 Task: Look for Airbnb properties in ZÃ¼rich, Switzerland from 22nd November, 2023 to 30th November, 2023 for 2 adults.1  bedroom having 1 bed and 1 bathroom. Property type can be hotel. Booking option can be shelf check-in. Look for 3 properties as per requirement.
Action: Mouse moved to (372, 132)
Screenshot: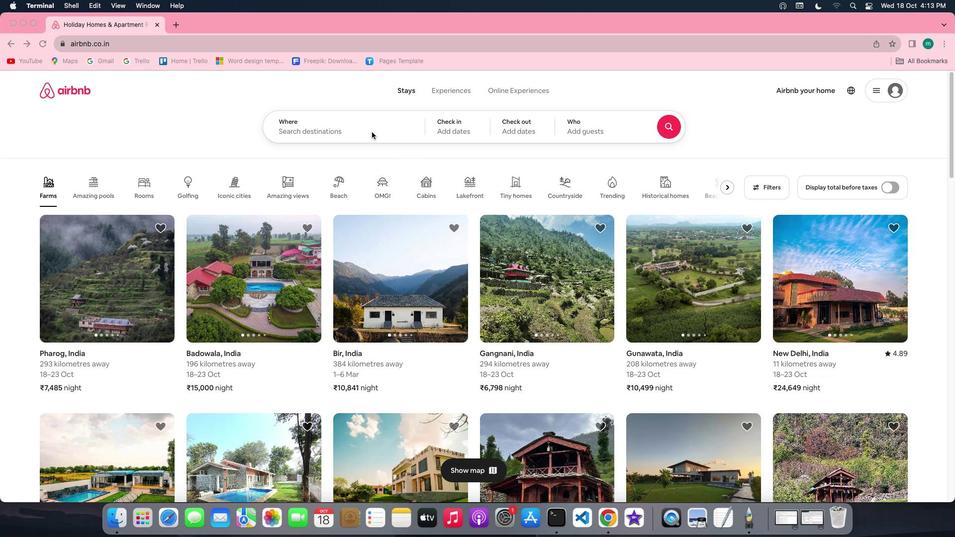 
Action: Mouse pressed left at (372, 132)
Screenshot: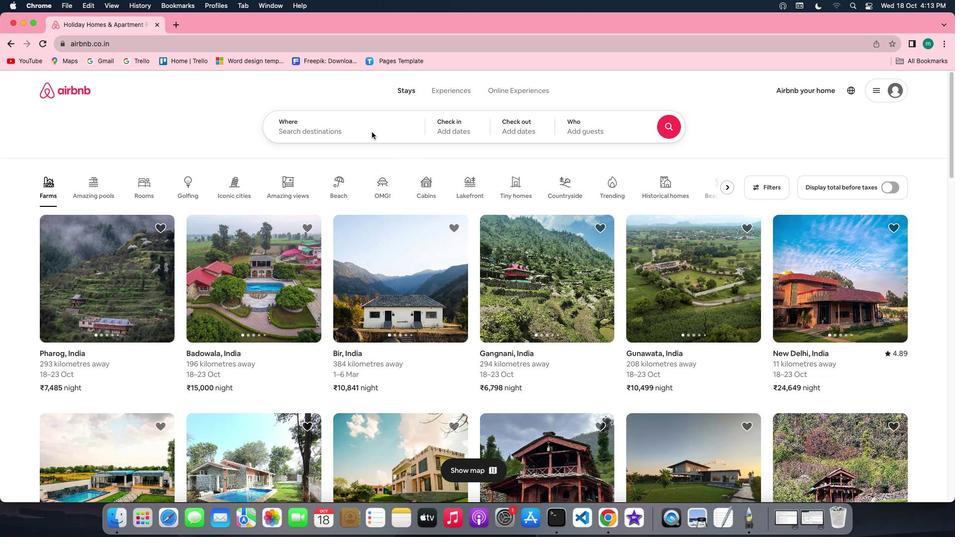 
Action: Mouse pressed left at (372, 132)
Screenshot: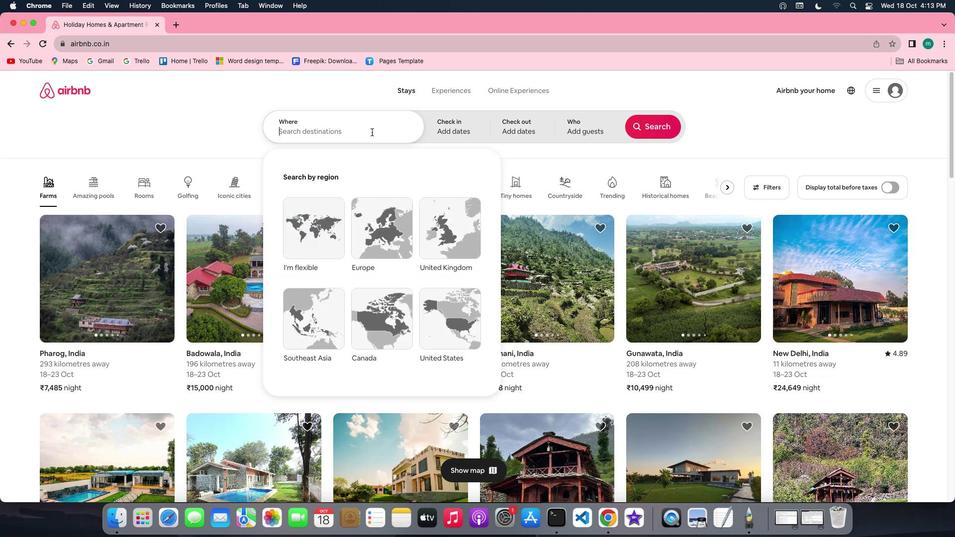 
Action: Key pressed Key.shift'Z''u''r''i''c''h'','Key.shift'S''w''i''t''t''z''w'Key.backspace'e''r''l''a''n''d'
Screenshot: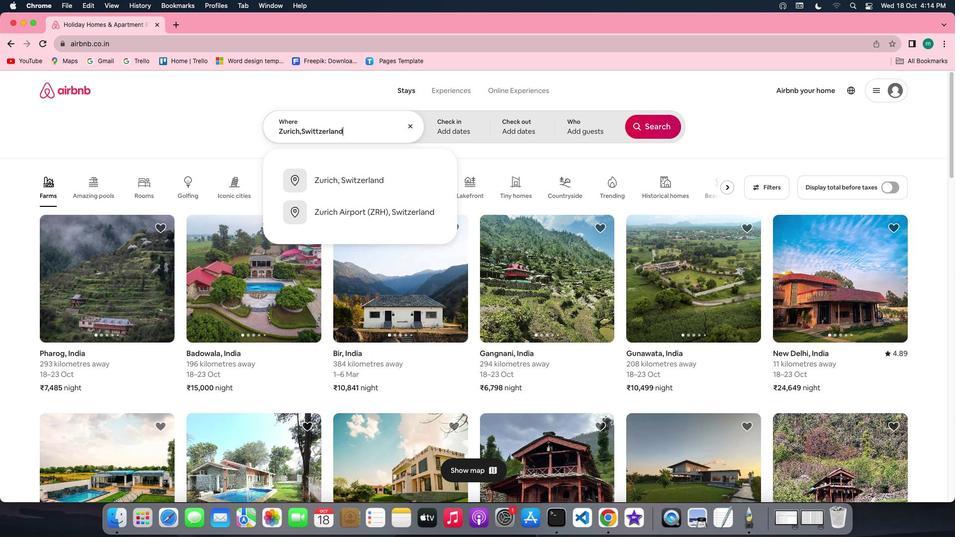 
Action: Mouse moved to (402, 162)
Screenshot: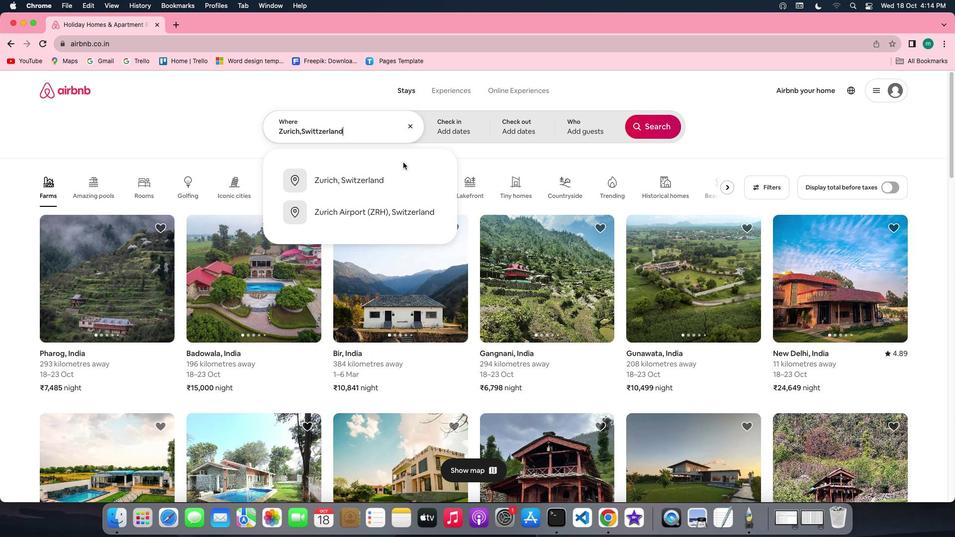 
Action: Mouse pressed left at (402, 162)
Screenshot: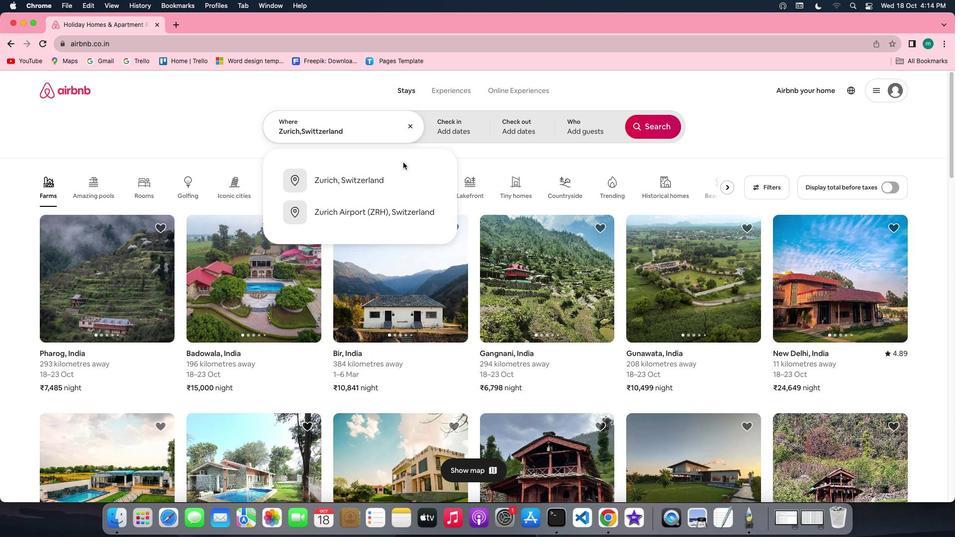 
Action: Mouse moved to (449, 134)
Screenshot: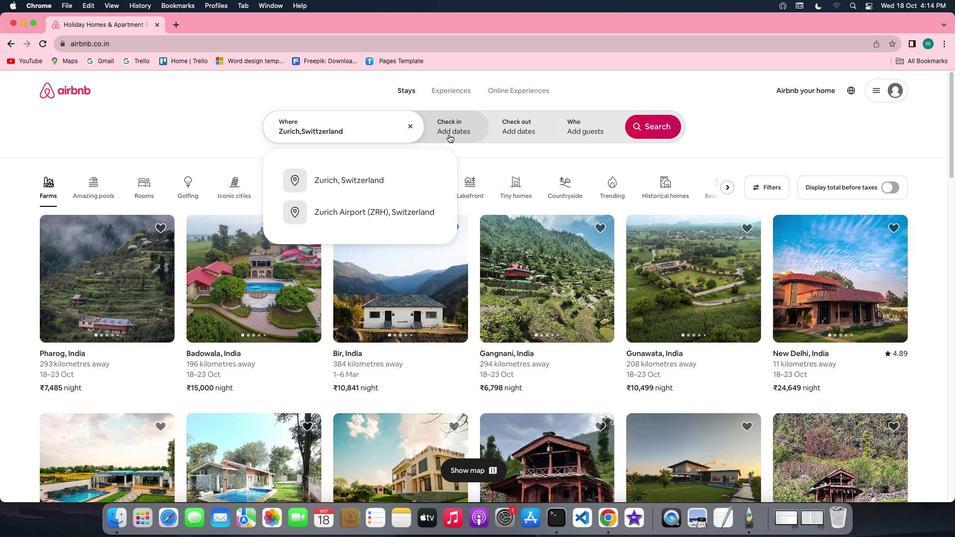 
Action: Mouse pressed left at (449, 134)
Screenshot: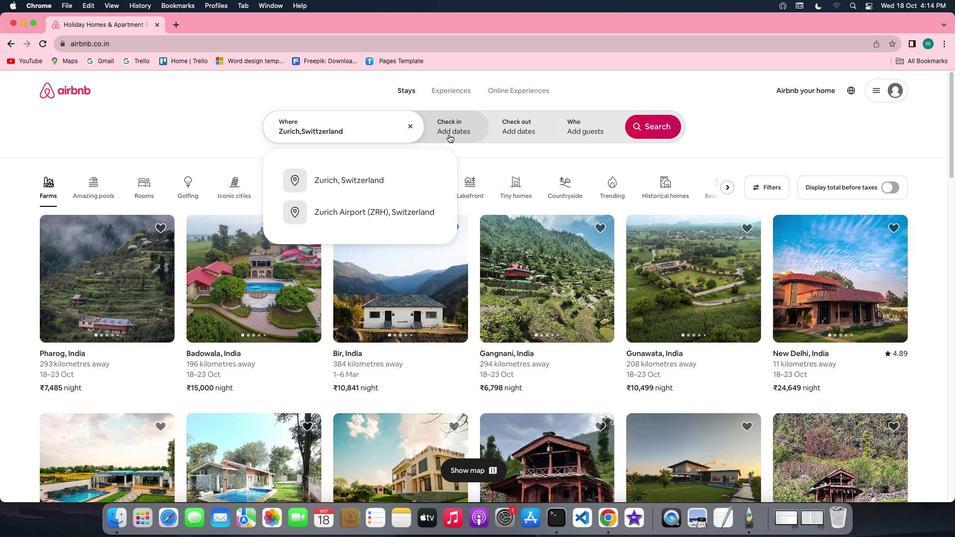 
Action: Mouse moved to (570, 321)
Screenshot: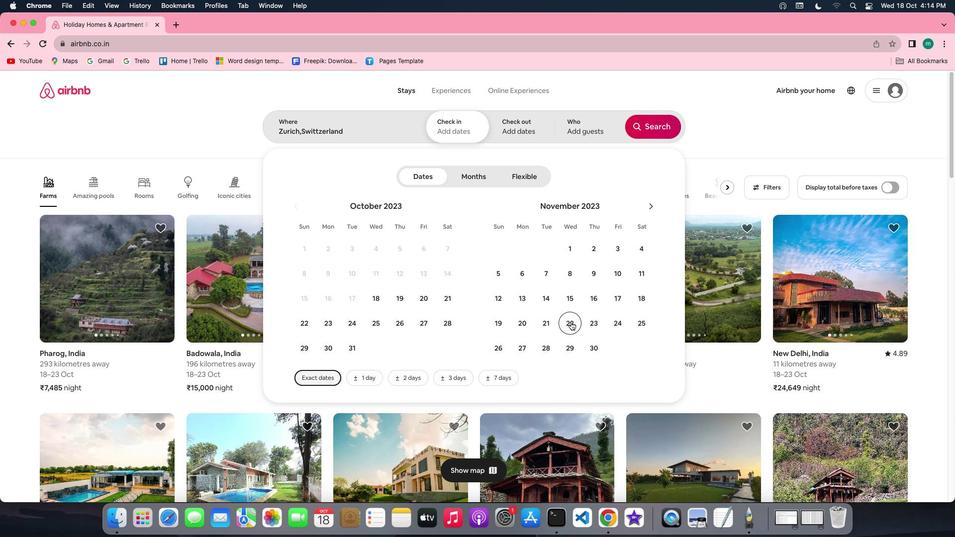 
Action: Mouse pressed left at (570, 321)
Screenshot: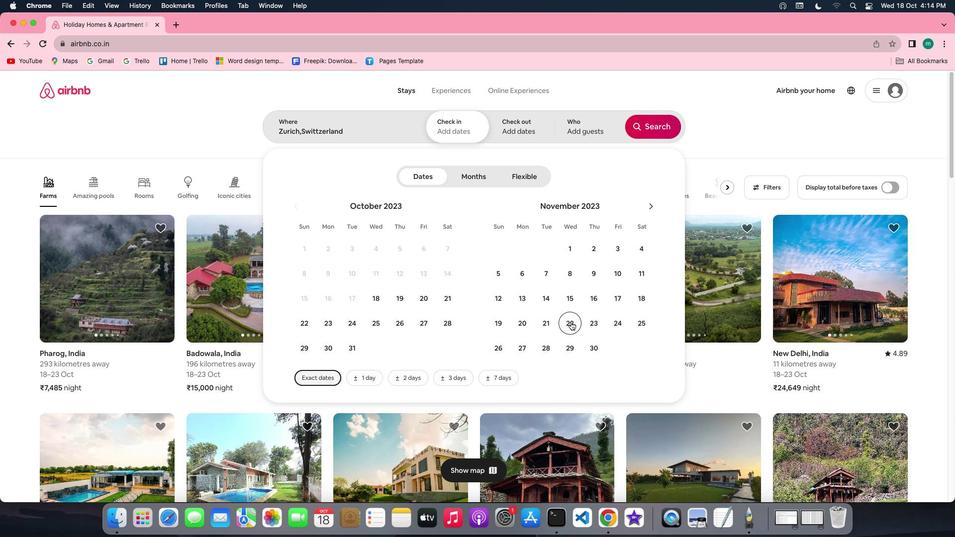 
Action: Mouse moved to (597, 349)
Screenshot: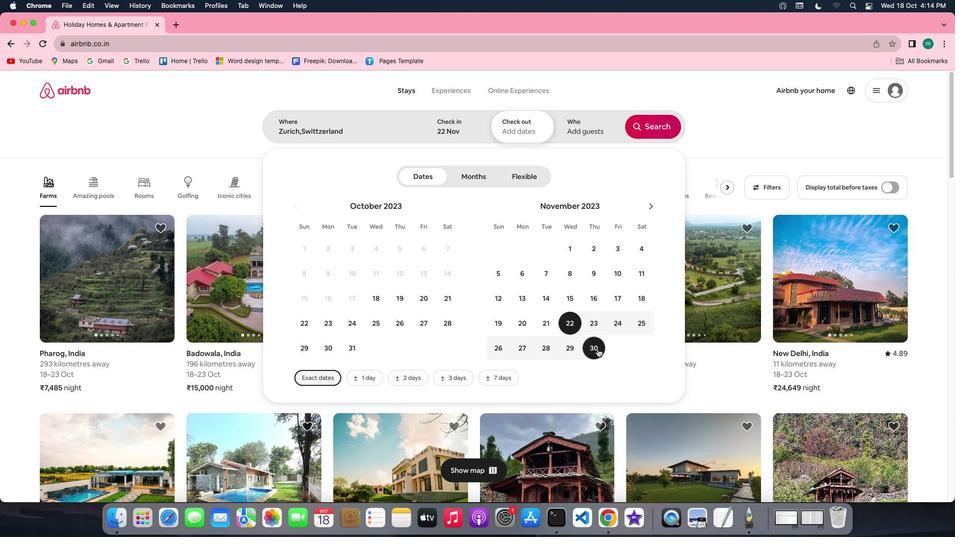 
Action: Mouse pressed left at (597, 349)
Screenshot: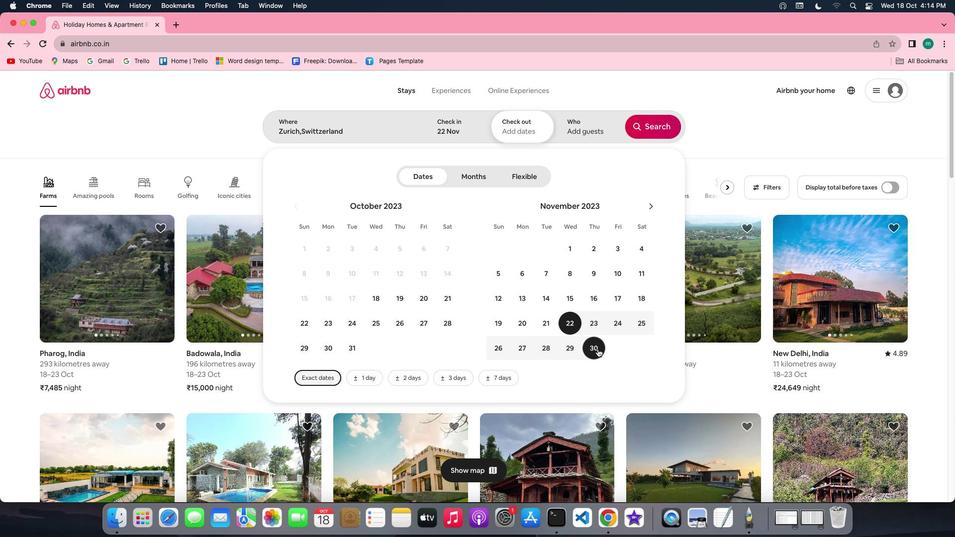 
Action: Mouse moved to (570, 127)
Screenshot: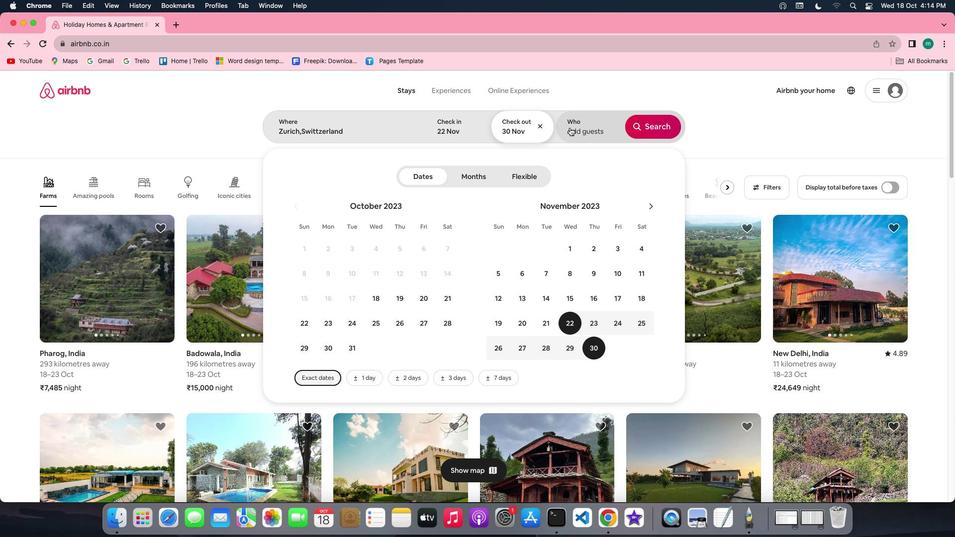 
Action: Mouse pressed left at (570, 127)
Screenshot: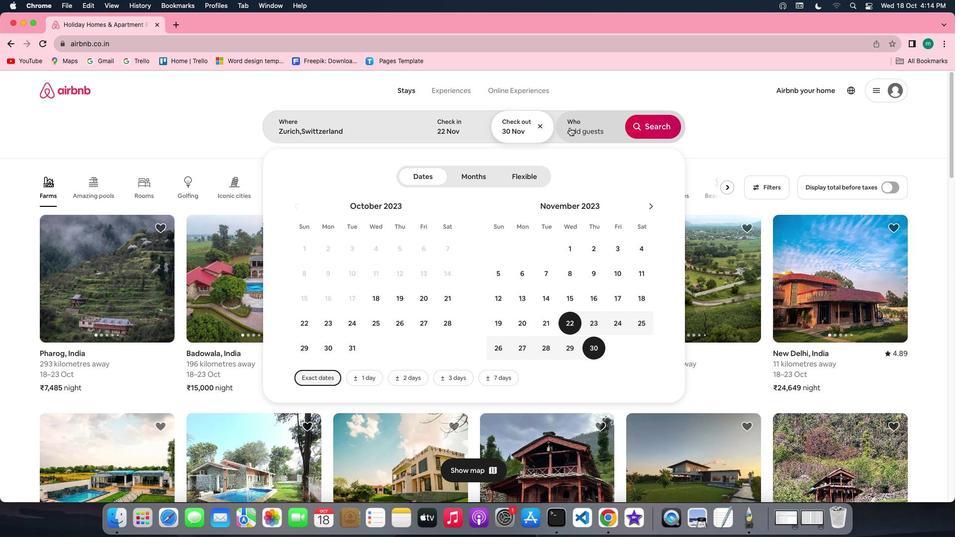 
Action: Mouse moved to (655, 175)
Screenshot: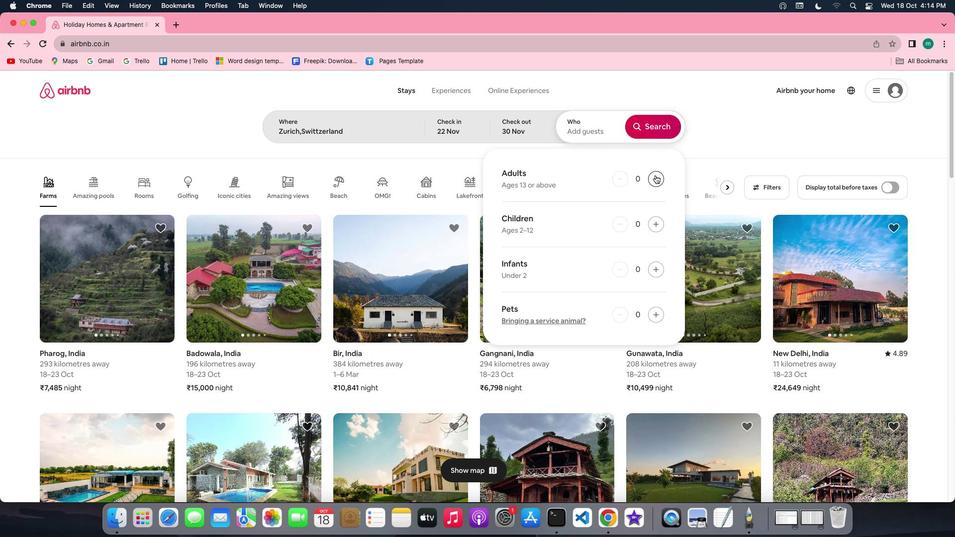 
Action: Mouse pressed left at (655, 175)
Screenshot: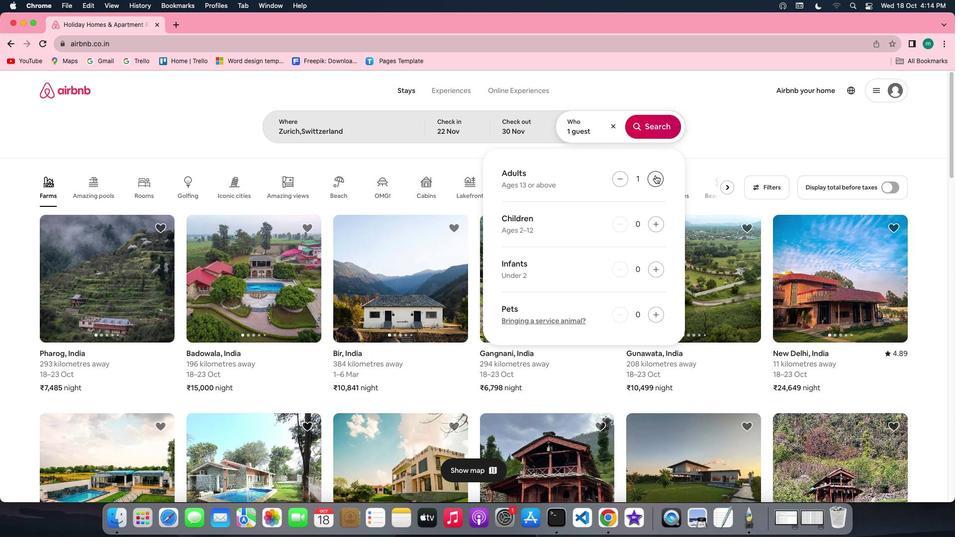 
Action: Mouse pressed left at (655, 175)
Screenshot: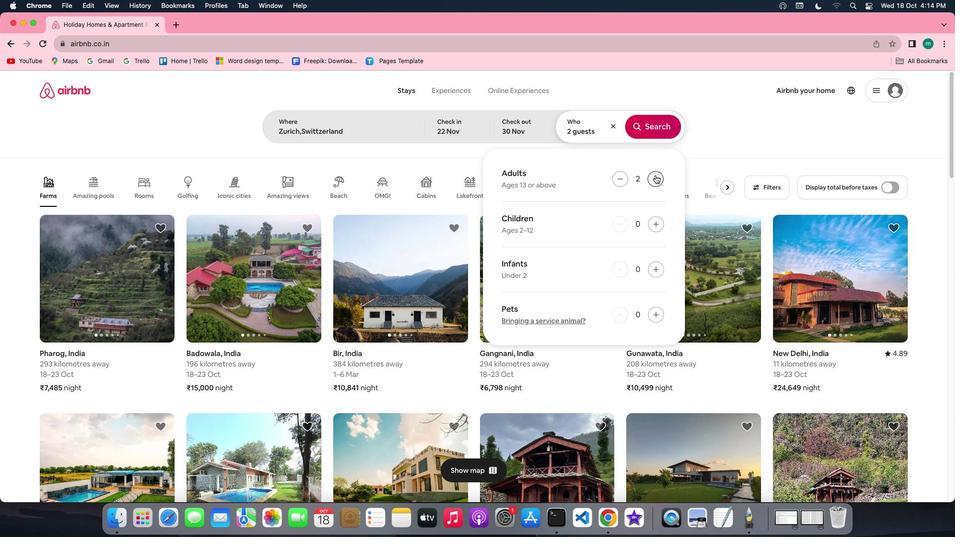 
Action: Mouse moved to (672, 119)
Screenshot: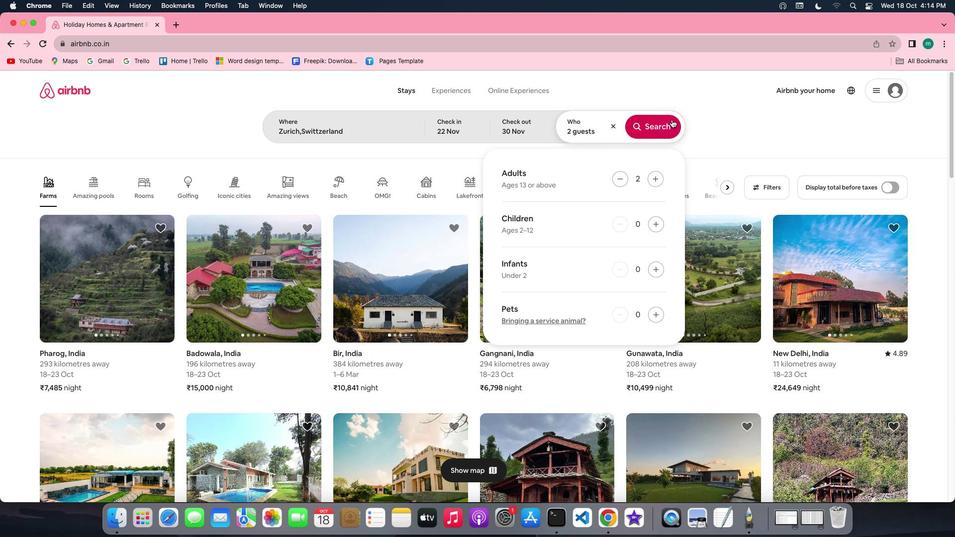 
Action: Mouse pressed left at (672, 119)
Screenshot: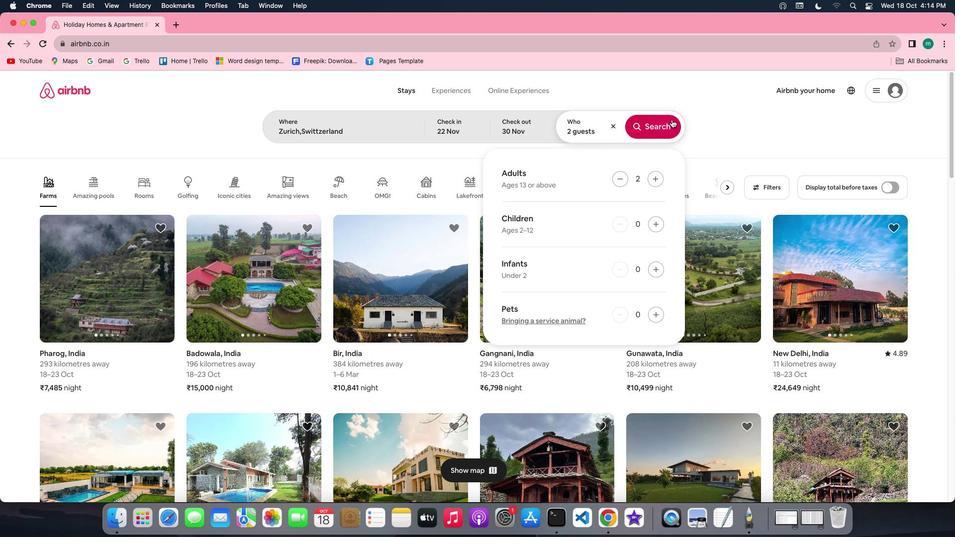 
Action: Mouse moved to (800, 129)
Screenshot: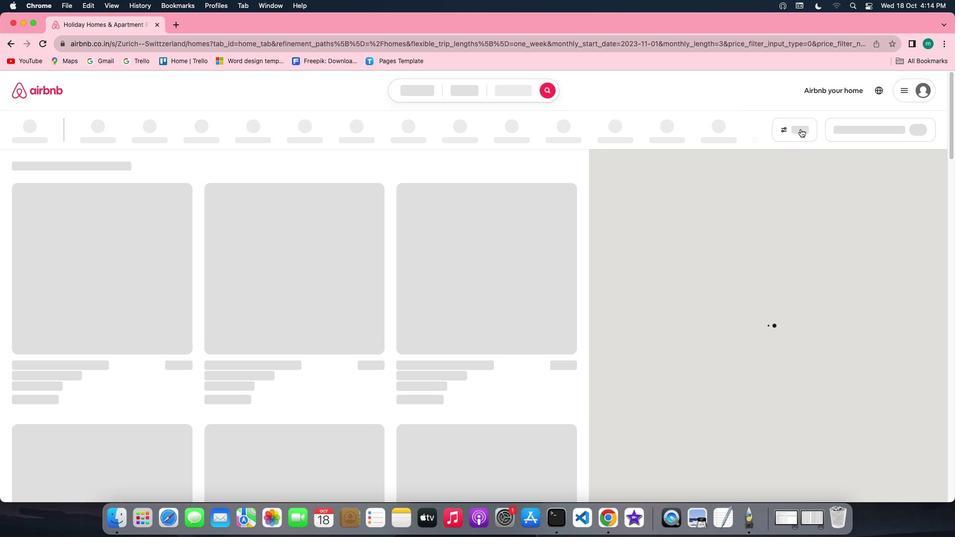 
Action: Mouse pressed left at (800, 129)
Screenshot: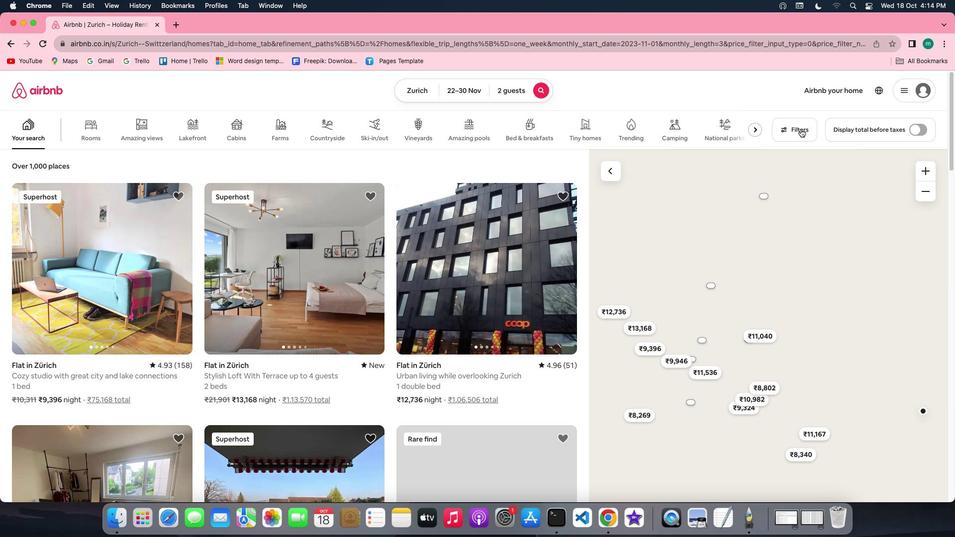 
Action: Mouse moved to (590, 228)
Screenshot: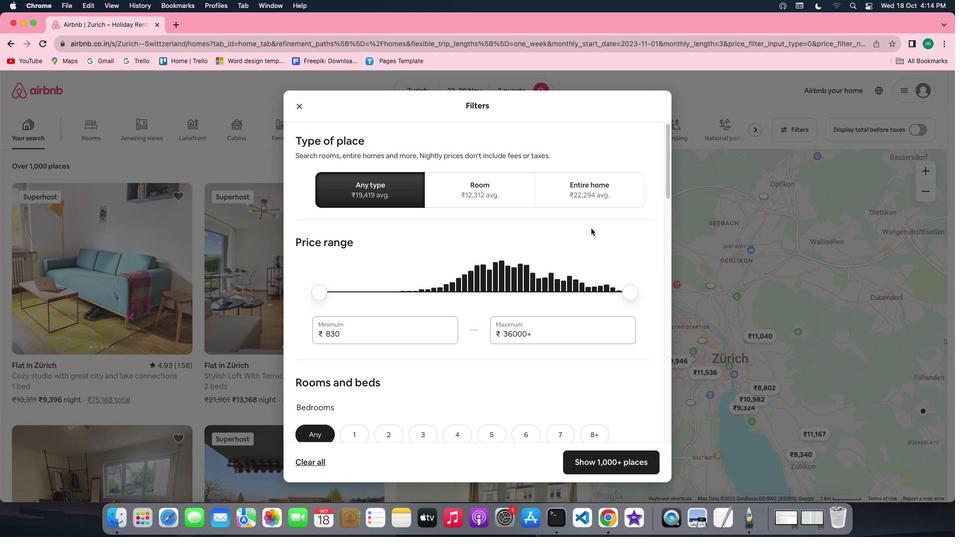 
Action: Mouse scrolled (590, 228) with delta (0, 0)
Screenshot: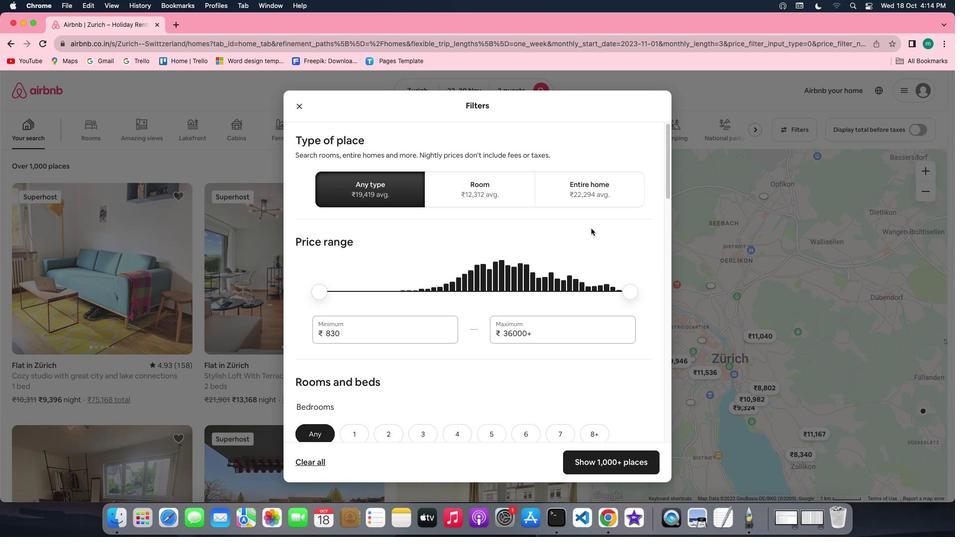 
Action: Mouse scrolled (590, 228) with delta (0, 0)
Screenshot: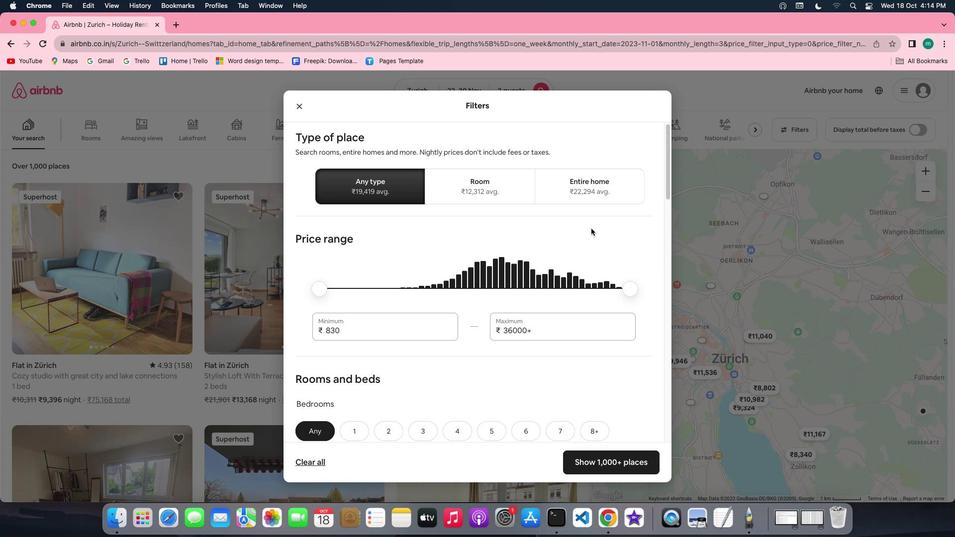 
Action: Mouse scrolled (590, 228) with delta (0, 0)
Screenshot: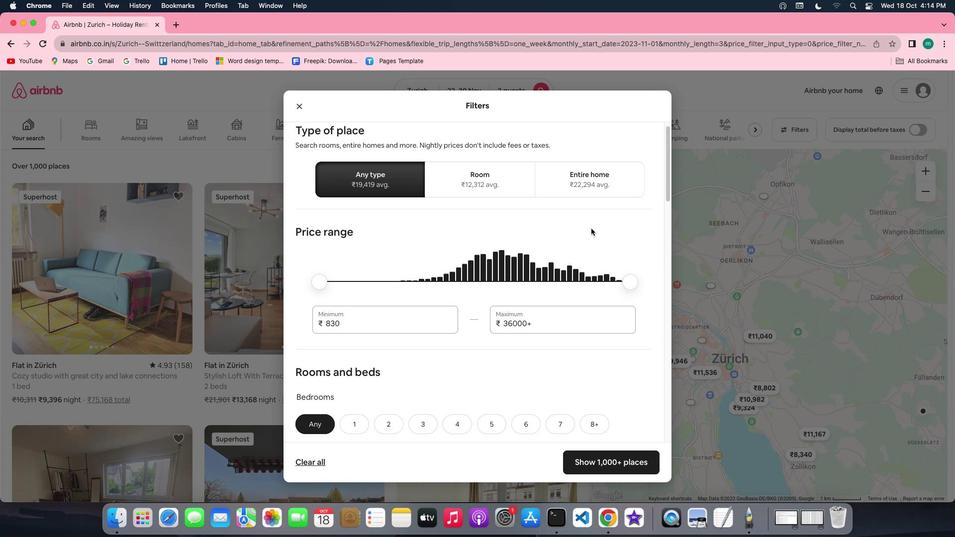
Action: Mouse scrolled (590, 228) with delta (0, 0)
Screenshot: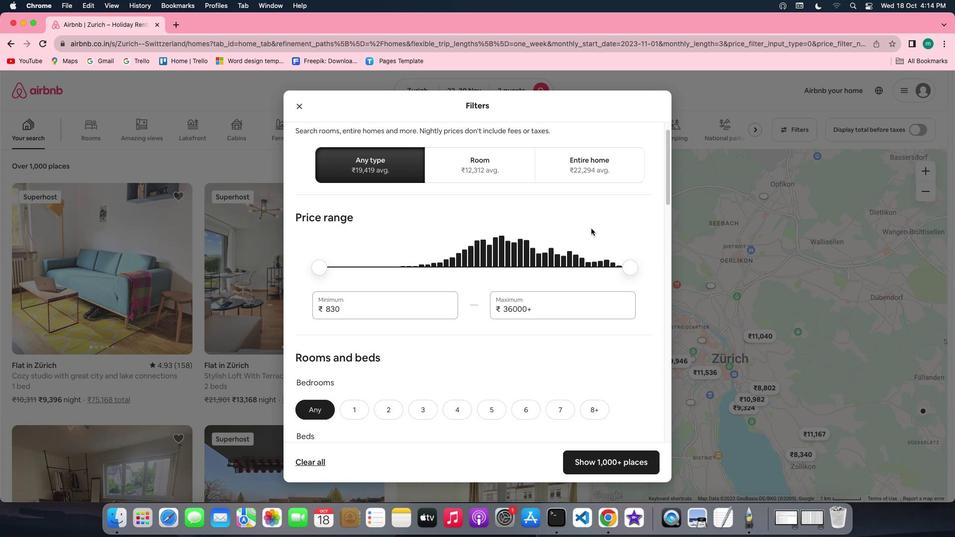 
Action: Mouse scrolled (590, 228) with delta (0, 0)
Screenshot: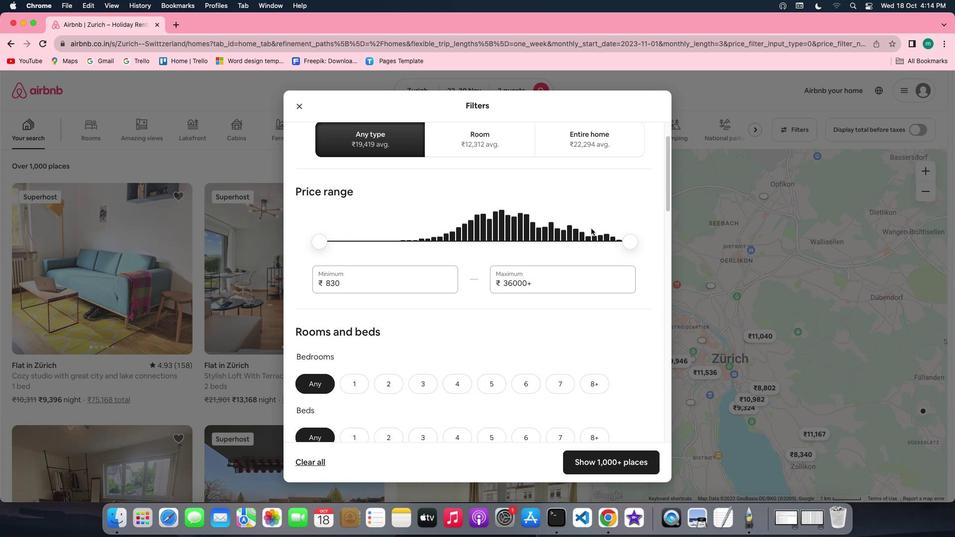 
Action: Mouse scrolled (590, 228) with delta (0, 0)
Screenshot: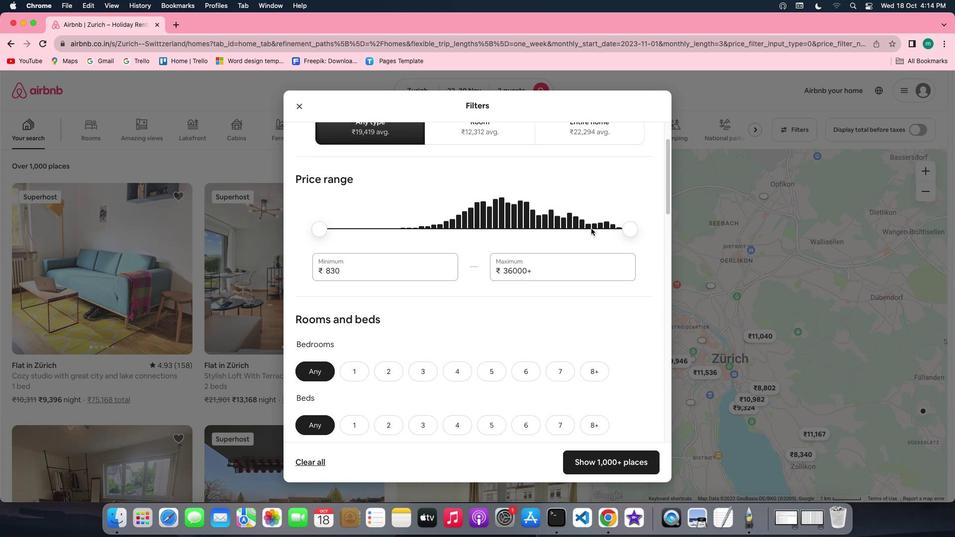 
Action: Mouse scrolled (590, 228) with delta (0, 0)
Screenshot: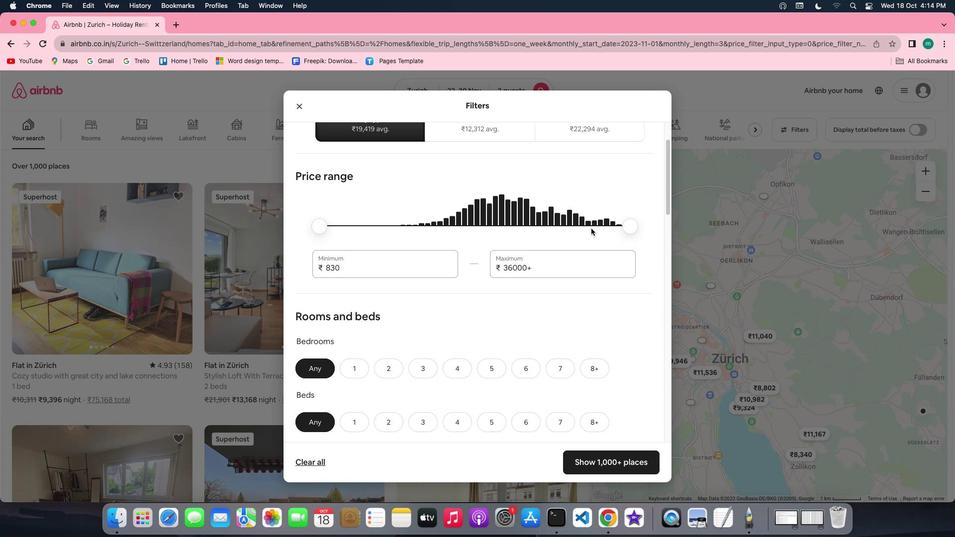 
Action: Mouse scrolled (590, 228) with delta (0, 0)
Screenshot: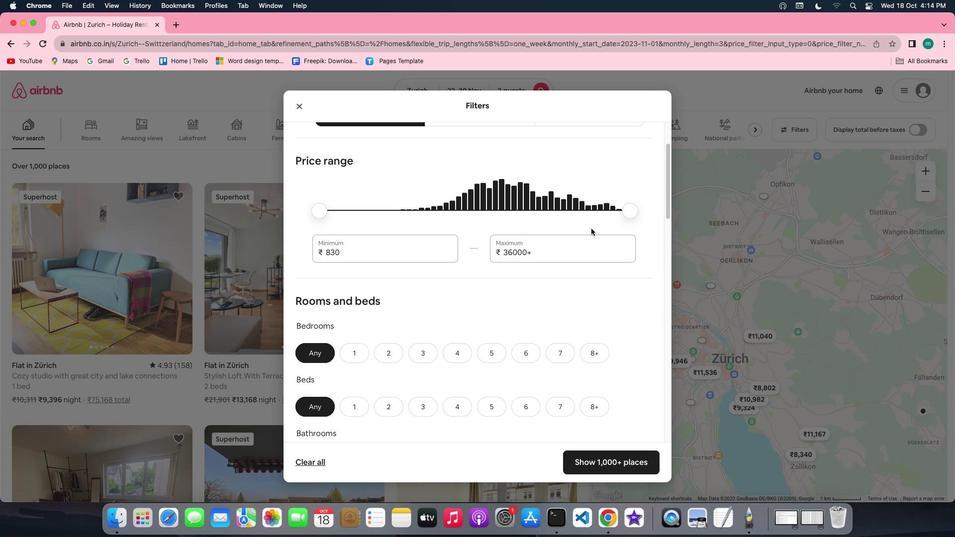 
Action: Mouse scrolled (590, 228) with delta (0, 0)
Screenshot: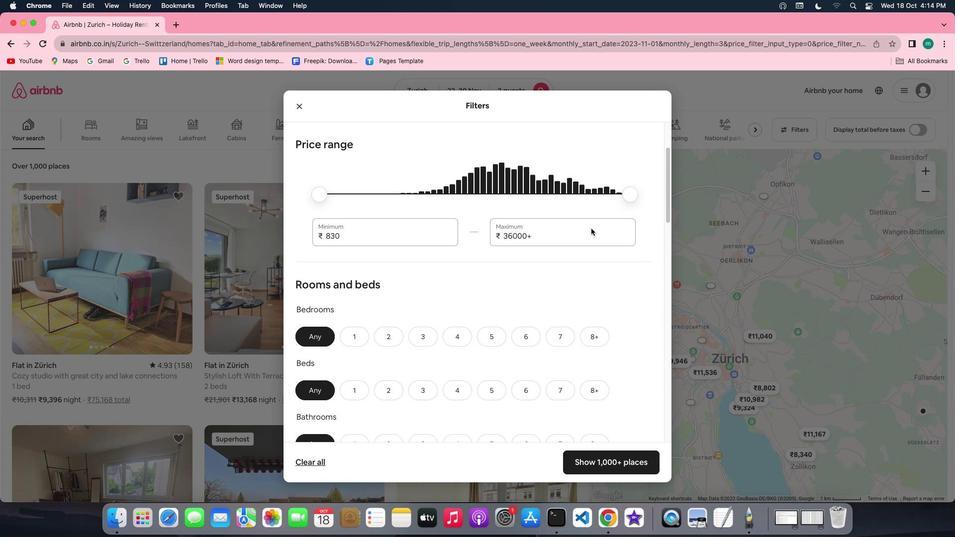 
Action: Mouse scrolled (590, 228) with delta (0, 0)
Screenshot: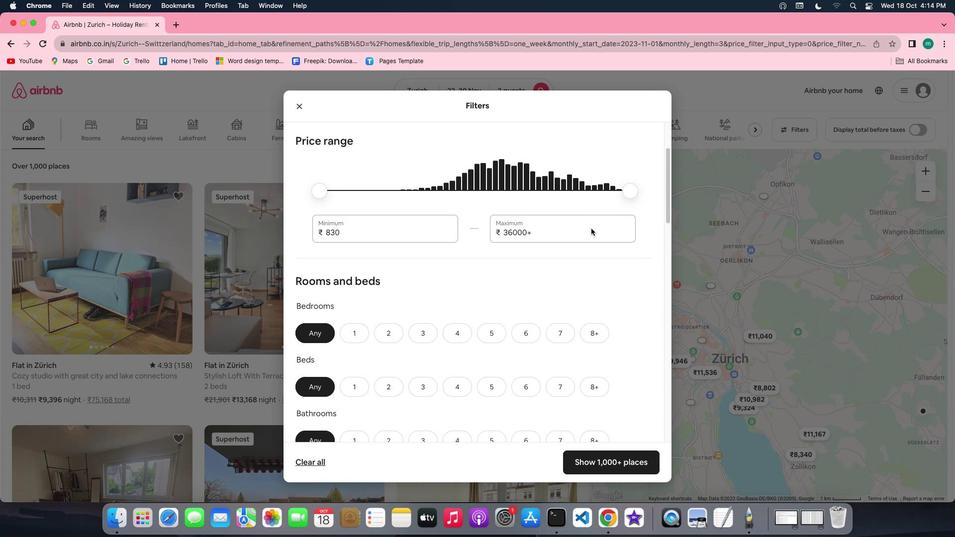
Action: Mouse scrolled (590, 228) with delta (0, 0)
Screenshot: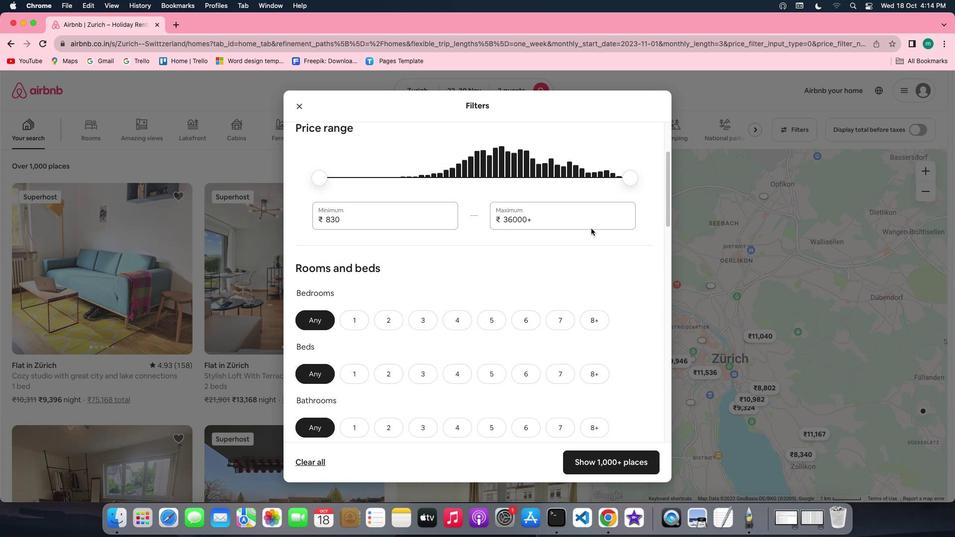 
Action: Mouse scrolled (590, 228) with delta (0, 0)
Screenshot: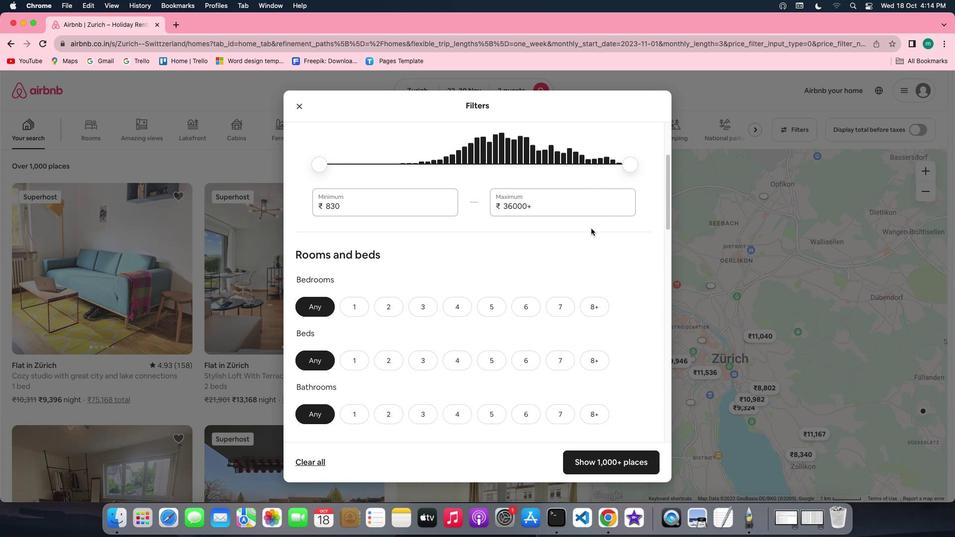 
Action: Mouse scrolled (590, 228) with delta (0, 0)
Screenshot: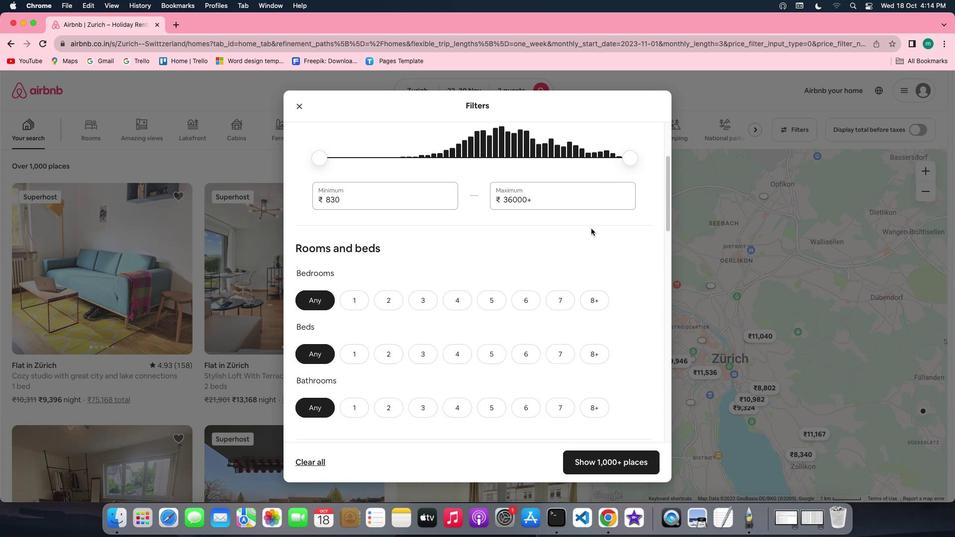 
Action: Mouse scrolled (590, 228) with delta (0, 0)
Screenshot: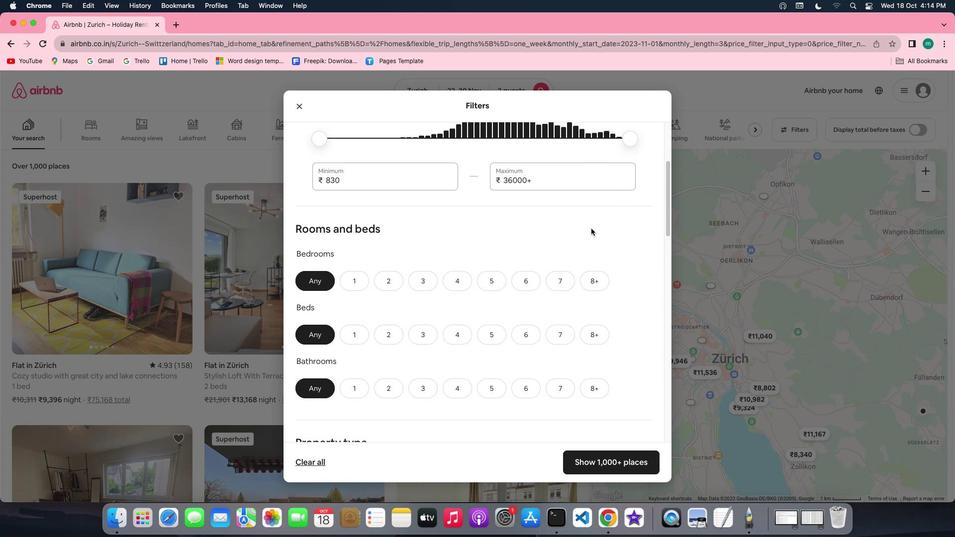
Action: Mouse moved to (577, 241)
Screenshot: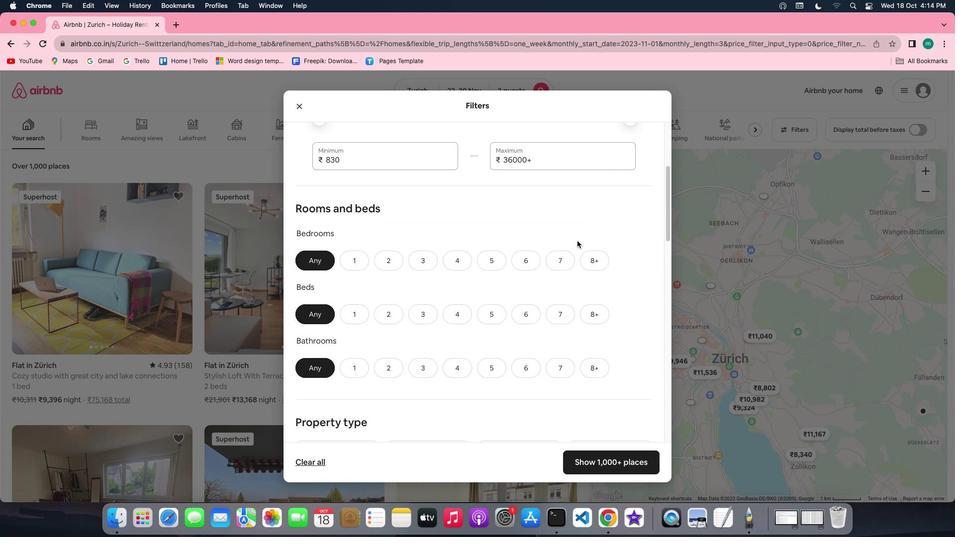 
Action: Mouse scrolled (577, 241) with delta (0, 0)
Screenshot: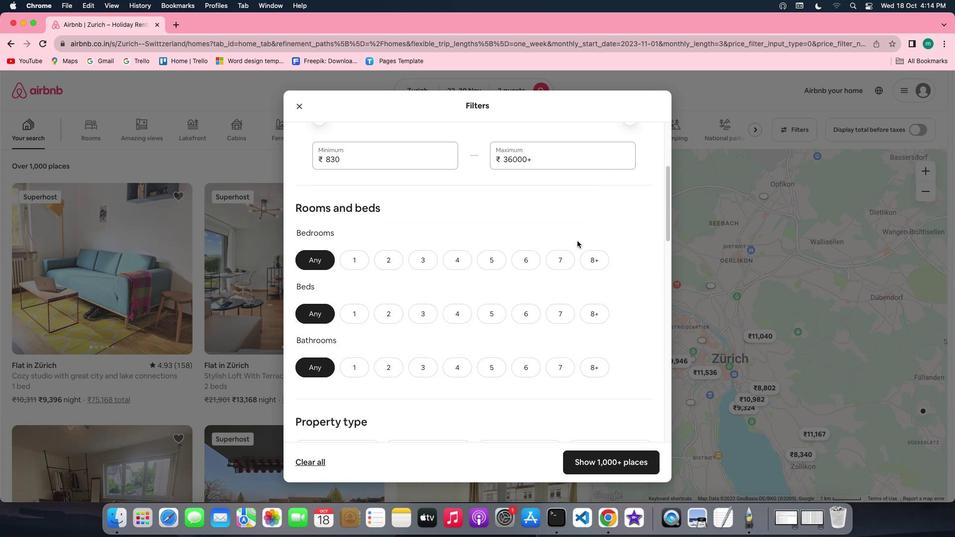 
Action: Mouse scrolled (577, 241) with delta (0, 0)
Screenshot: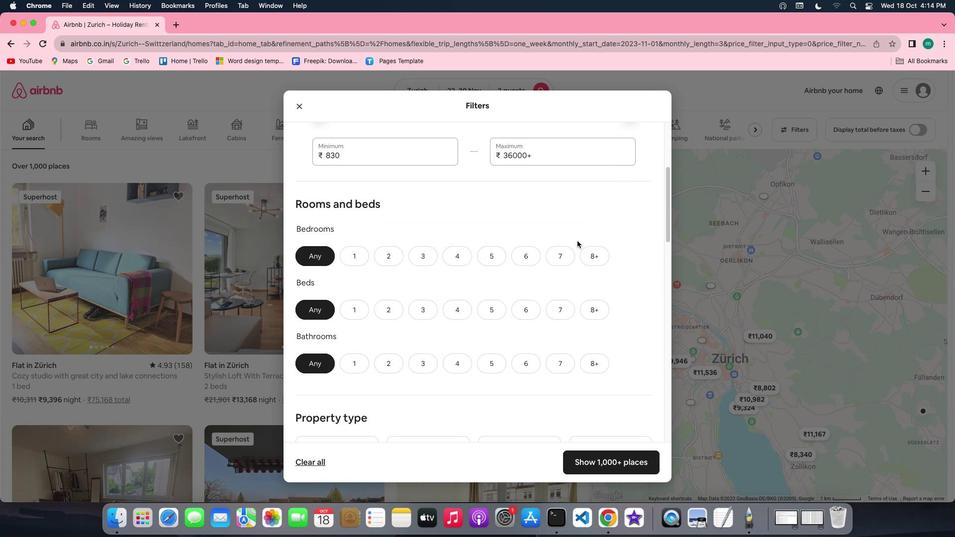 
Action: Mouse scrolled (577, 241) with delta (0, 0)
Screenshot: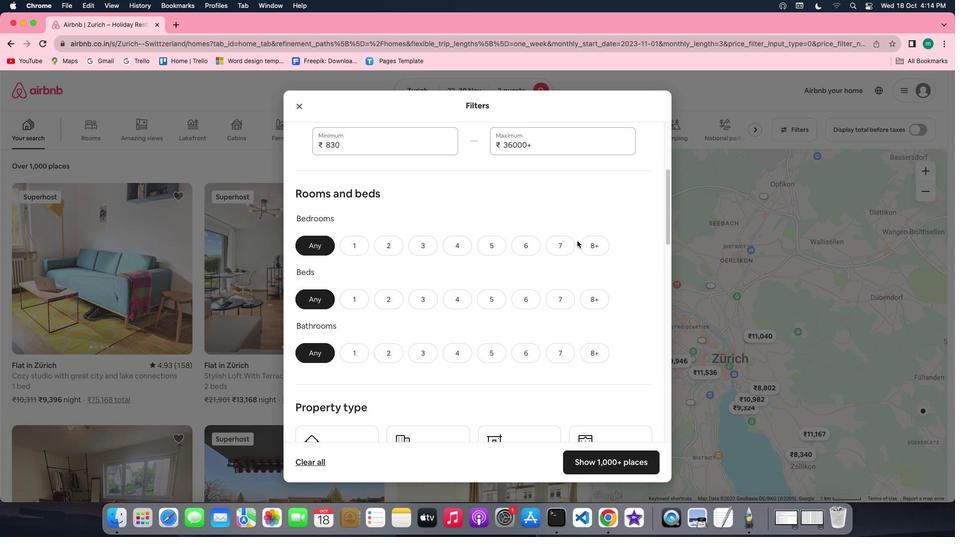 
Action: Mouse scrolled (577, 241) with delta (0, 0)
Screenshot: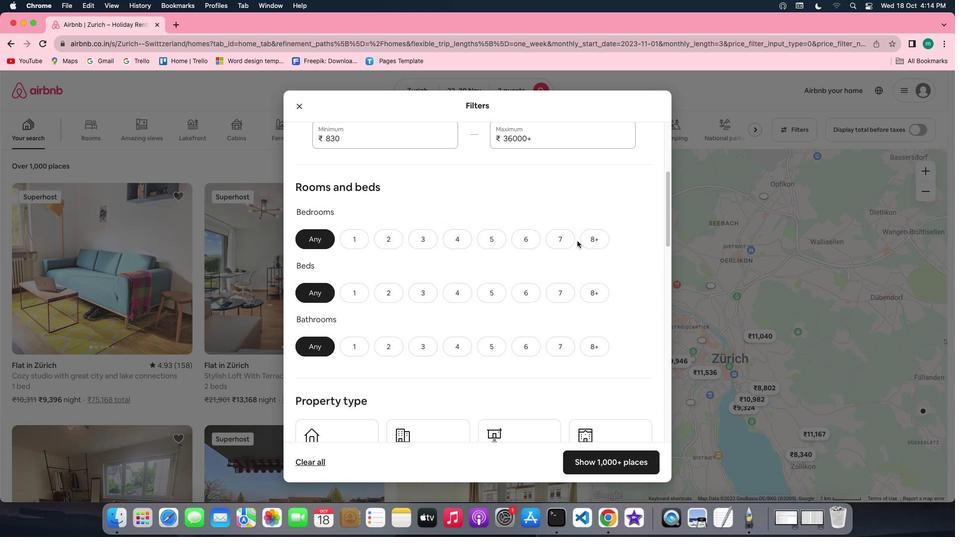 
Action: Mouse scrolled (577, 241) with delta (0, 0)
Screenshot: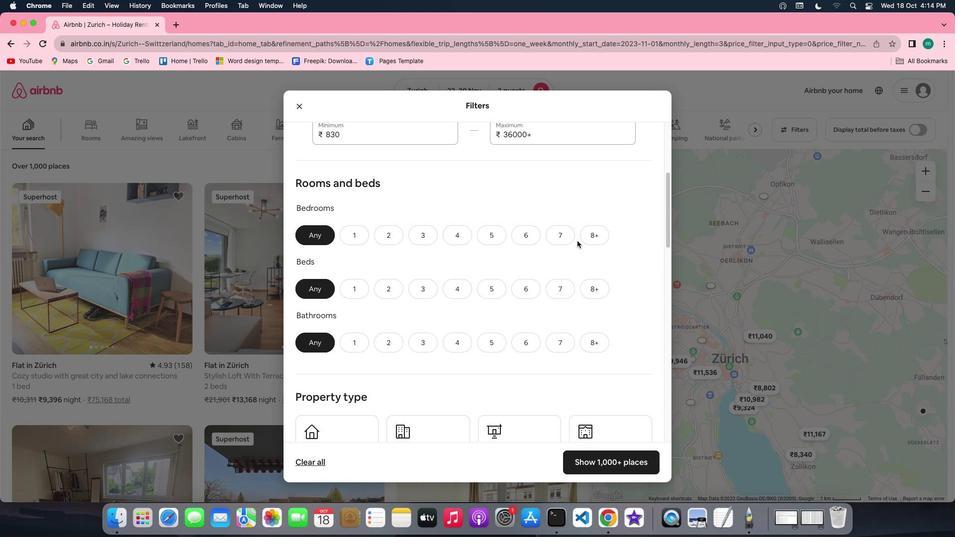
Action: Mouse scrolled (577, 241) with delta (0, 0)
Screenshot: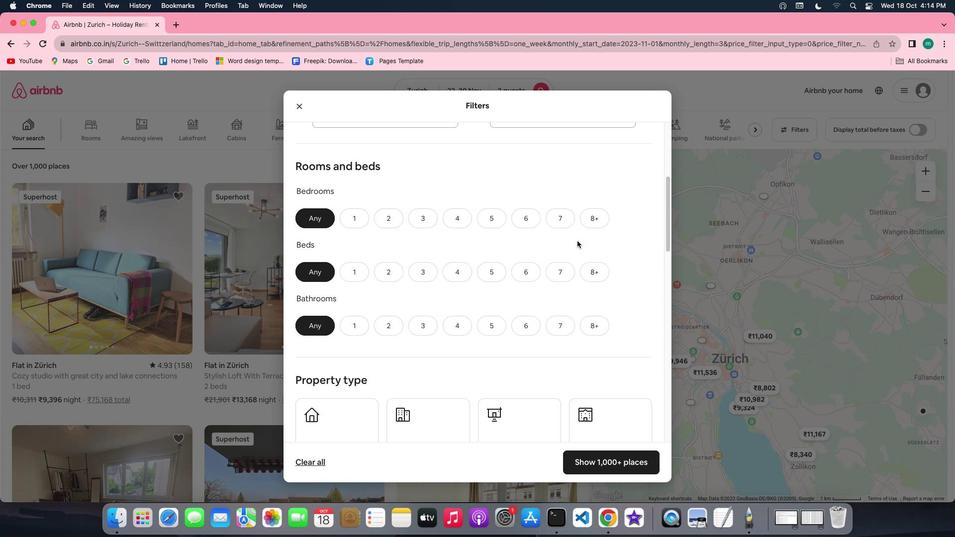 
Action: Mouse moved to (363, 201)
Screenshot: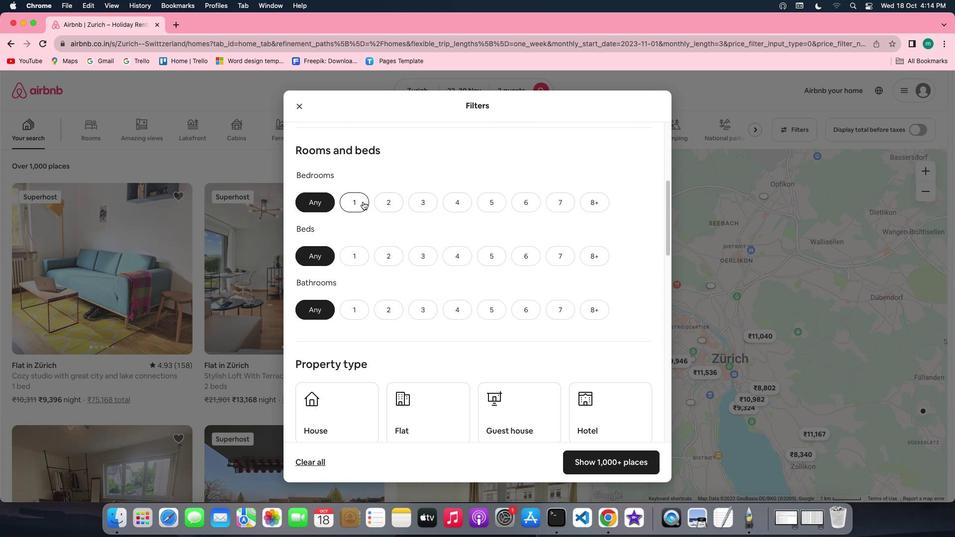 
Action: Mouse pressed left at (363, 201)
Screenshot: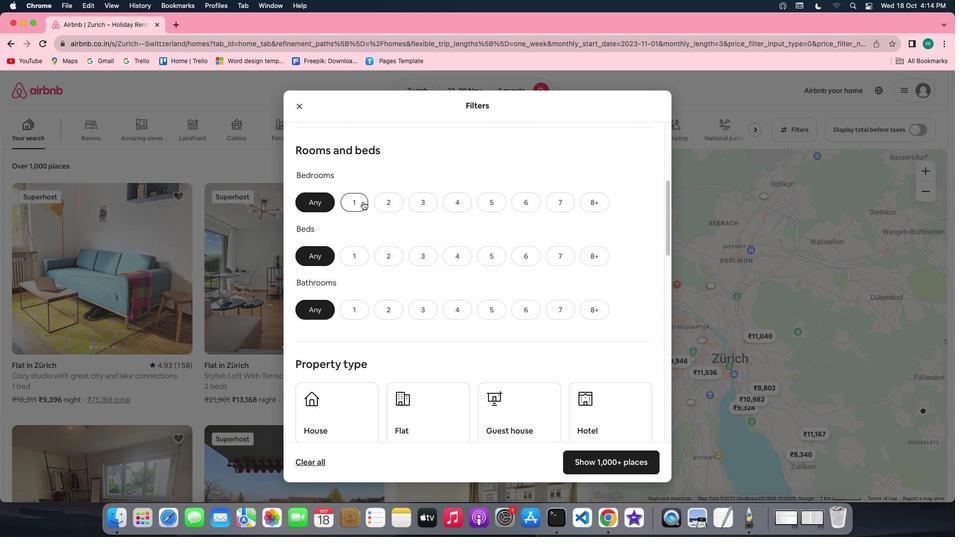 
Action: Mouse moved to (354, 247)
Screenshot: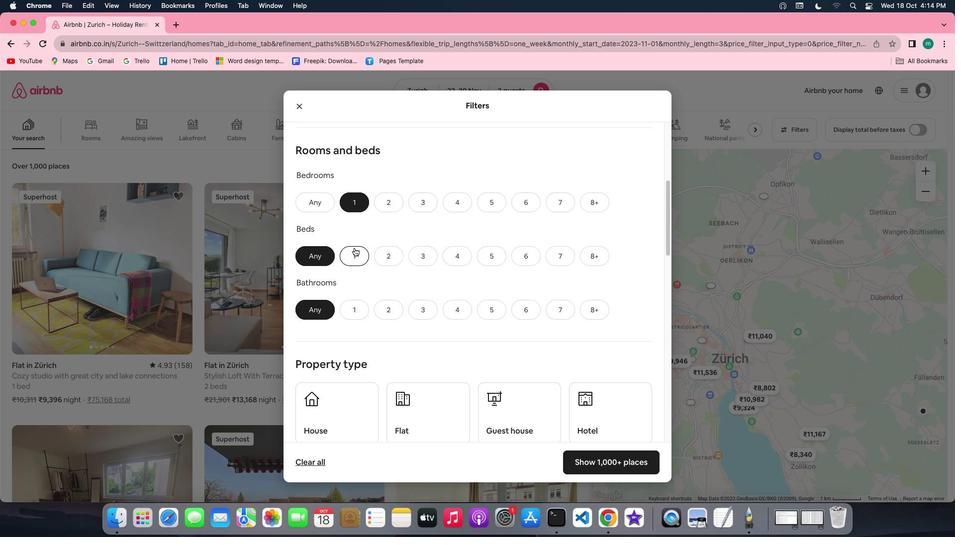 
Action: Mouse pressed left at (354, 247)
Screenshot: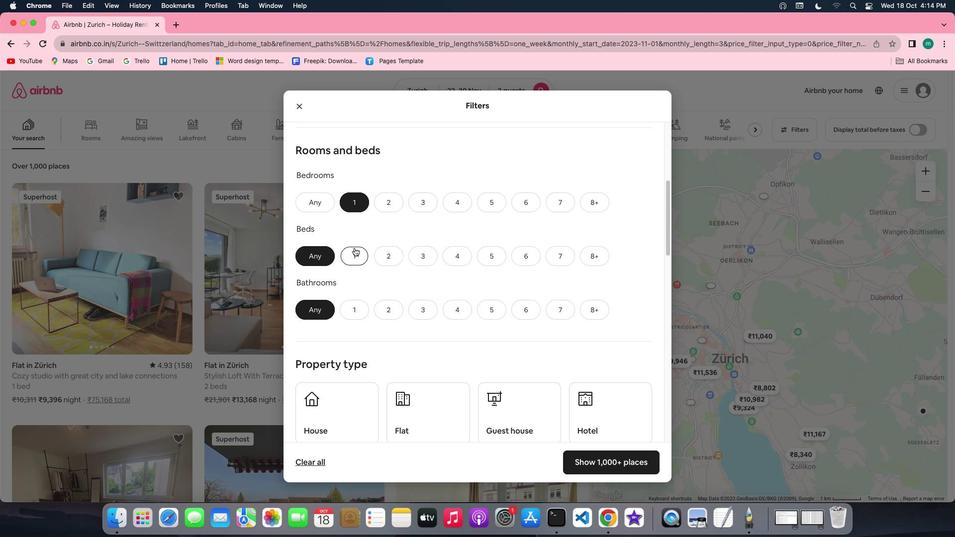 
Action: Mouse moved to (362, 306)
Screenshot: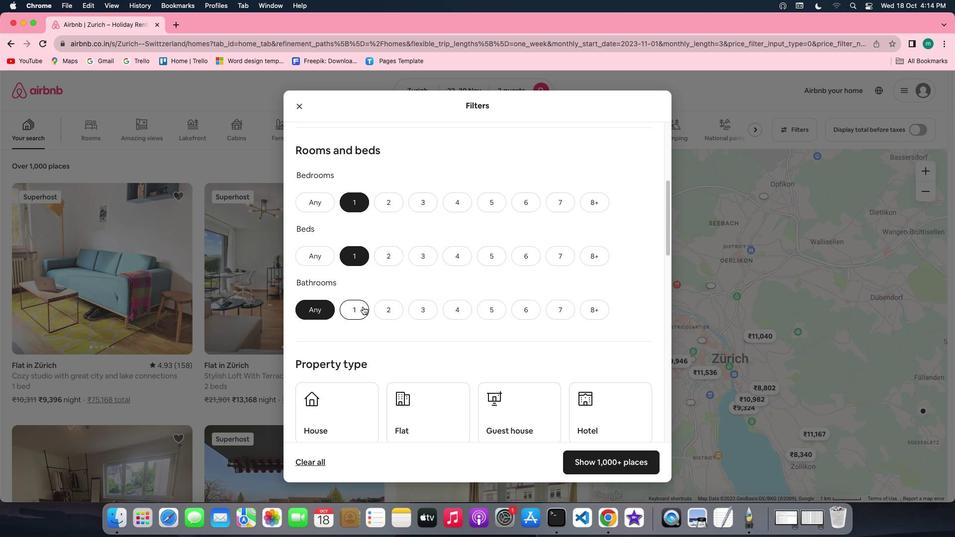
Action: Mouse pressed left at (362, 306)
Screenshot: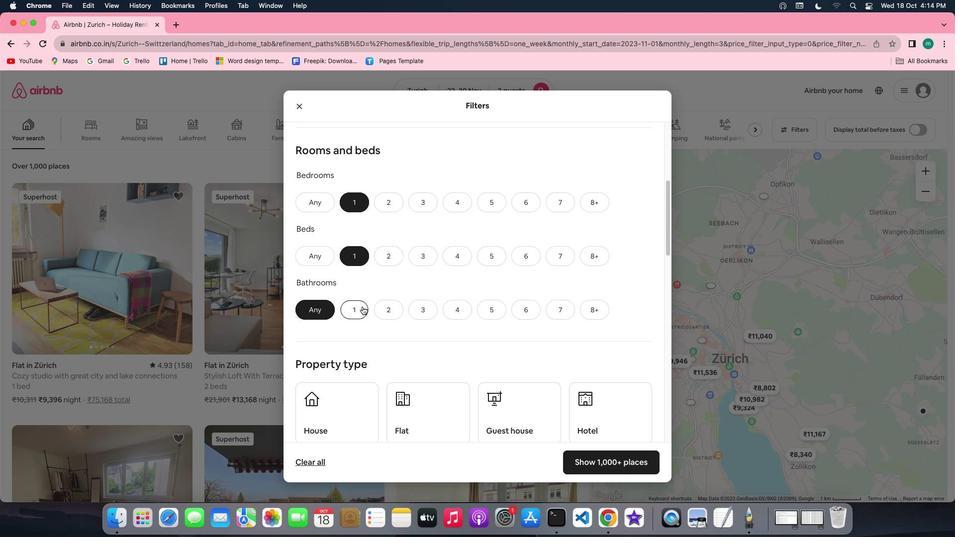 
Action: Mouse moved to (508, 308)
Screenshot: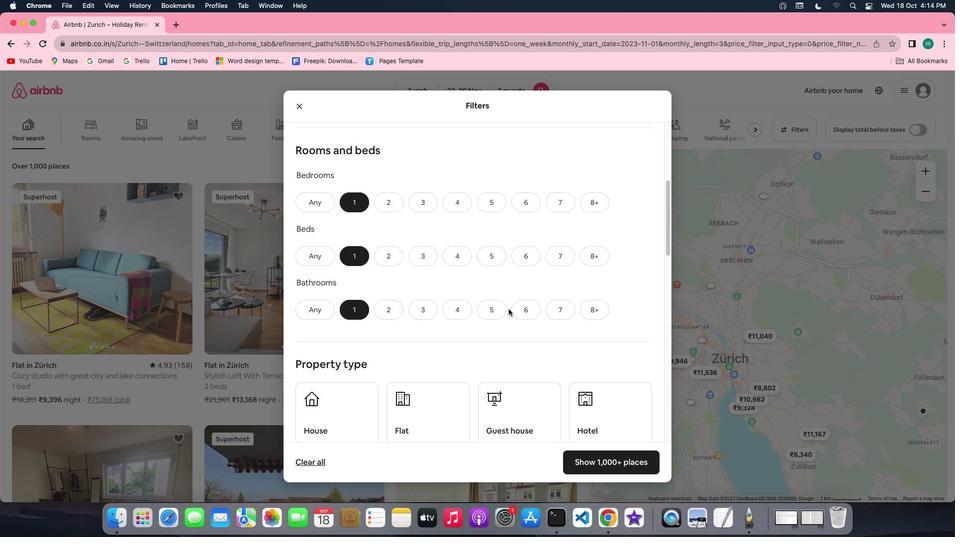 
Action: Mouse scrolled (508, 308) with delta (0, 0)
Screenshot: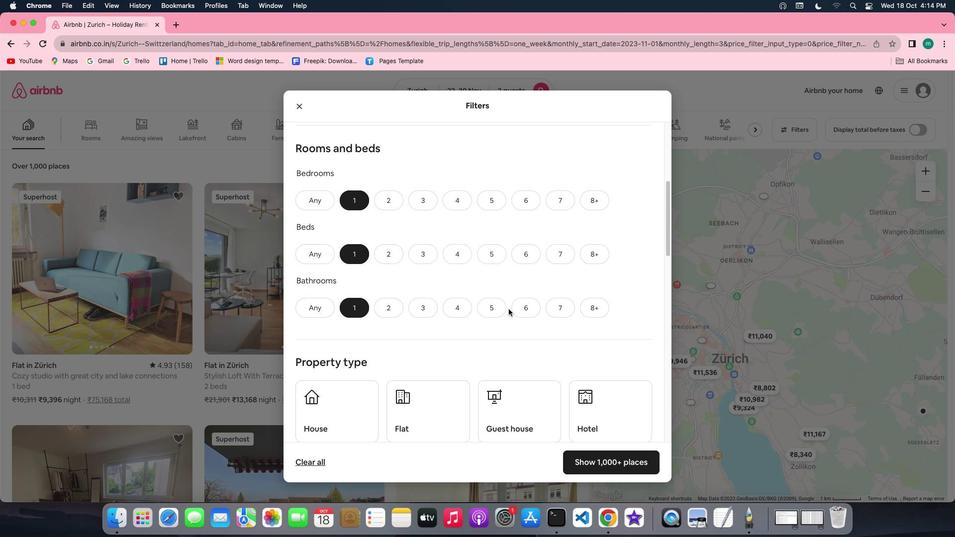 
Action: Mouse scrolled (508, 308) with delta (0, 0)
Screenshot: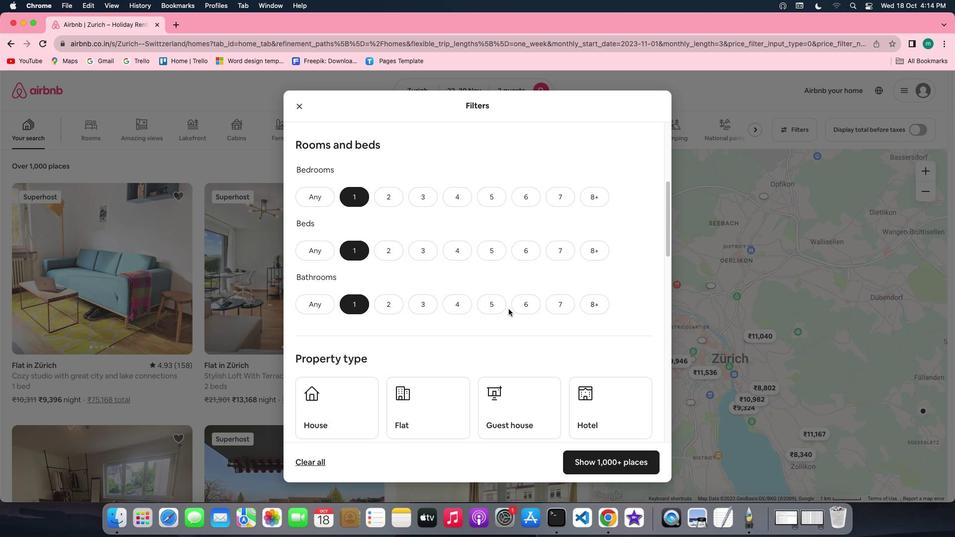 
Action: Mouse scrolled (508, 308) with delta (0, 0)
Screenshot: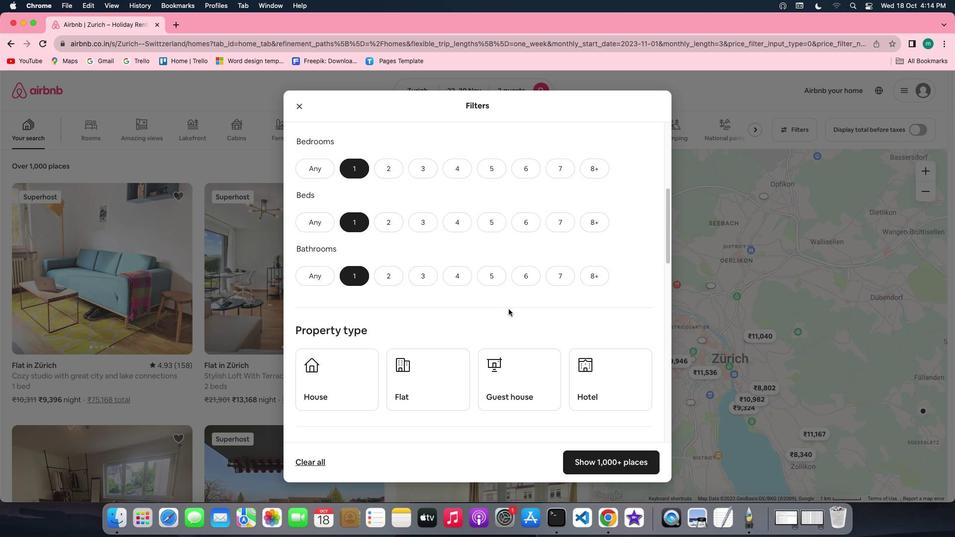 
Action: Mouse scrolled (508, 308) with delta (0, 0)
Screenshot: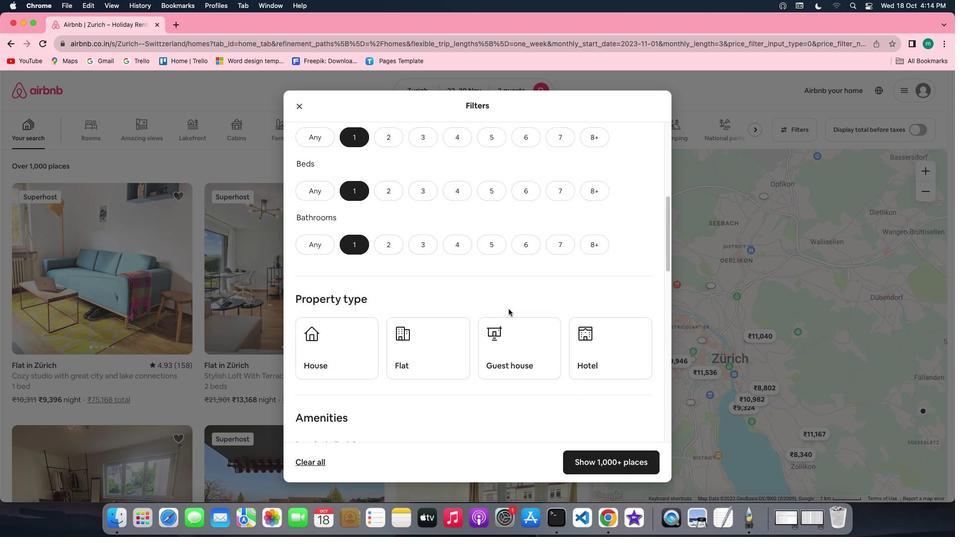 
Action: Mouse moved to (589, 299)
Screenshot: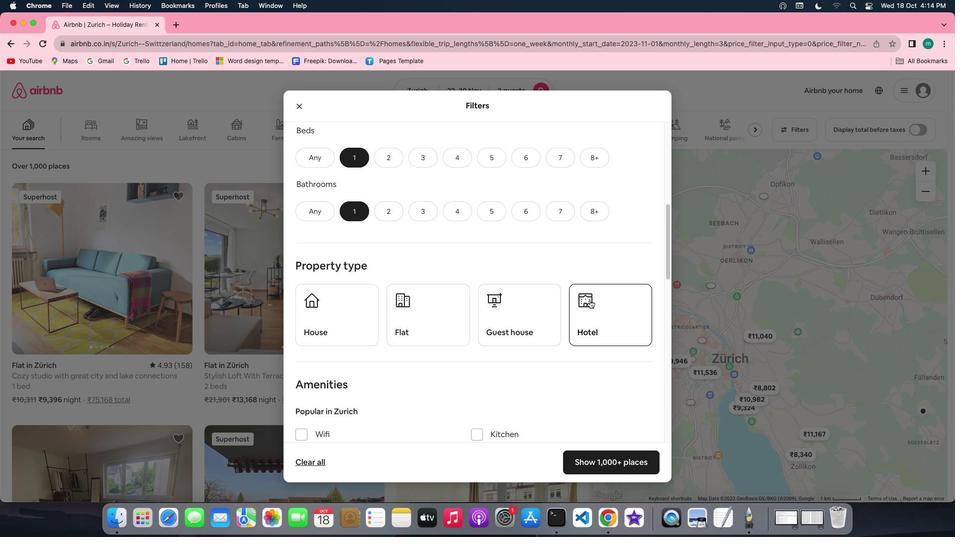 
Action: Mouse pressed left at (589, 299)
Screenshot: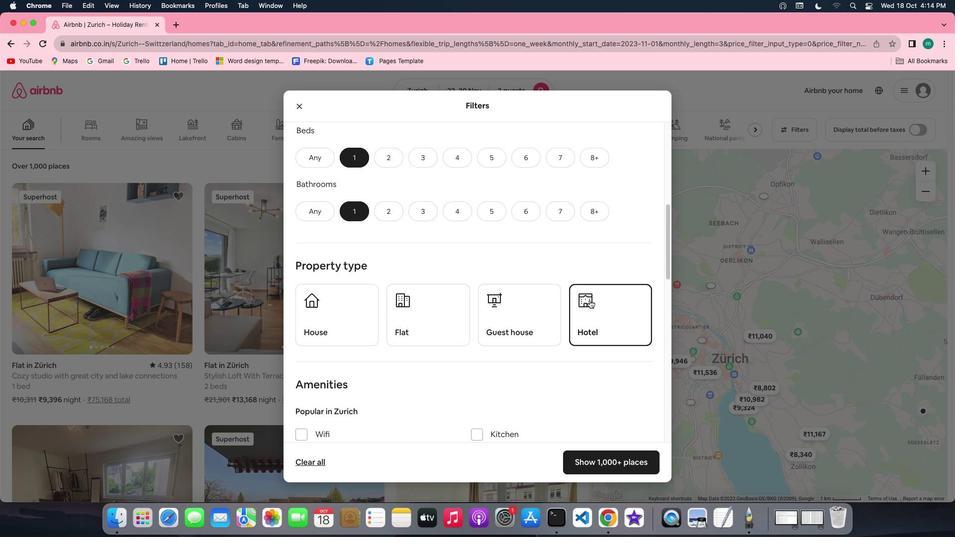 
Action: Mouse moved to (546, 301)
Screenshot: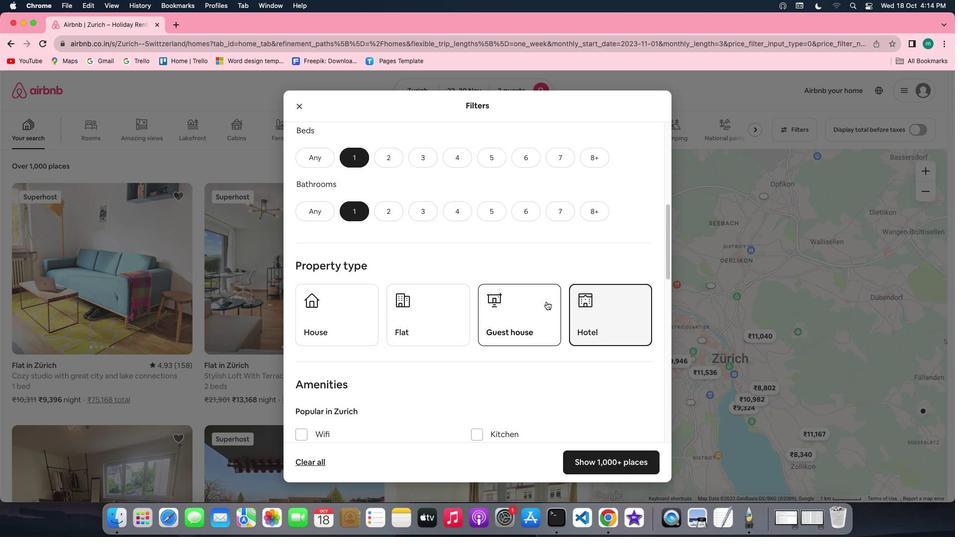 
Action: Mouse scrolled (546, 301) with delta (0, 0)
Screenshot: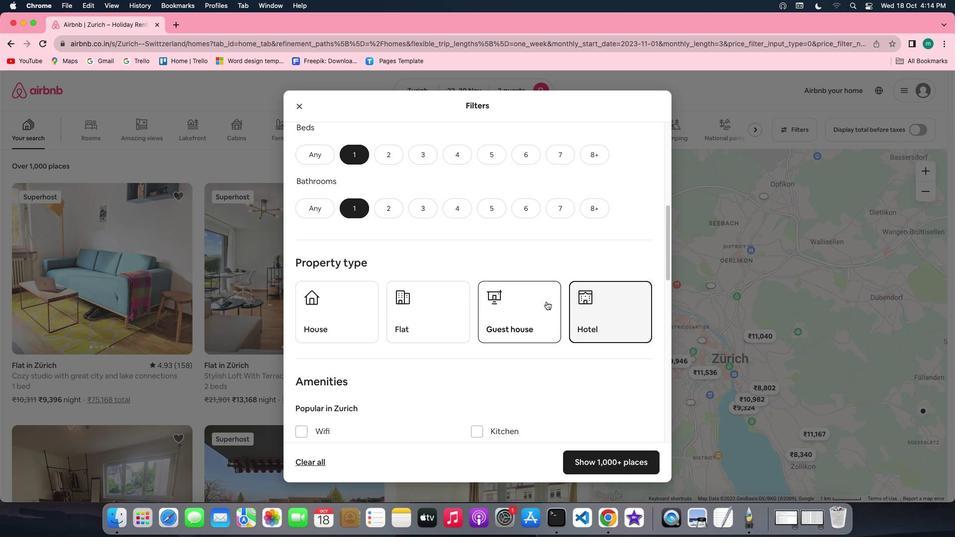 
Action: Mouse scrolled (546, 301) with delta (0, 0)
Screenshot: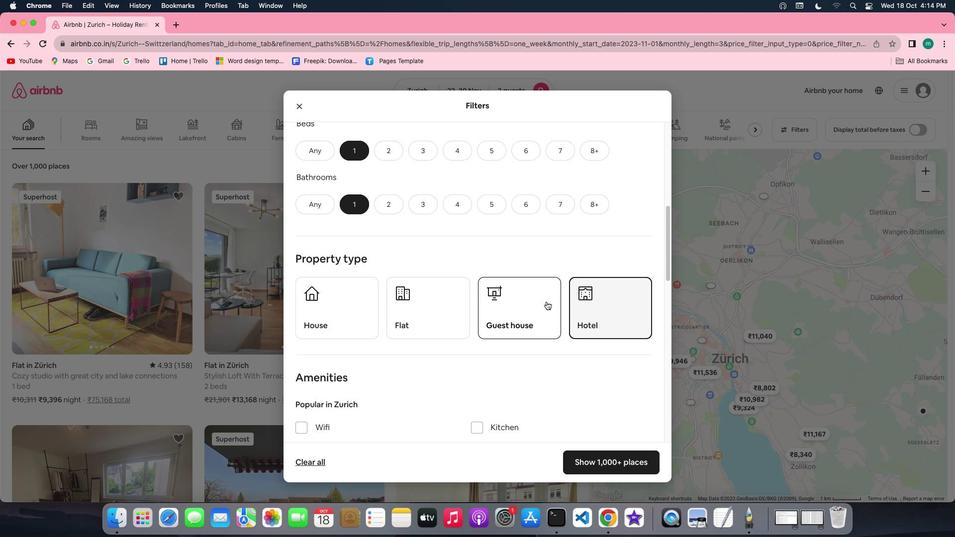 
Action: Mouse scrolled (546, 301) with delta (0, 0)
Screenshot: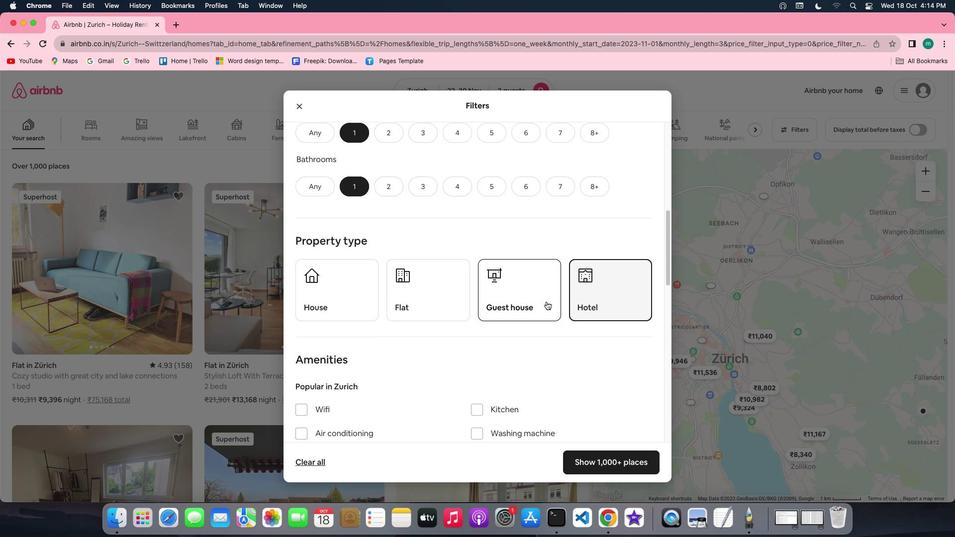
Action: Mouse scrolled (546, 301) with delta (0, 0)
Screenshot: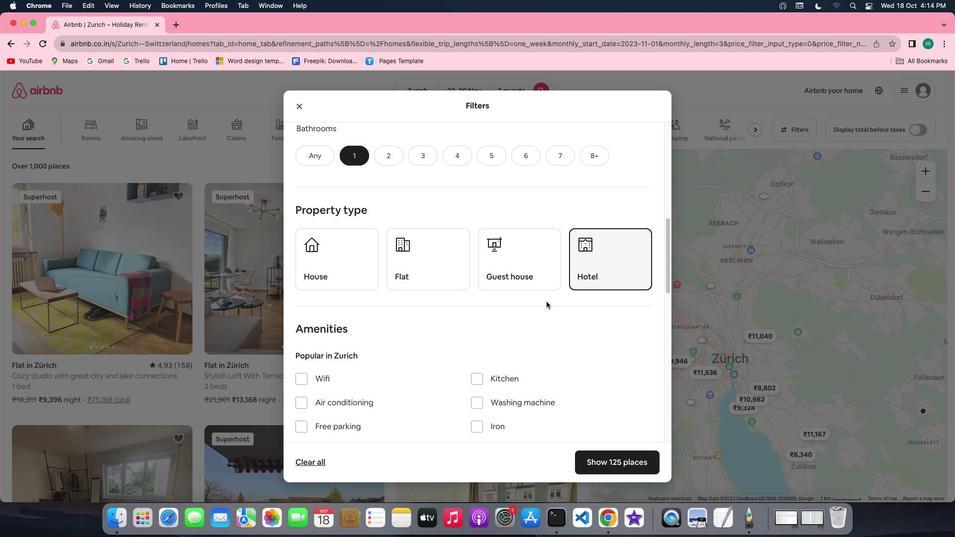 
Action: Mouse scrolled (546, 301) with delta (0, 0)
Screenshot: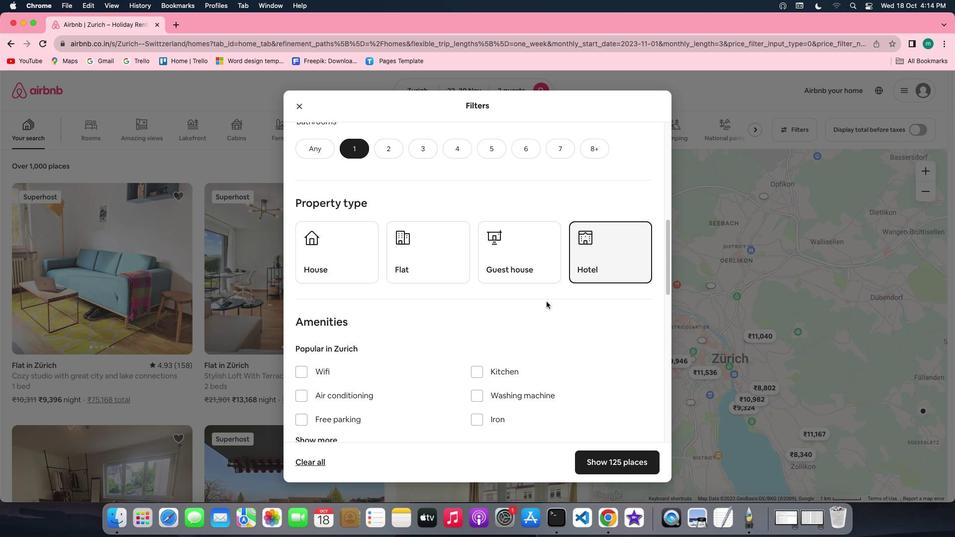 
Action: Mouse scrolled (546, 301) with delta (0, 0)
Screenshot: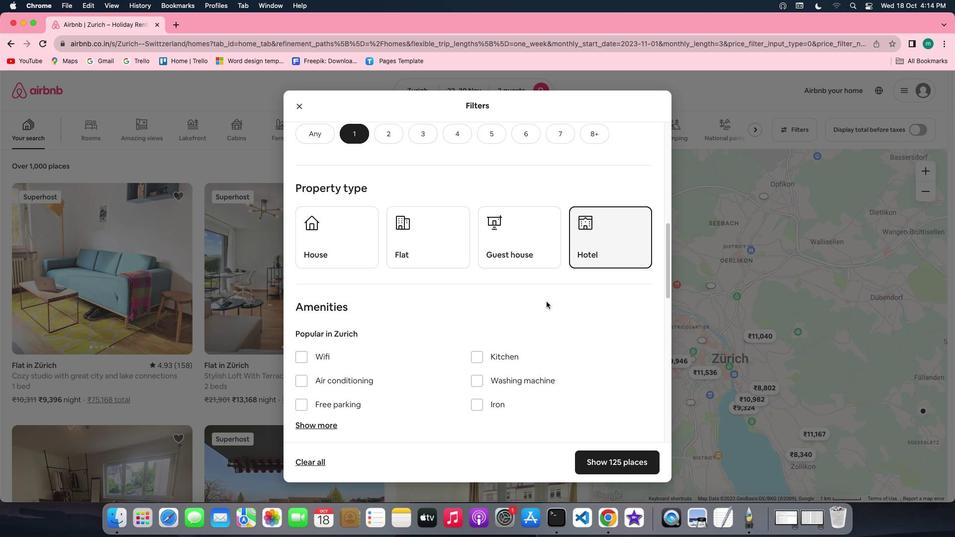 
Action: Mouse scrolled (546, 301) with delta (0, 0)
Screenshot: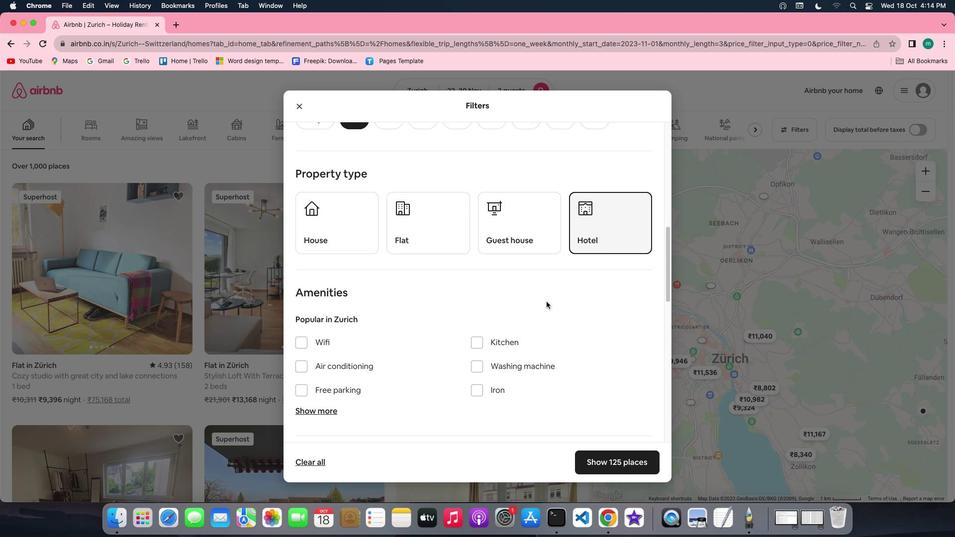 
Action: Mouse scrolled (546, 301) with delta (0, 0)
Screenshot: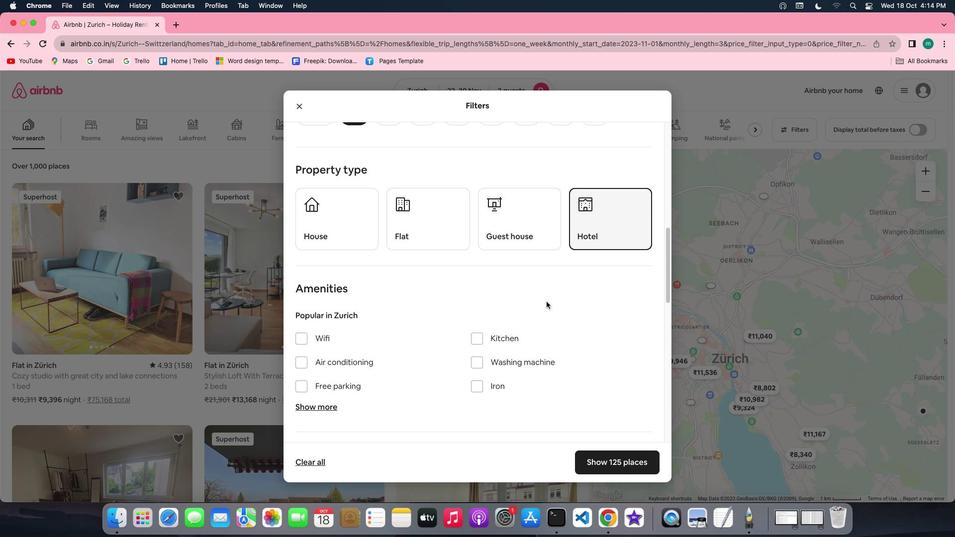 
Action: Mouse scrolled (546, 301) with delta (0, 0)
Screenshot: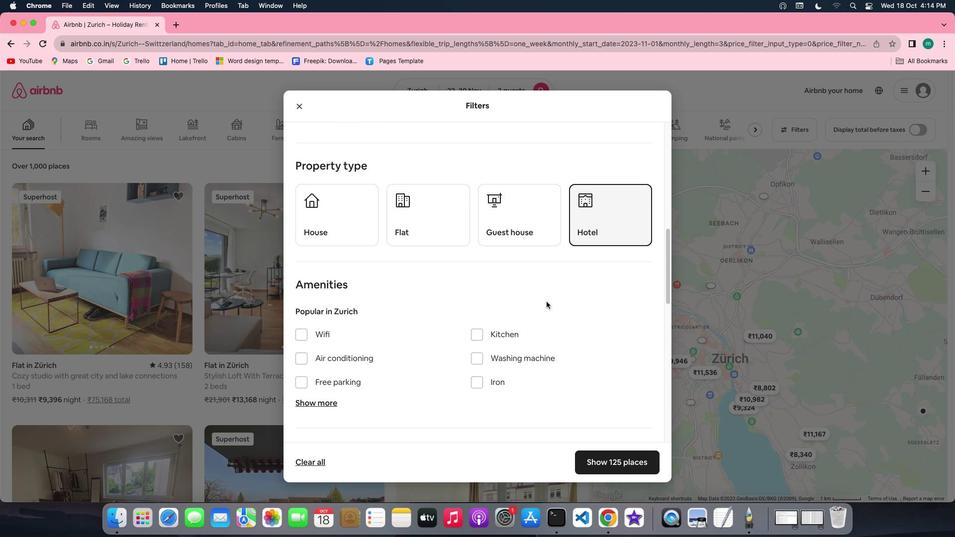 
Action: Mouse scrolled (546, 301) with delta (0, 0)
Screenshot: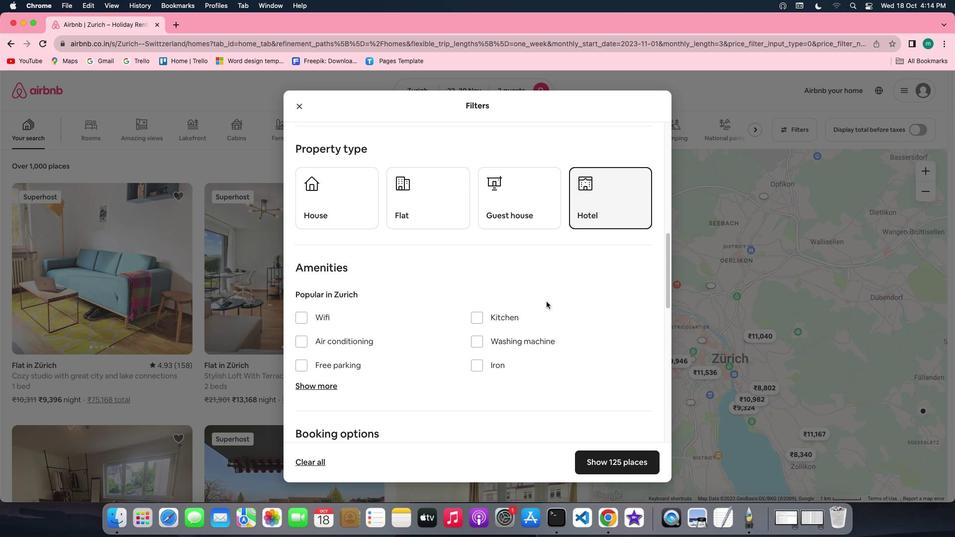 
Action: Mouse scrolled (546, 301) with delta (0, 0)
Screenshot: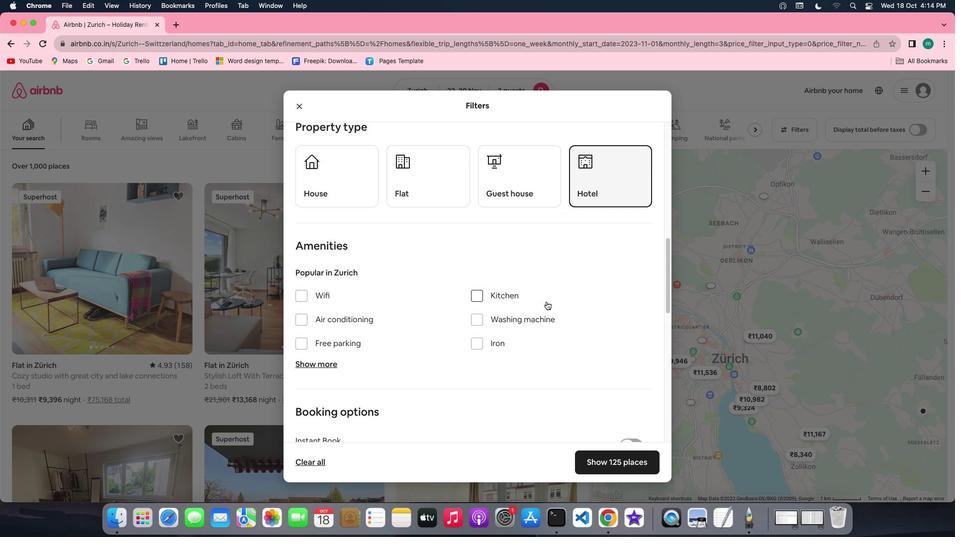 
Action: Mouse scrolled (546, 301) with delta (0, 0)
Screenshot: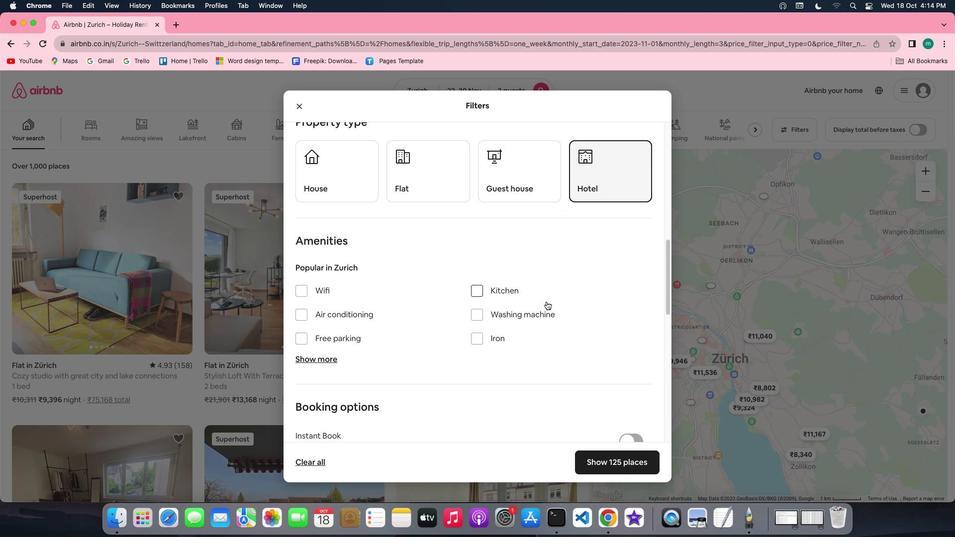 
Action: Mouse scrolled (546, 301) with delta (0, 0)
Screenshot: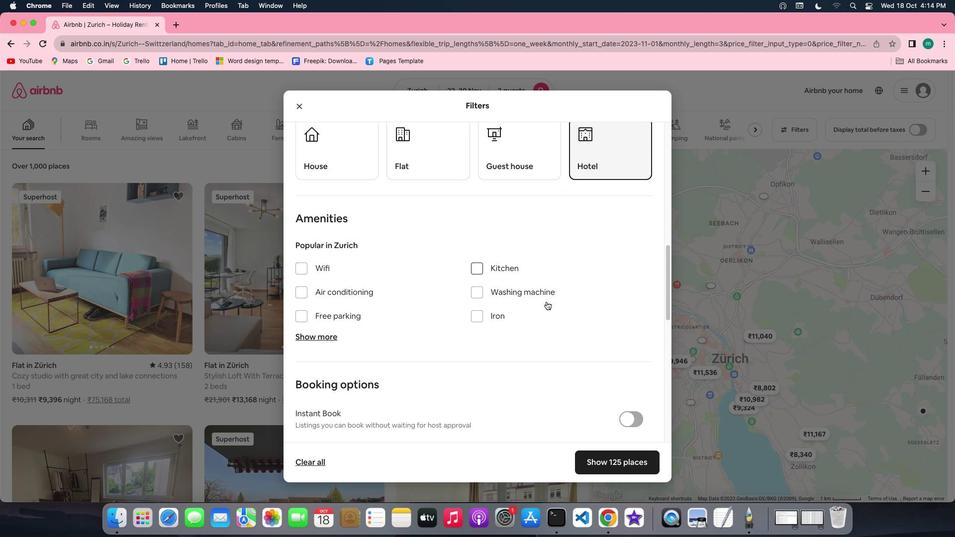 
Action: Mouse scrolled (546, 301) with delta (0, 0)
Screenshot: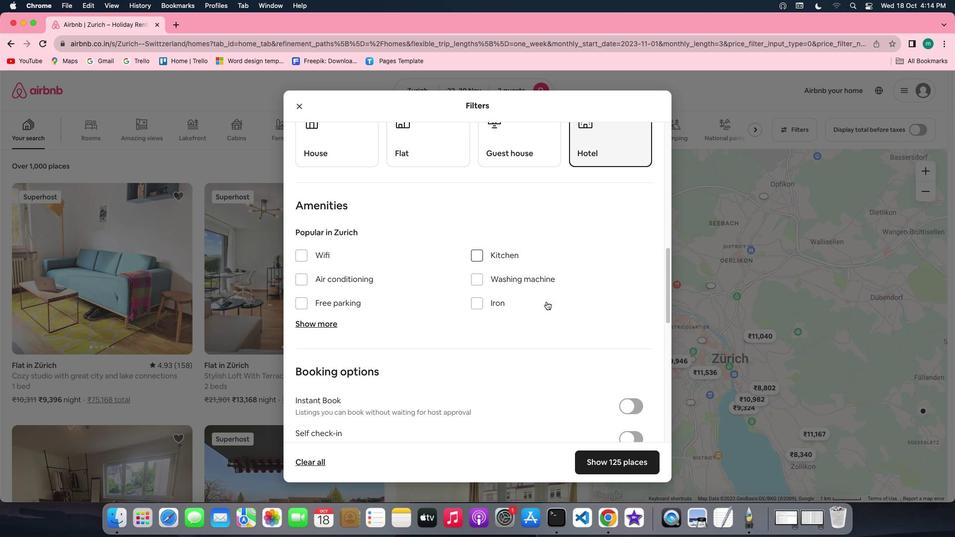 
Action: Mouse scrolled (546, 301) with delta (0, 0)
Screenshot: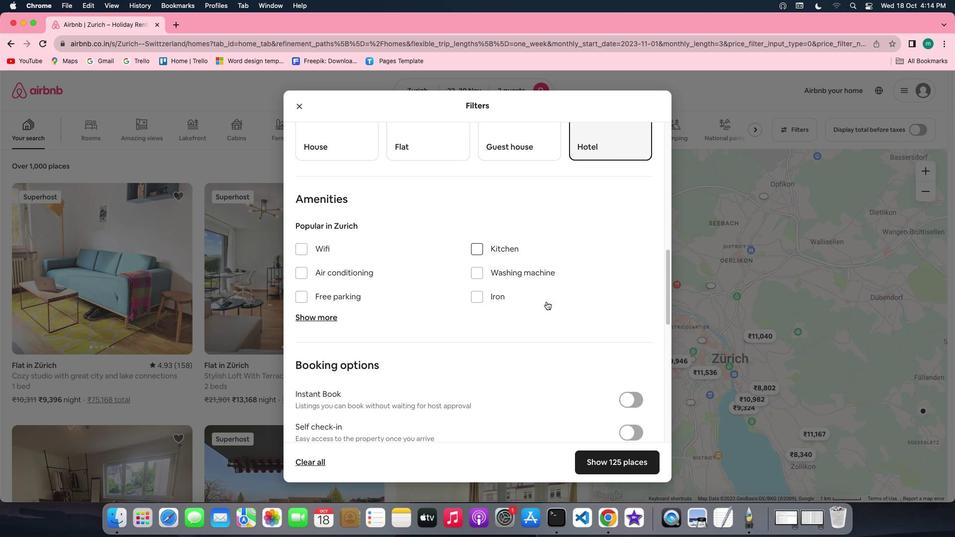 
Action: Mouse scrolled (546, 301) with delta (0, 0)
Screenshot: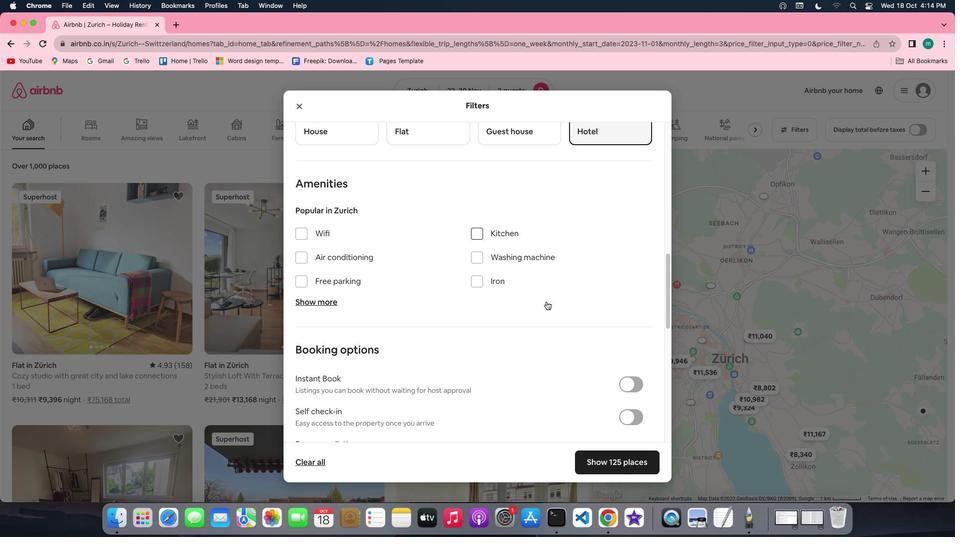 
Action: Mouse scrolled (546, 301) with delta (0, 0)
Screenshot: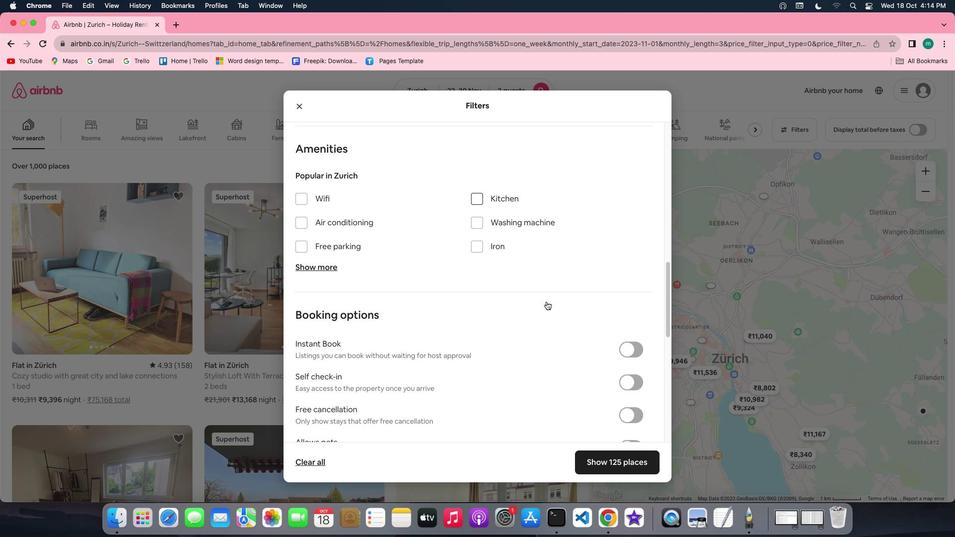 
Action: Mouse scrolled (546, 301) with delta (0, 0)
Screenshot: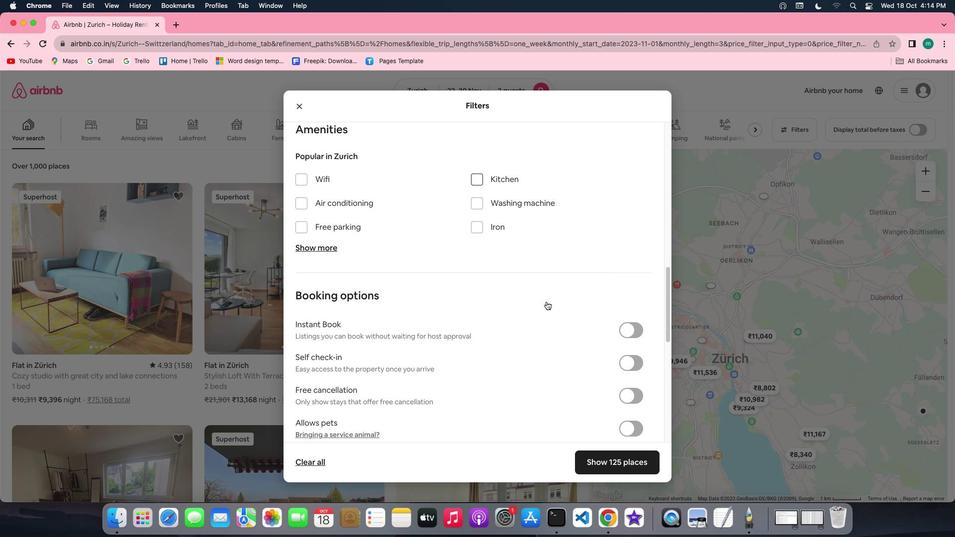
Action: Mouse moved to (637, 363)
Screenshot: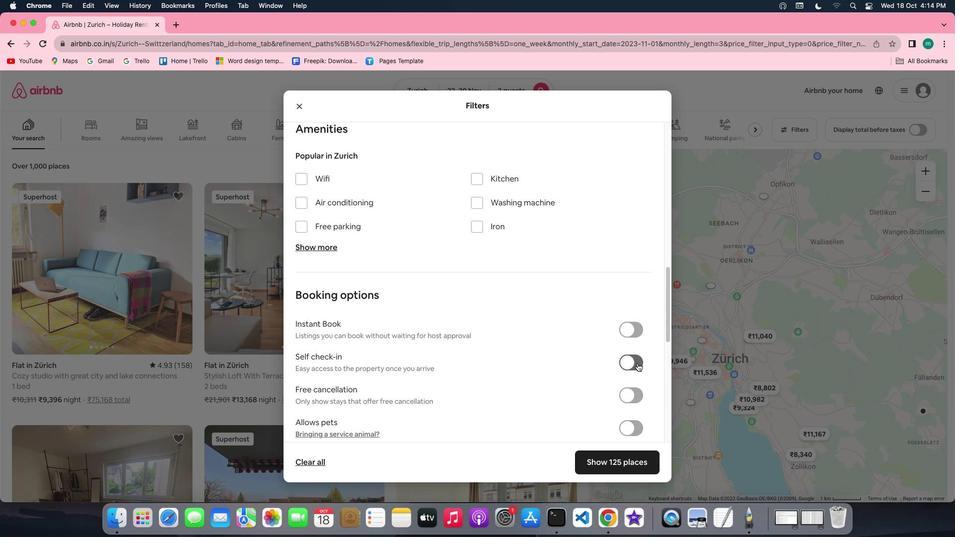 
Action: Mouse pressed left at (637, 363)
Screenshot: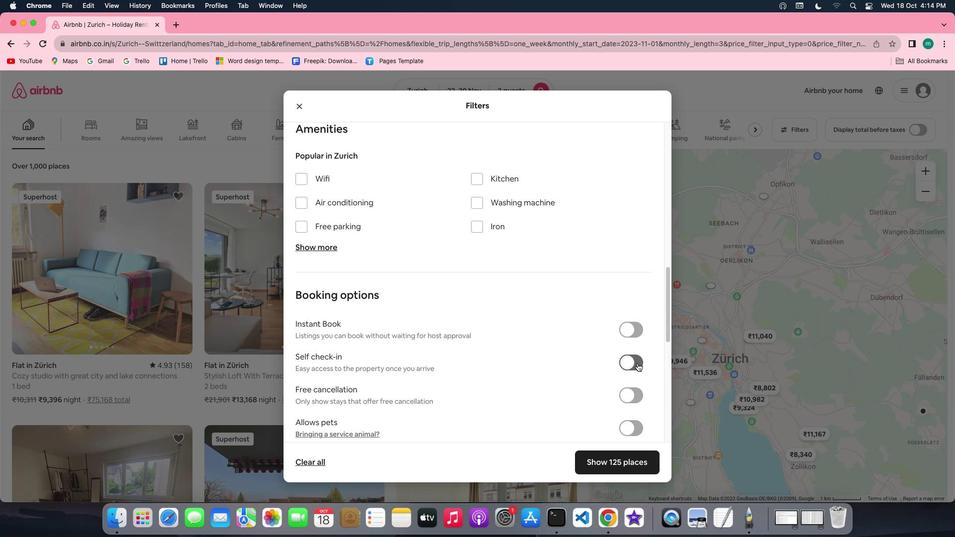 
Action: Mouse moved to (614, 457)
Screenshot: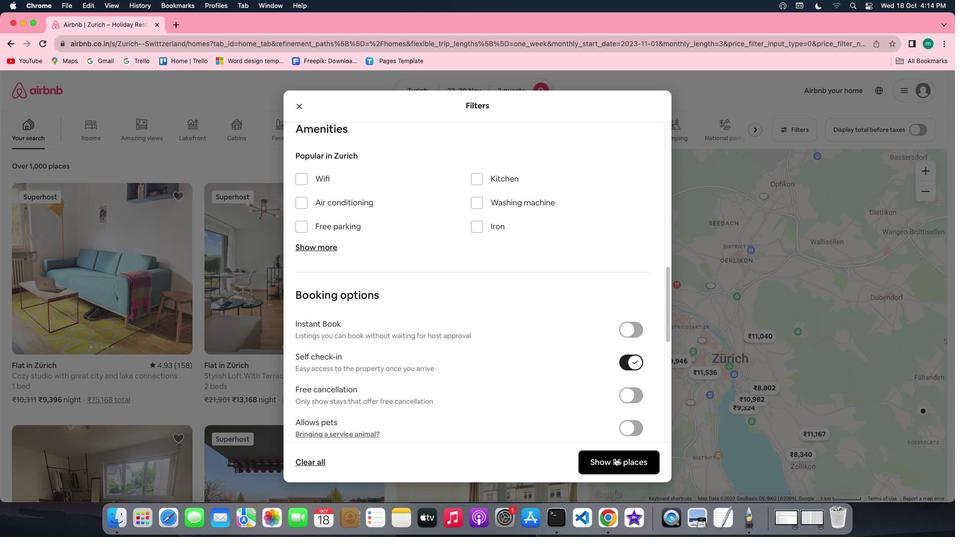 
Action: Mouse pressed left at (614, 457)
Screenshot: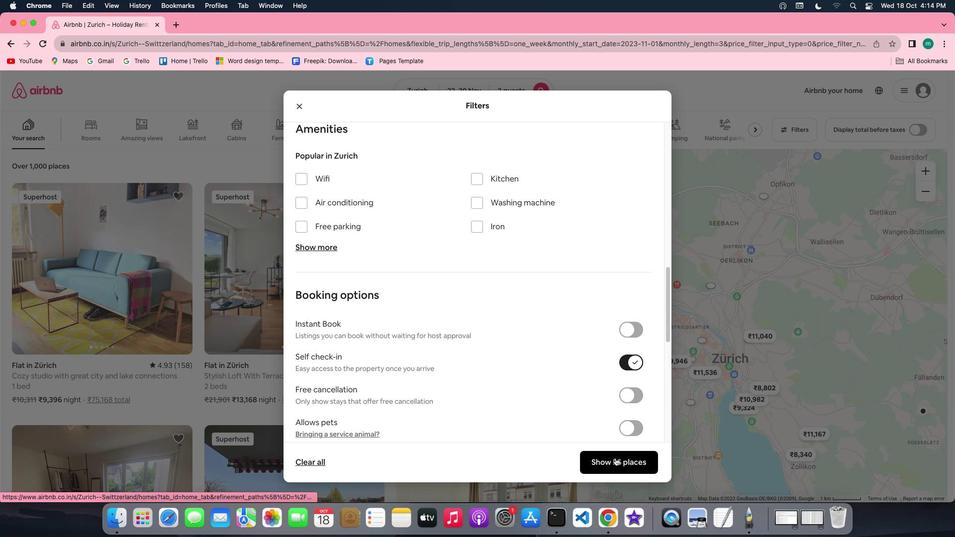 
Action: Mouse moved to (107, 263)
Screenshot: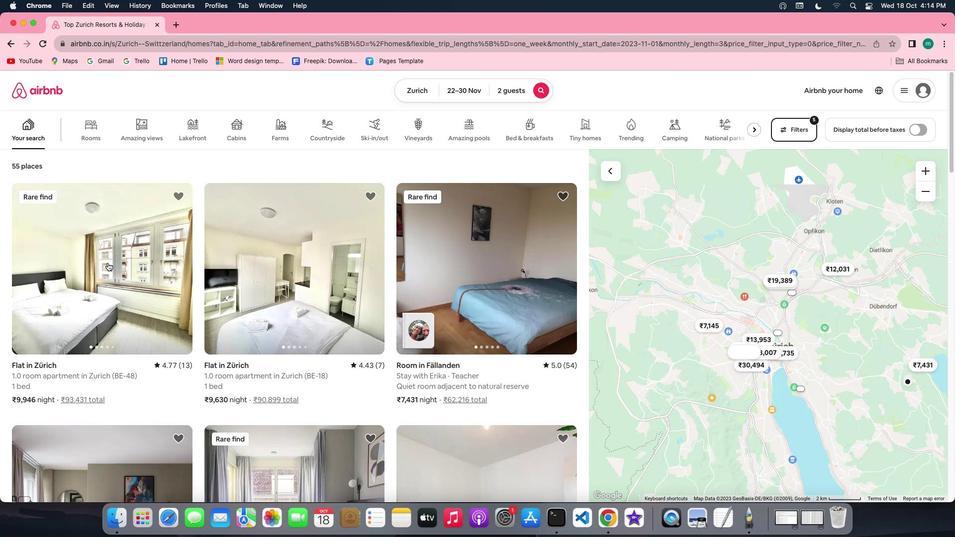 
Action: Mouse pressed left at (107, 263)
Screenshot: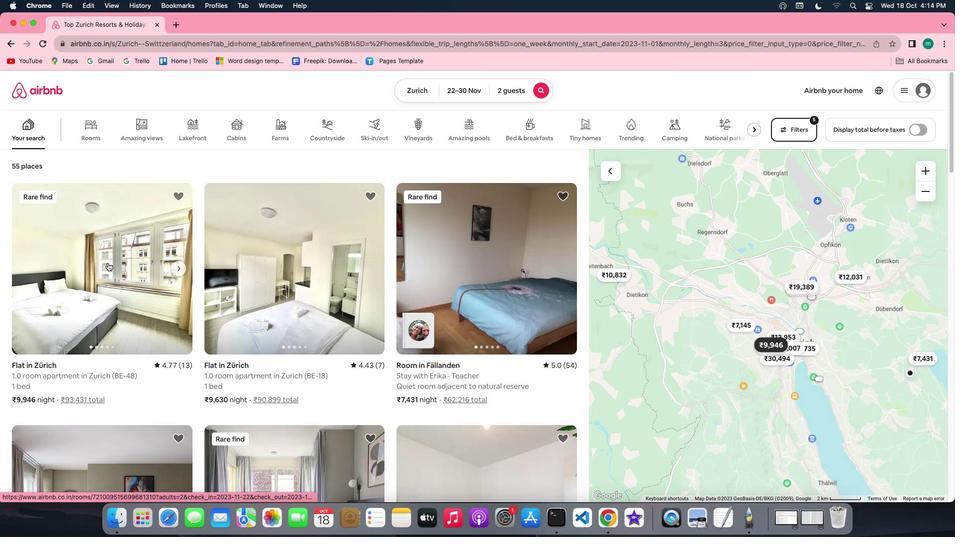 
Action: Mouse moved to (702, 367)
Screenshot: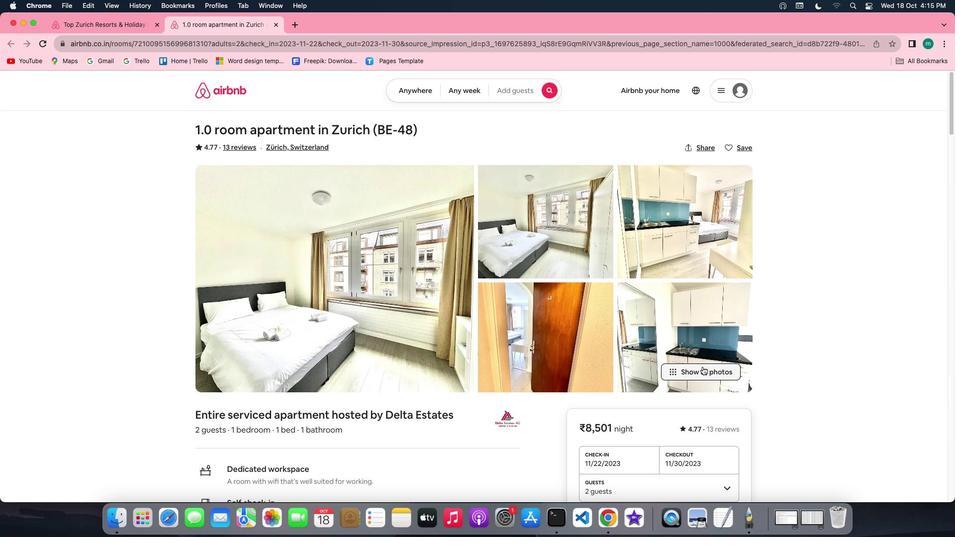 
Action: Mouse pressed left at (702, 367)
Screenshot: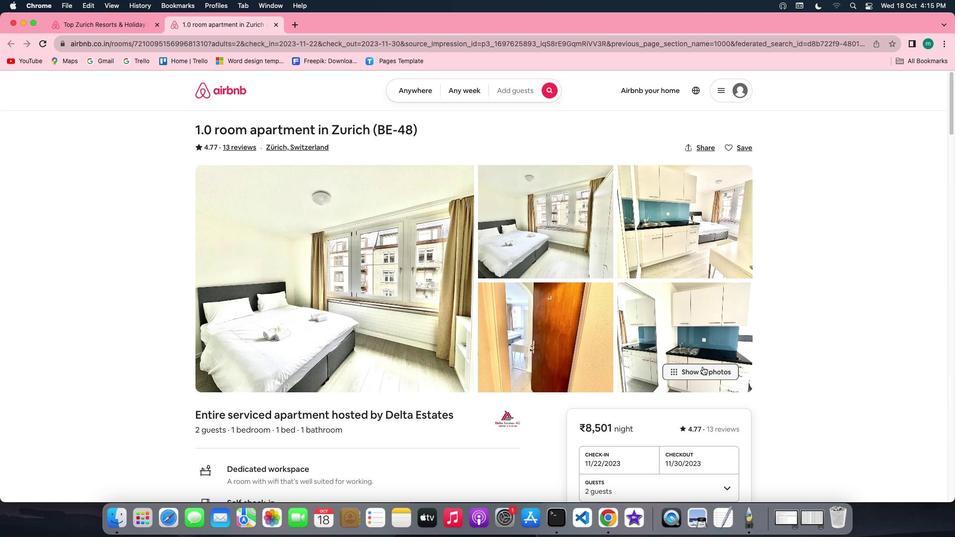 
Action: Mouse moved to (503, 270)
Screenshot: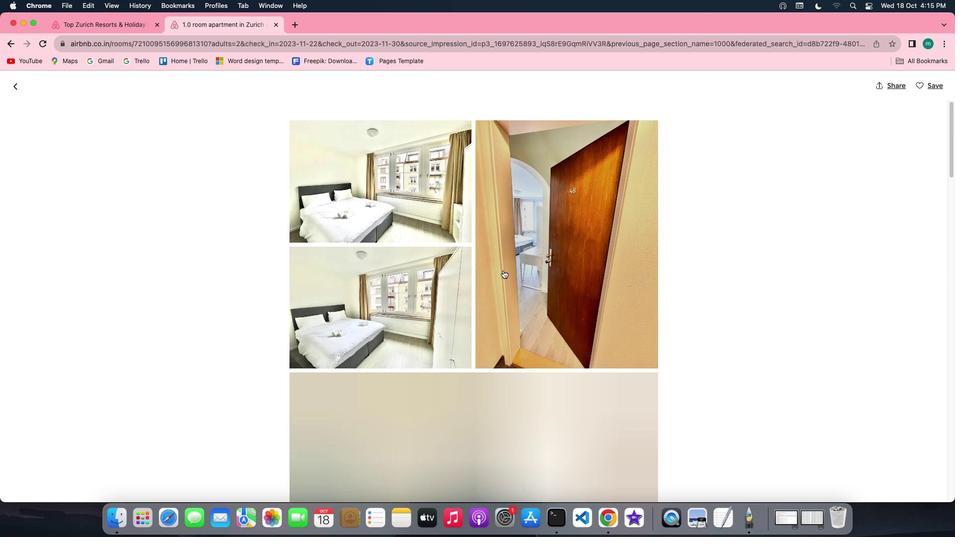 
Action: Mouse scrolled (503, 270) with delta (0, 0)
Screenshot: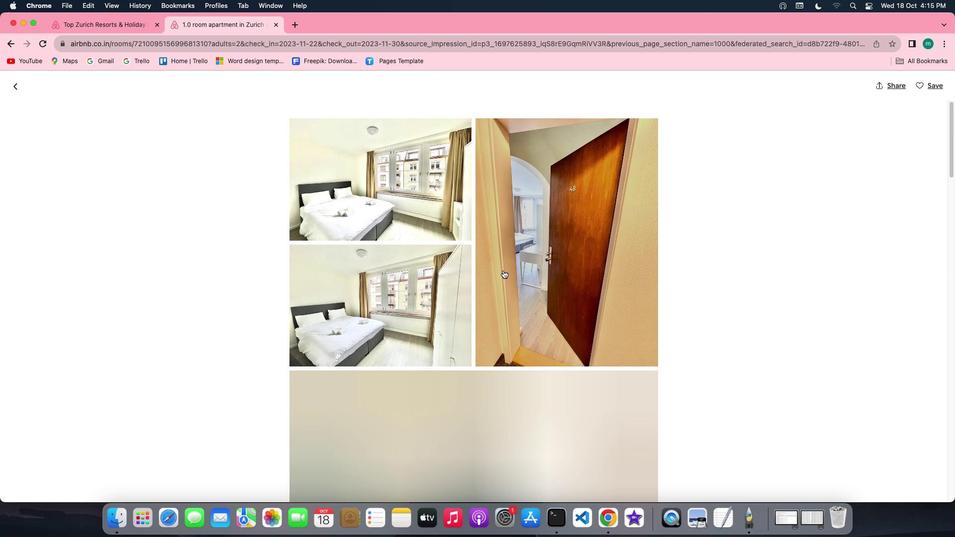 
Action: Mouse scrolled (503, 270) with delta (0, 0)
Screenshot: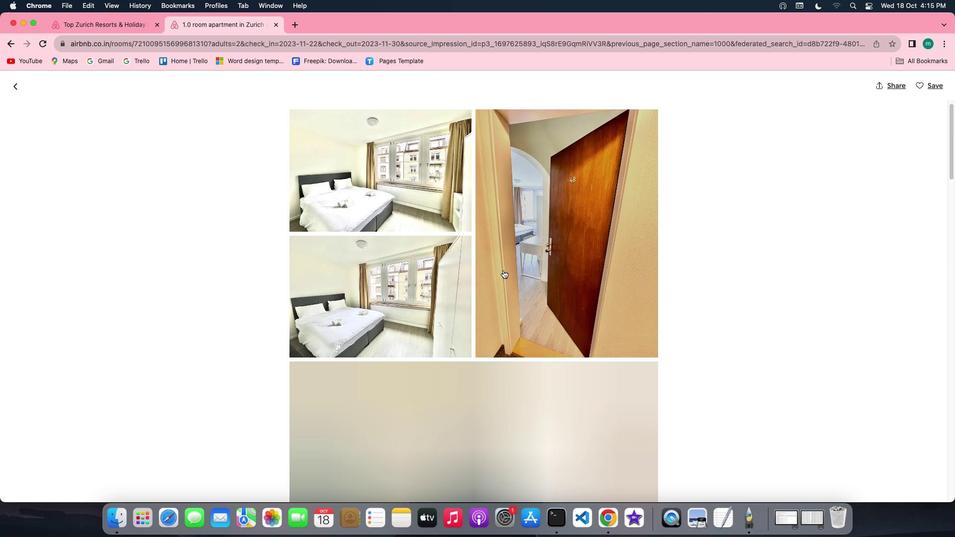 
Action: Mouse scrolled (503, 270) with delta (0, 0)
Screenshot: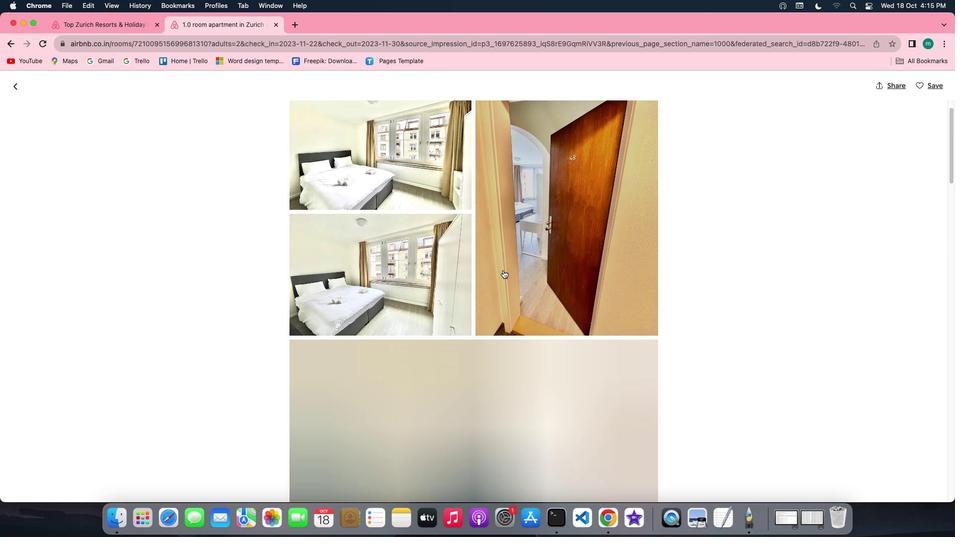 
Action: Mouse scrolled (503, 270) with delta (0, 0)
Screenshot: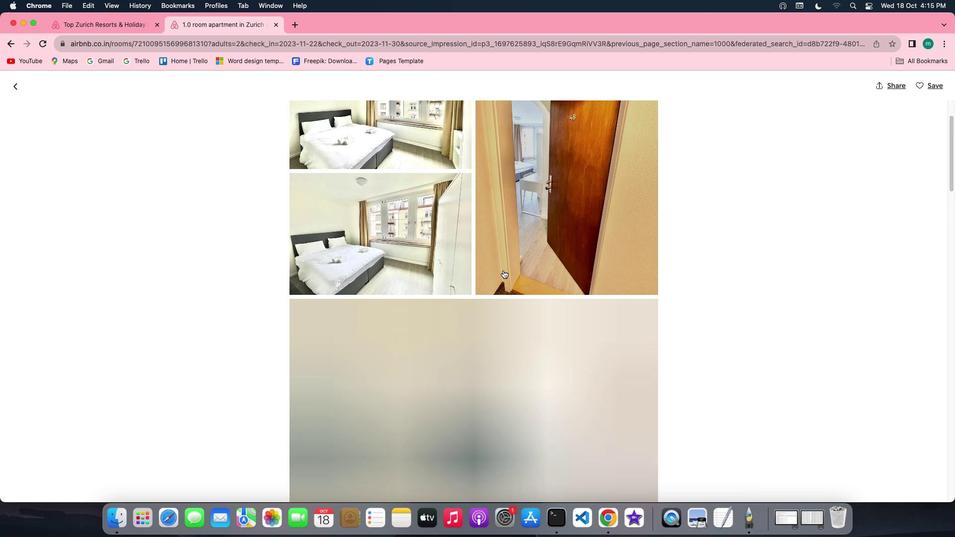 
Action: Mouse scrolled (503, 270) with delta (0, 0)
Screenshot: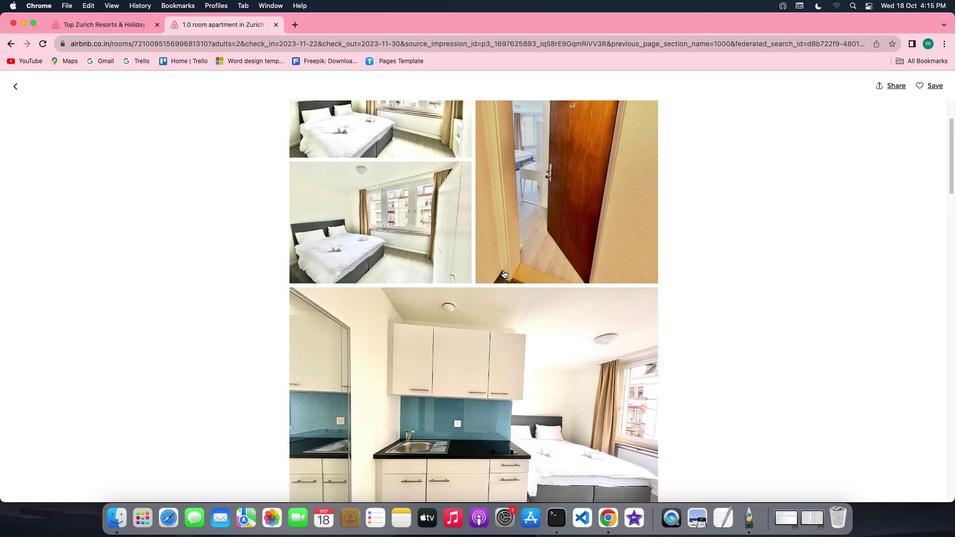 
Action: Mouse scrolled (503, 270) with delta (0, 0)
Screenshot: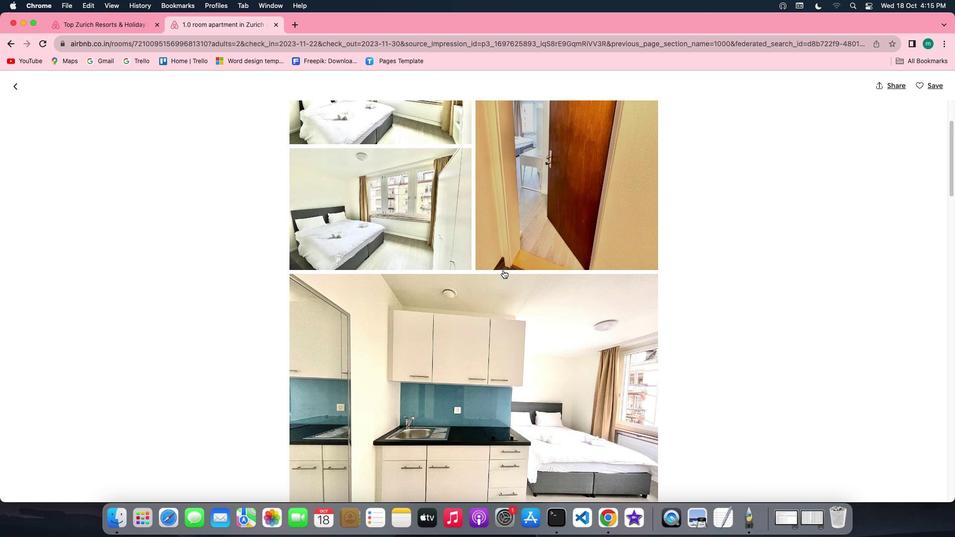 
Action: Mouse scrolled (503, 270) with delta (0, 0)
Screenshot: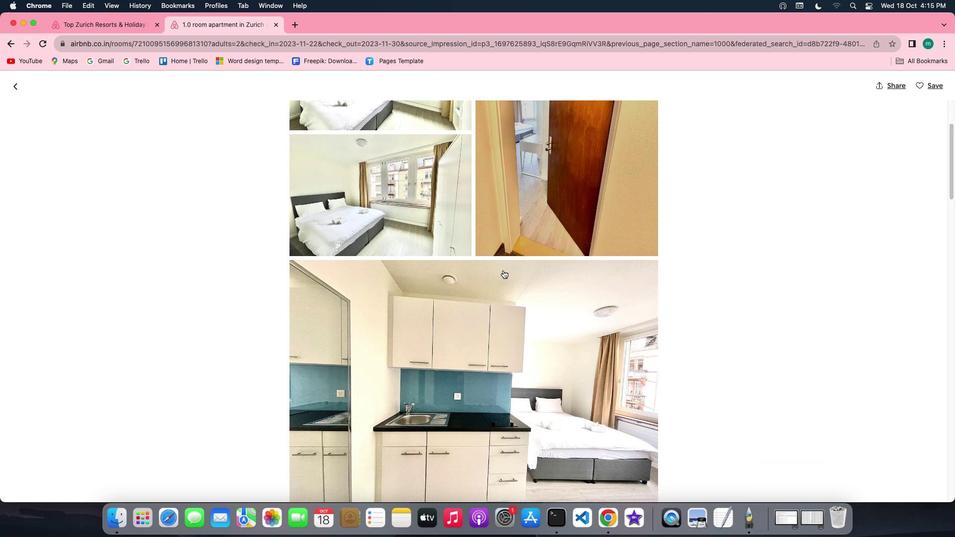 
Action: Mouse scrolled (503, 270) with delta (0, -1)
Screenshot: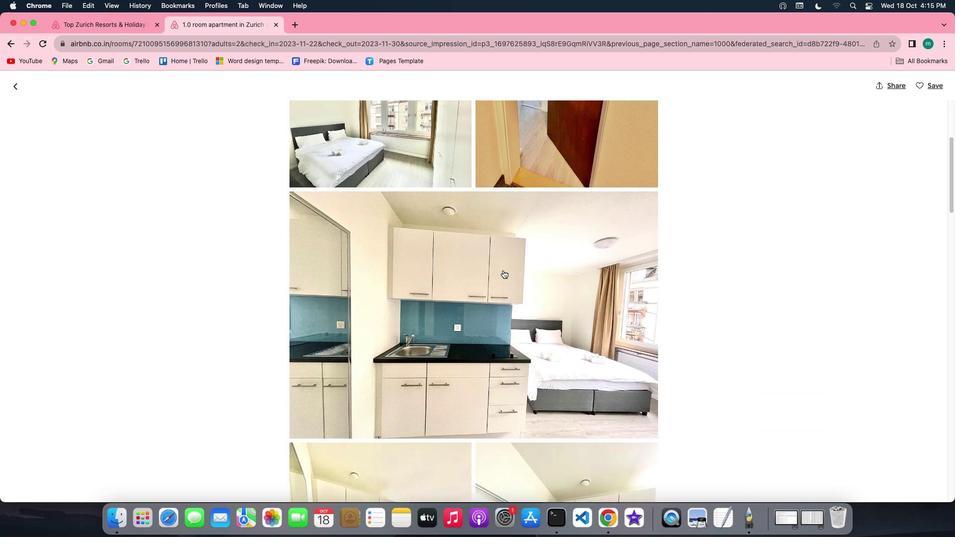 
Action: Mouse scrolled (503, 270) with delta (0, 0)
Screenshot: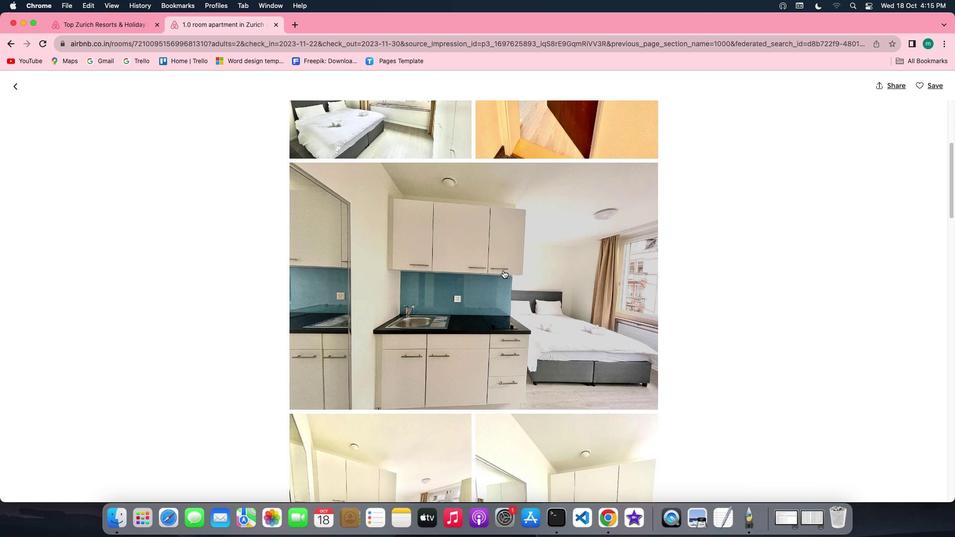 
Action: Mouse scrolled (503, 270) with delta (0, 0)
Screenshot: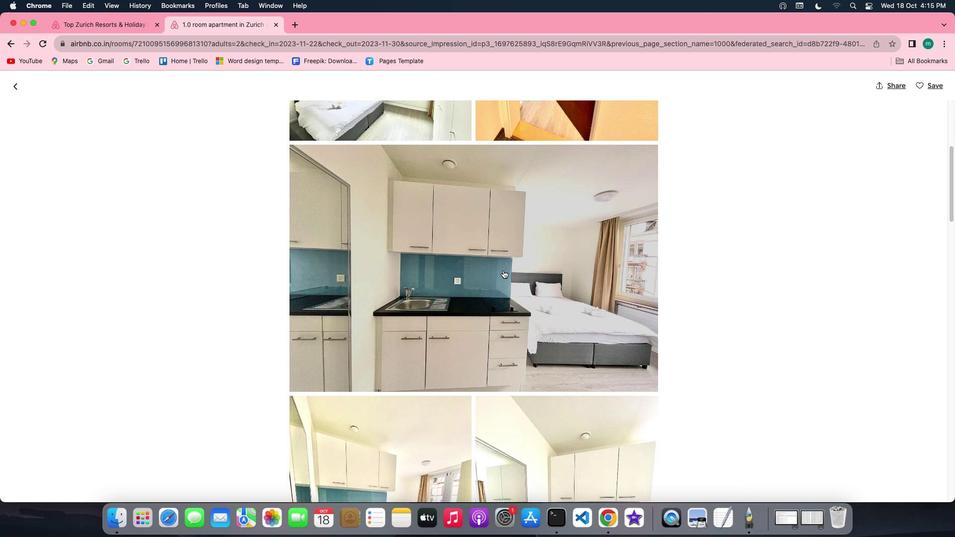 
Action: Mouse scrolled (503, 270) with delta (0, 0)
Screenshot: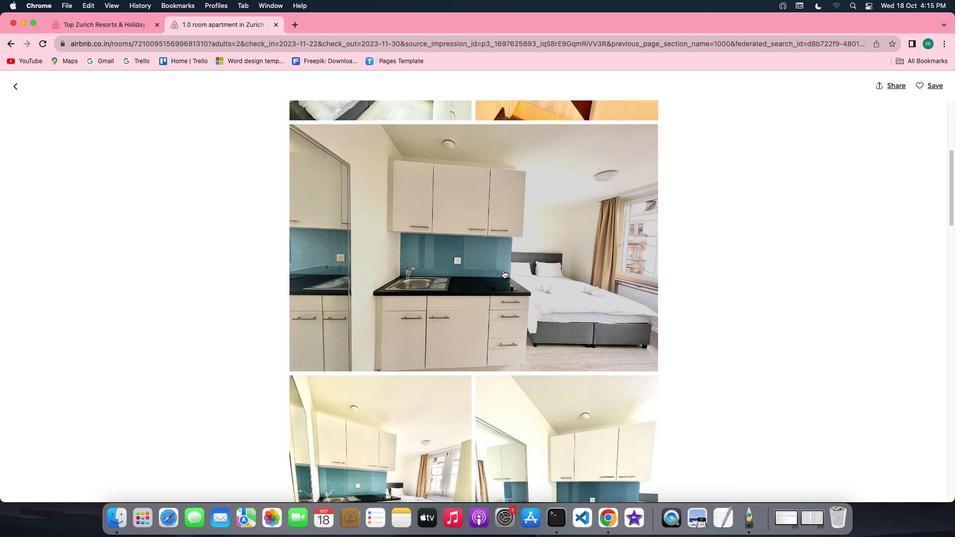 
Action: Mouse scrolled (503, 270) with delta (0, -1)
Screenshot: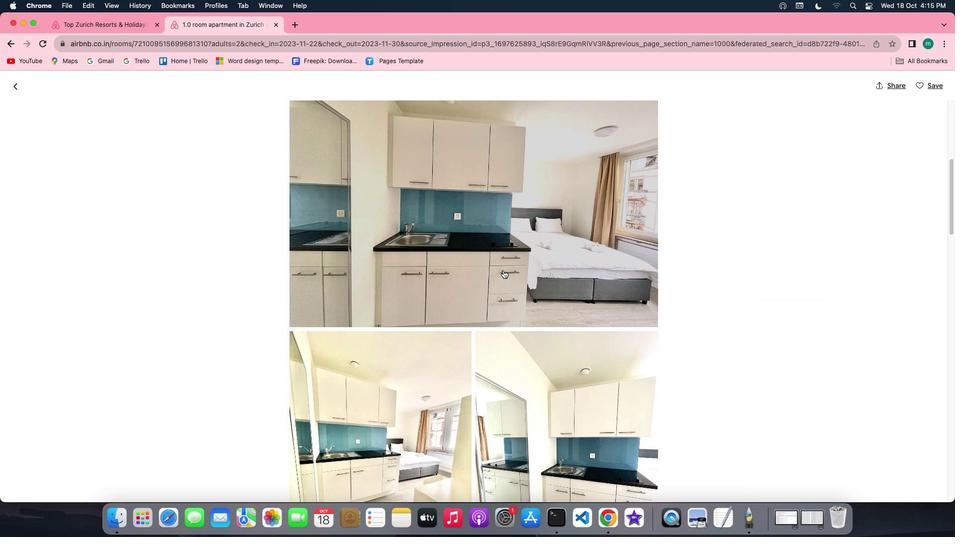 
Action: Mouse scrolled (503, 270) with delta (0, -1)
Screenshot: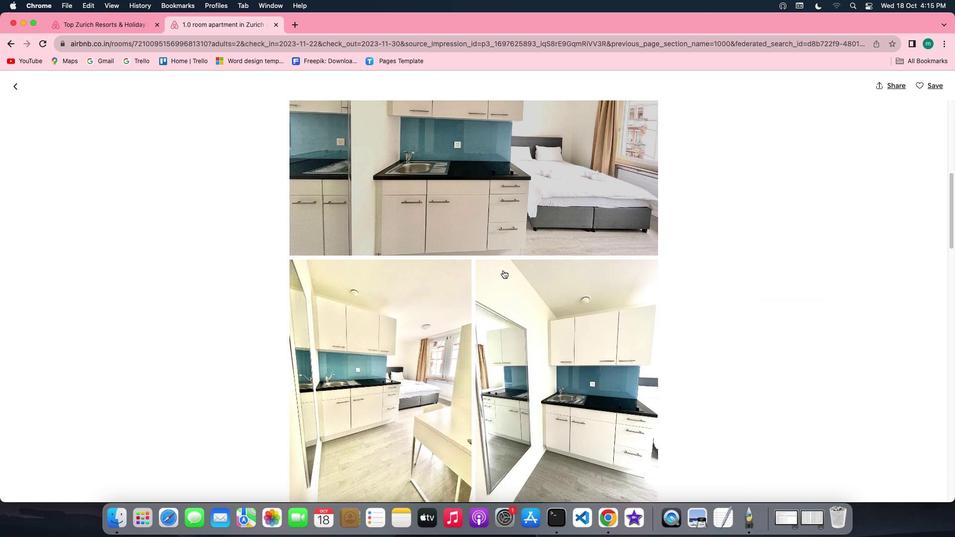 
Action: Mouse scrolled (503, 270) with delta (0, 0)
Screenshot: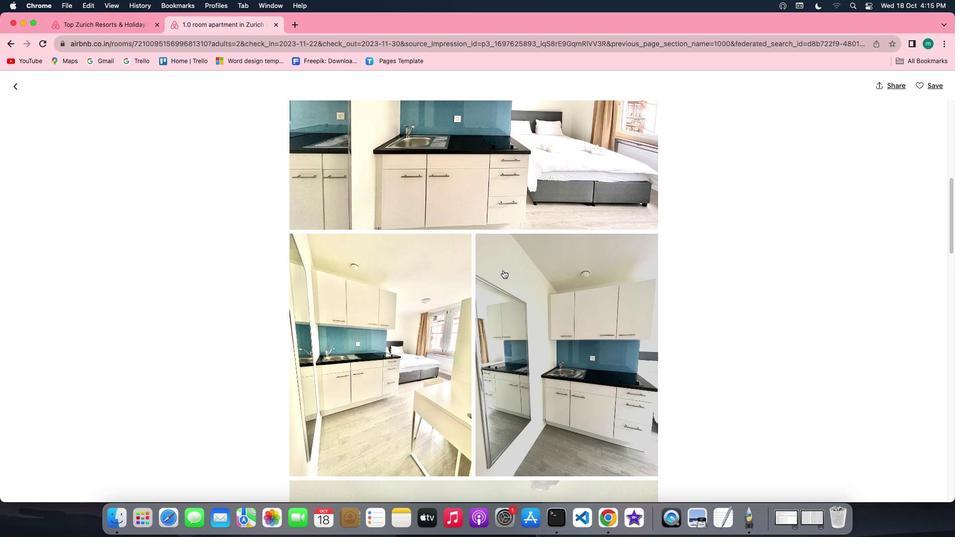 
Action: Mouse scrolled (503, 270) with delta (0, 0)
Screenshot: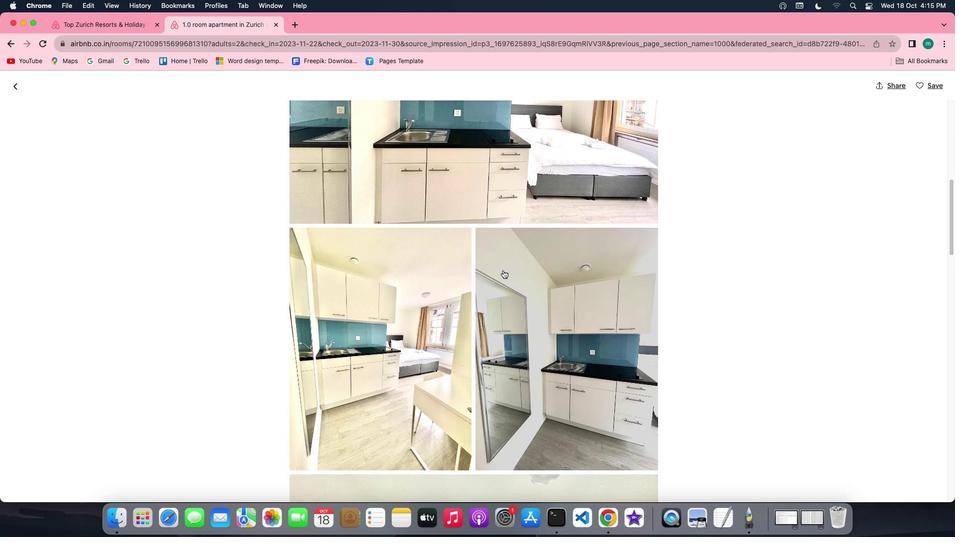 
Action: Mouse scrolled (503, 270) with delta (0, 0)
Screenshot: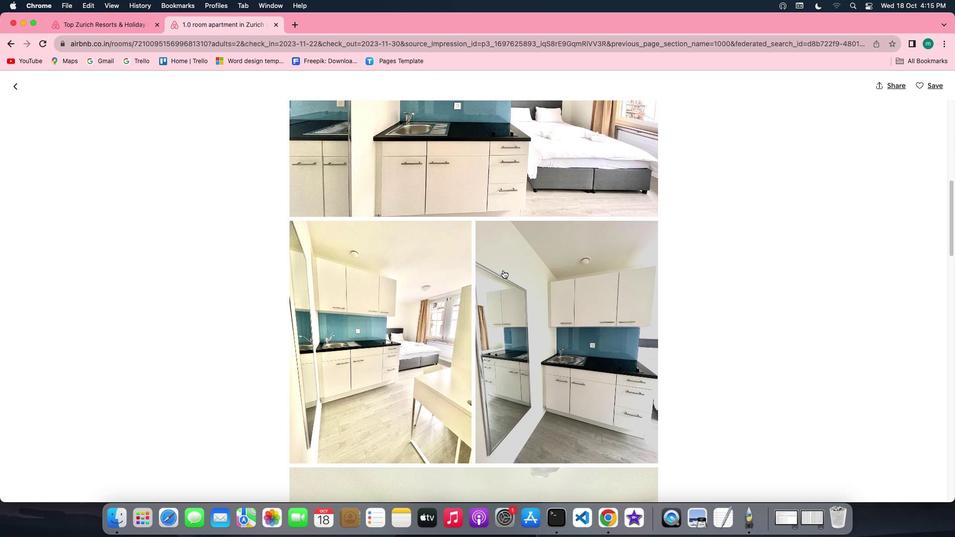 
Action: Mouse scrolled (503, 270) with delta (0, 0)
Screenshot: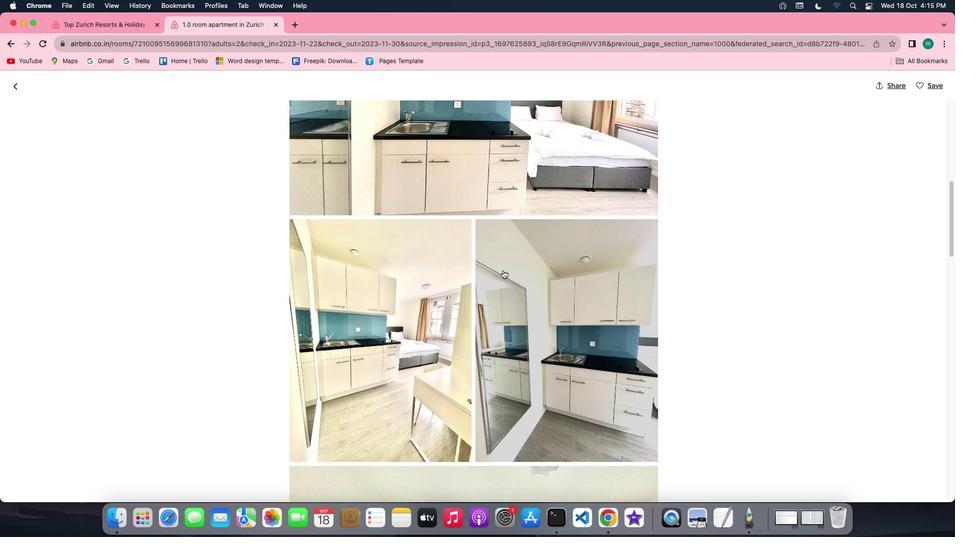 
Action: Mouse scrolled (503, 270) with delta (0, 0)
Screenshot: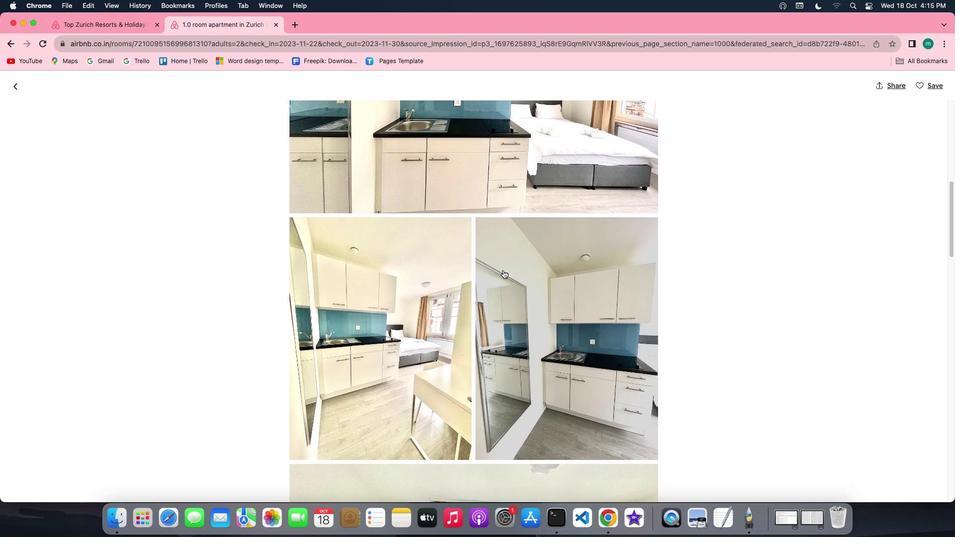 
Action: Mouse scrolled (503, 270) with delta (0, 0)
Screenshot: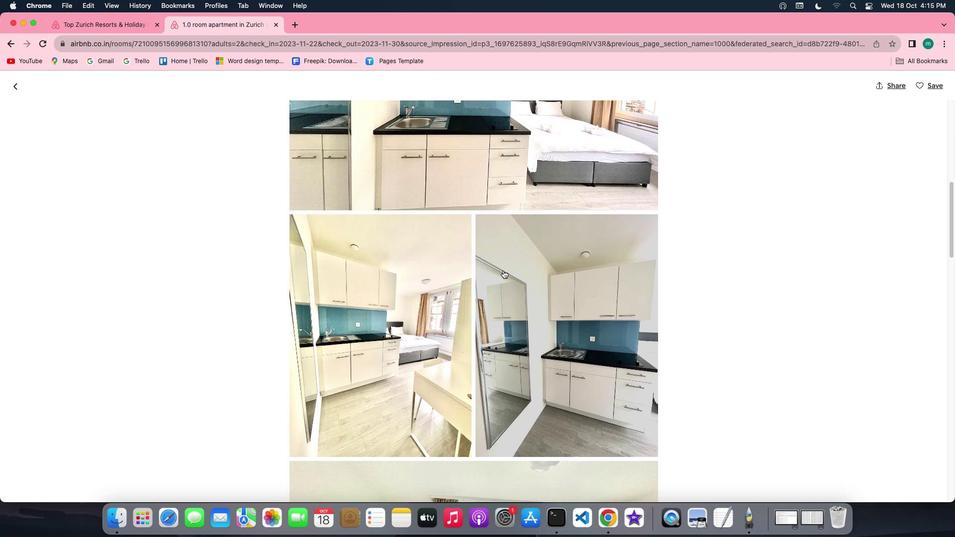 
Action: Mouse scrolled (503, 270) with delta (0, 0)
Screenshot: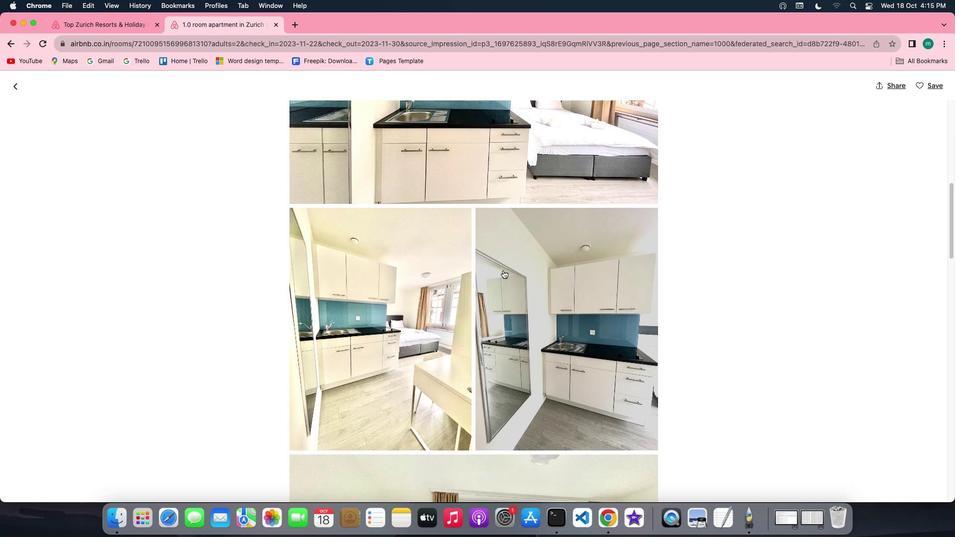 
Action: Mouse scrolled (503, 270) with delta (0, 0)
Screenshot: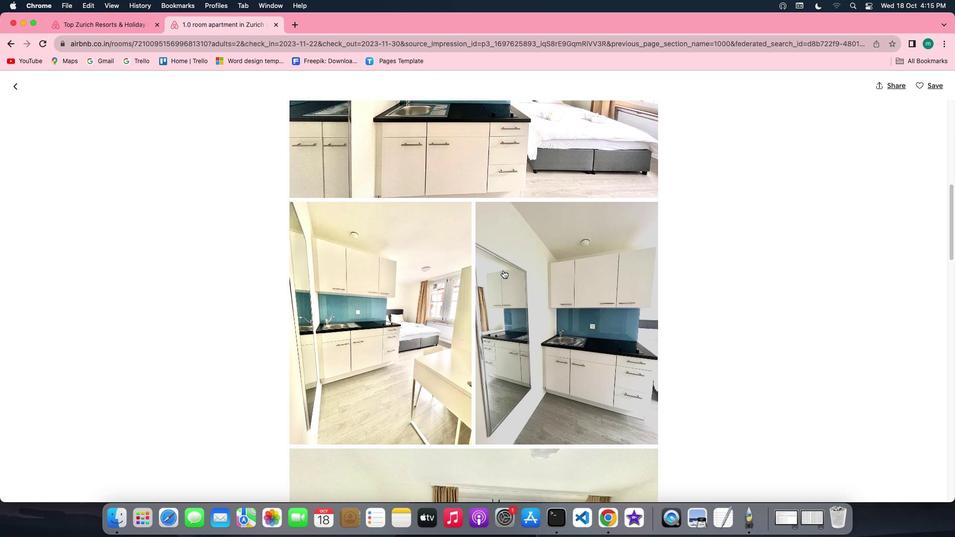 
Action: Mouse scrolled (503, 270) with delta (0, 0)
Screenshot: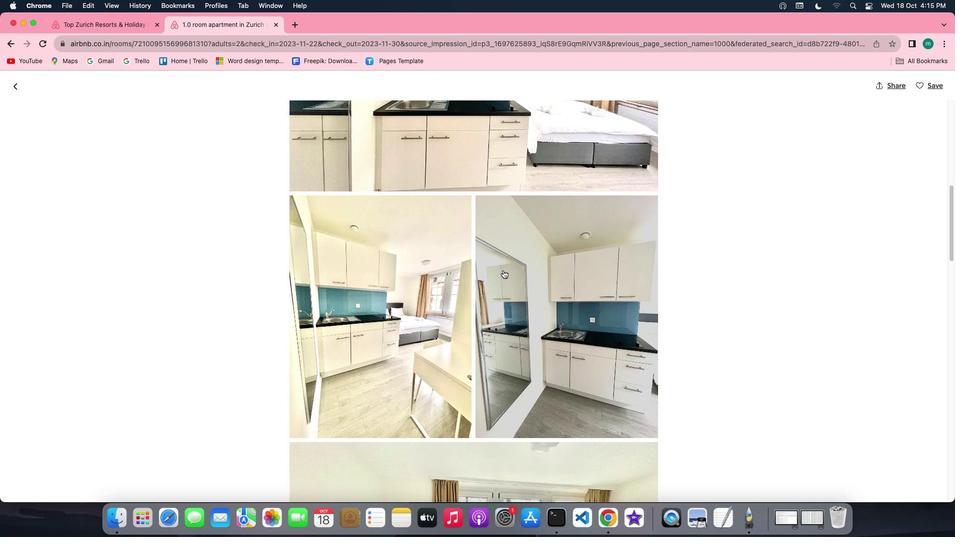 
Action: Mouse scrolled (503, 270) with delta (0, 0)
Screenshot: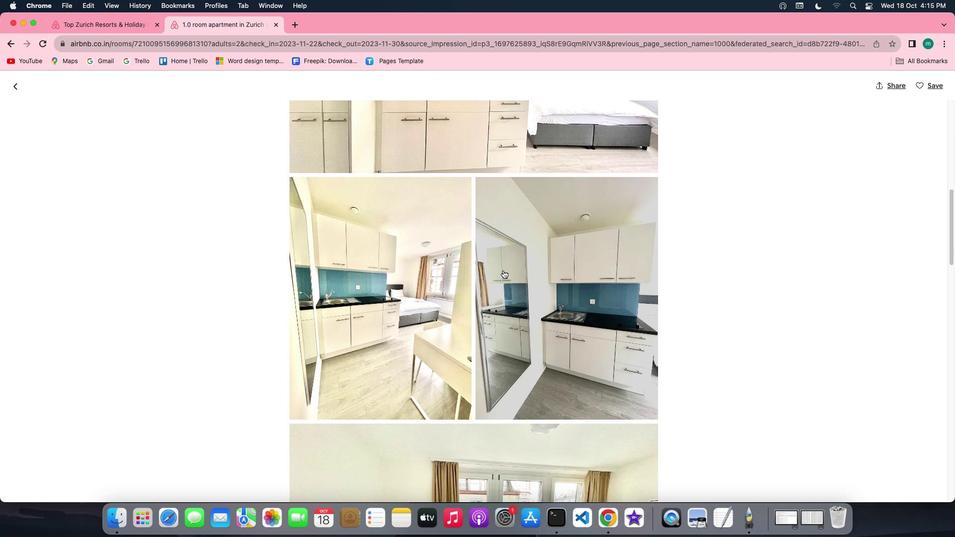 
Action: Mouse scrolled (503, 270) with delta (0, 0)
Screenshot: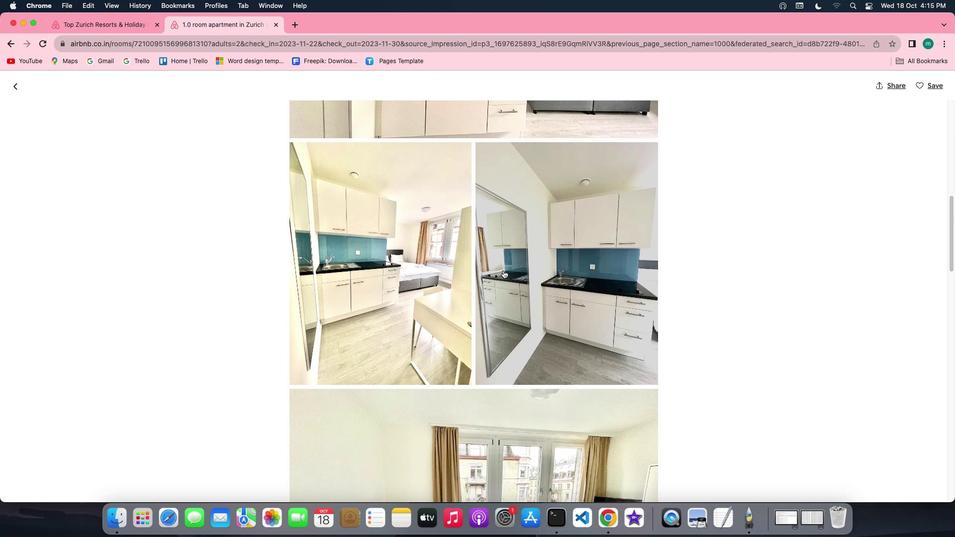 
Action: Mouse scrolled (503, 270) with delta (0, 0)
Screenshot: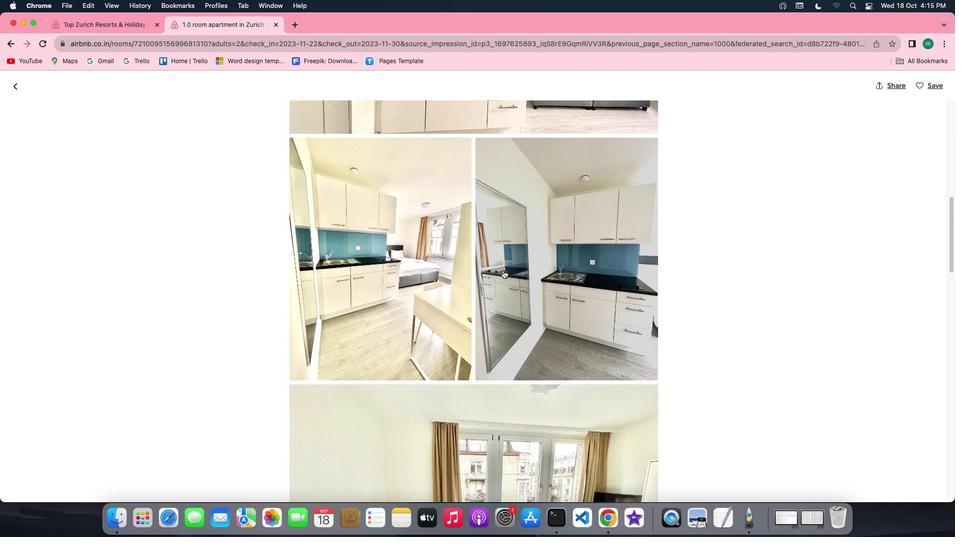 
Action: Mouse scrolled (503, 270) with delta (0, 0)
Screenshot: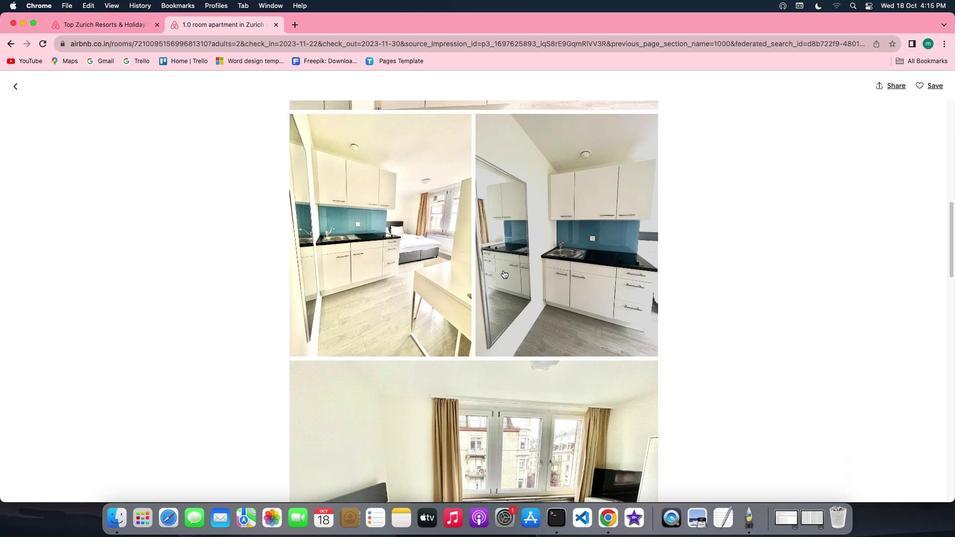 
Action: Mouse scrolled (503, 270) with delta (0, 0)
Screenshot: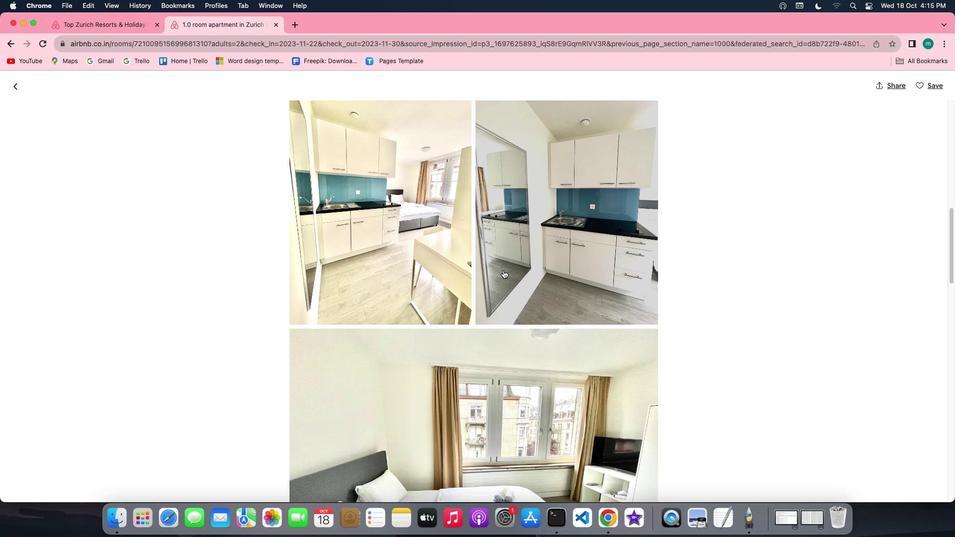 
Action: Mouse scrolled (503, 270) with delta (0, 0)
Screenshot: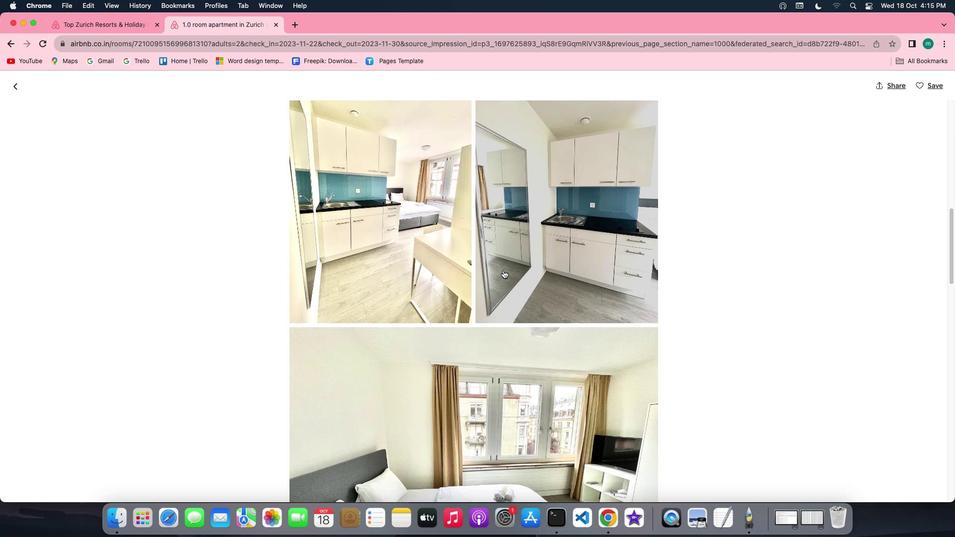 
Action: Mouse scrolled (503, 270) with delta (0, 0)
Screenshot: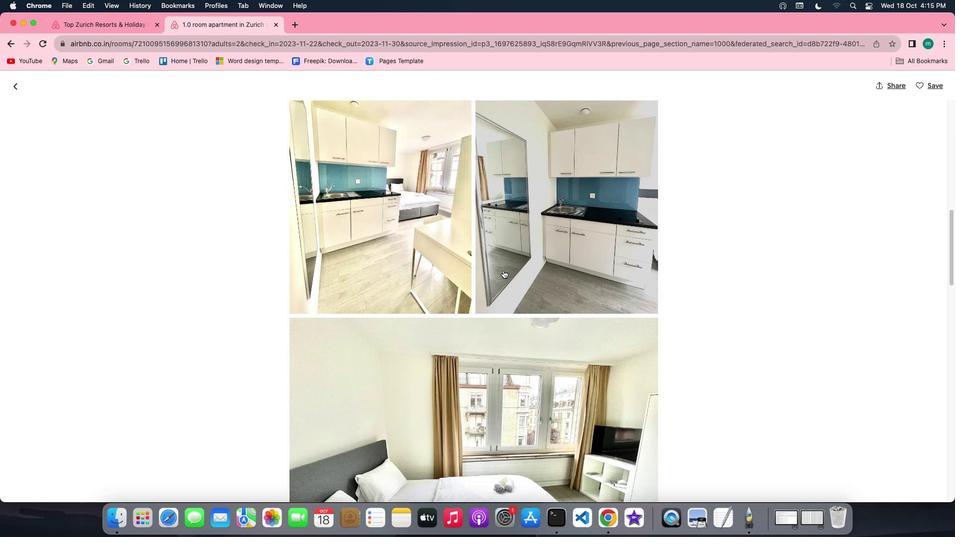 
Action: Mouse scrolled (503, 270) with delta (0, 0)
Screenshot: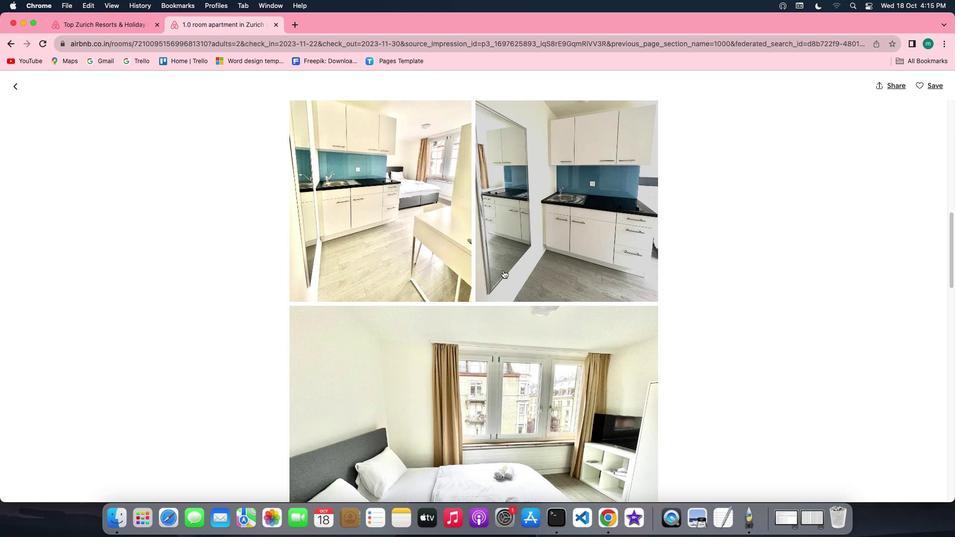 
Action: Mouse scrolled (503, 270) with delta (0, 0)
Screenshot: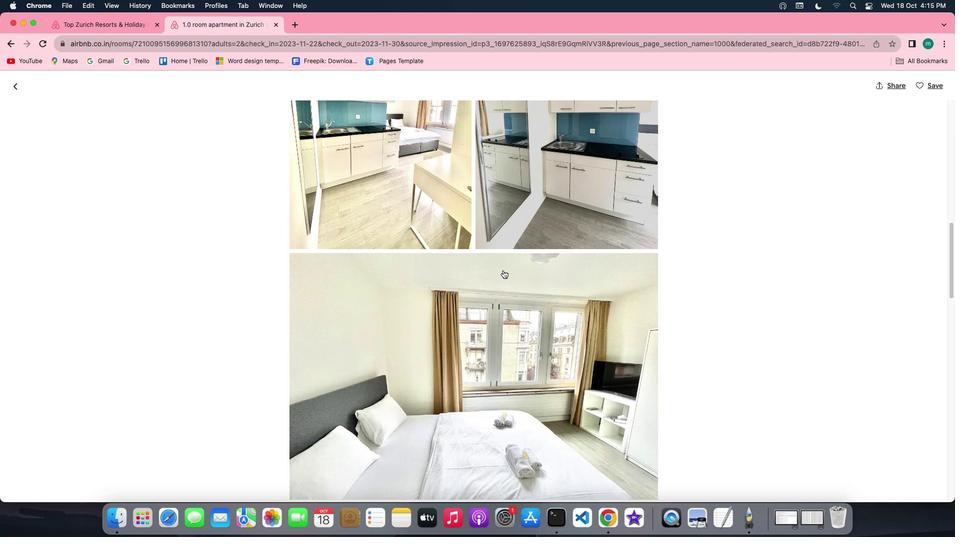 
Action: Mouse scrolled (503, 270) with delta (0, 0)
Screenshot: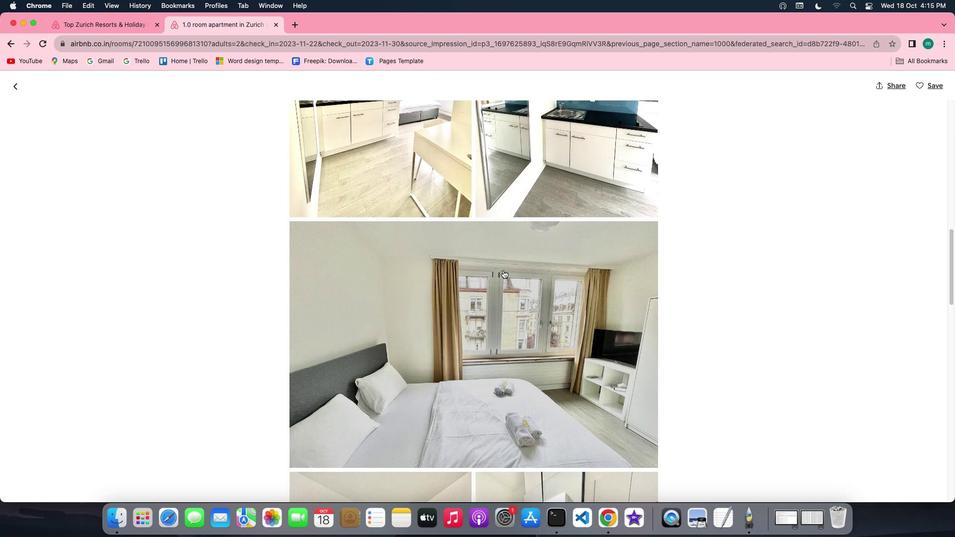 
Action: Mouse scrolled (503, 270) with delta (0, 0)
Screenshot: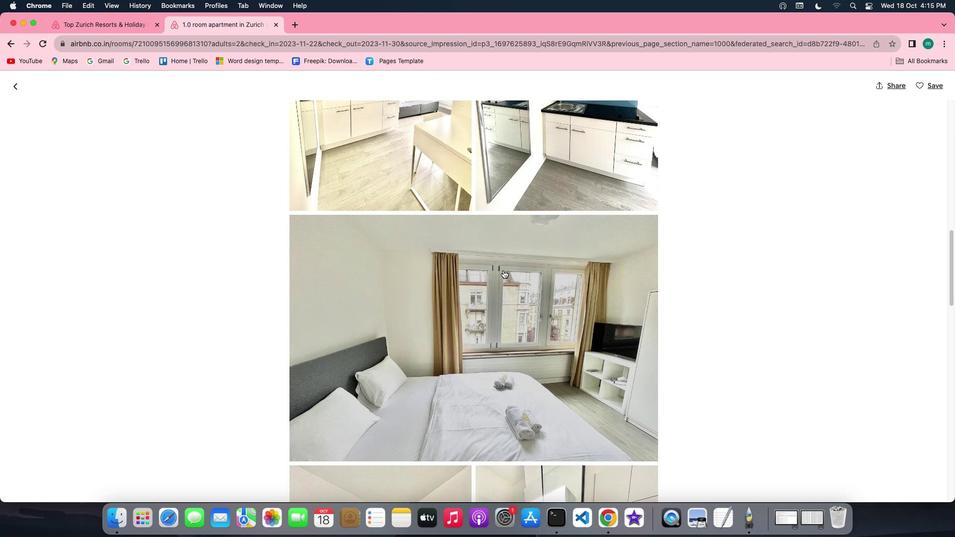 
Action: Mouse scrolled (503, 270) with delta (0, 0)
Screenshot: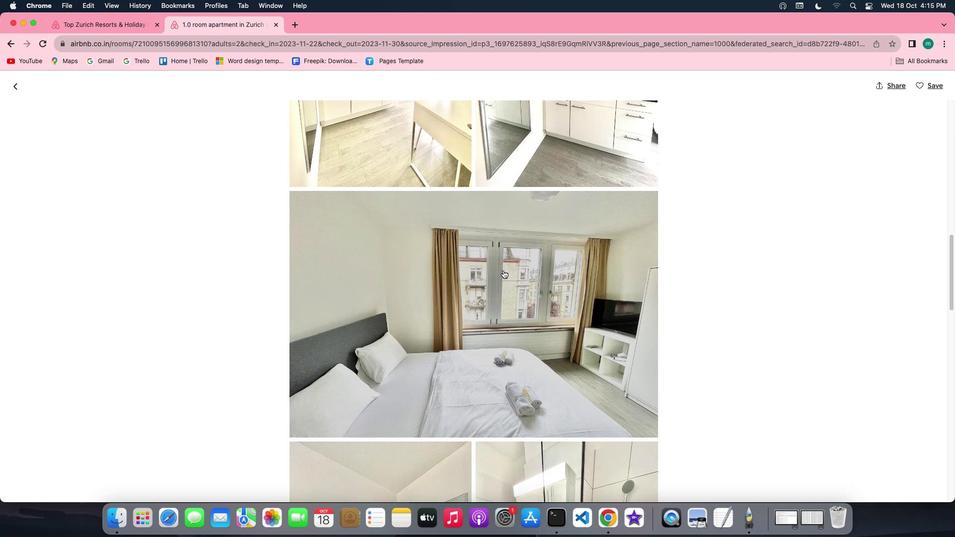 
Action: Mouse scrolled (503, 270) with delta (0, 0)
Screenshot: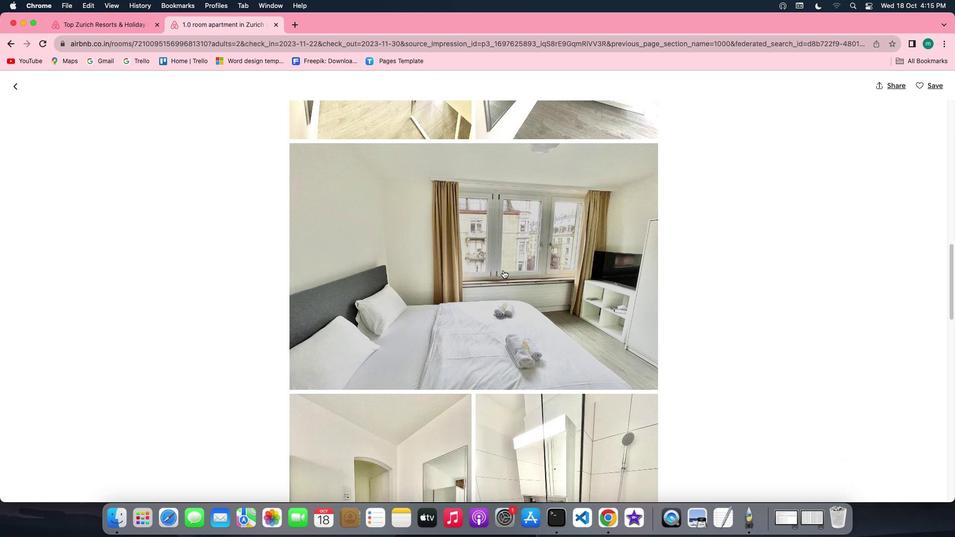 
Action: Mouse scrolled (503, 270) with delta (0, 0)
Screenshot: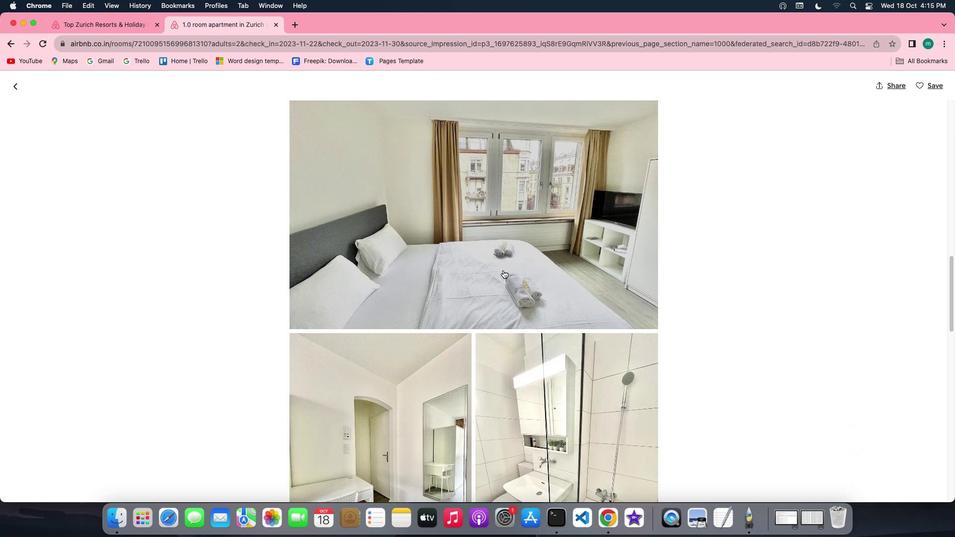 
Action: Mouse scrolled (503, 270) with delta (0, 0)
Screenshot: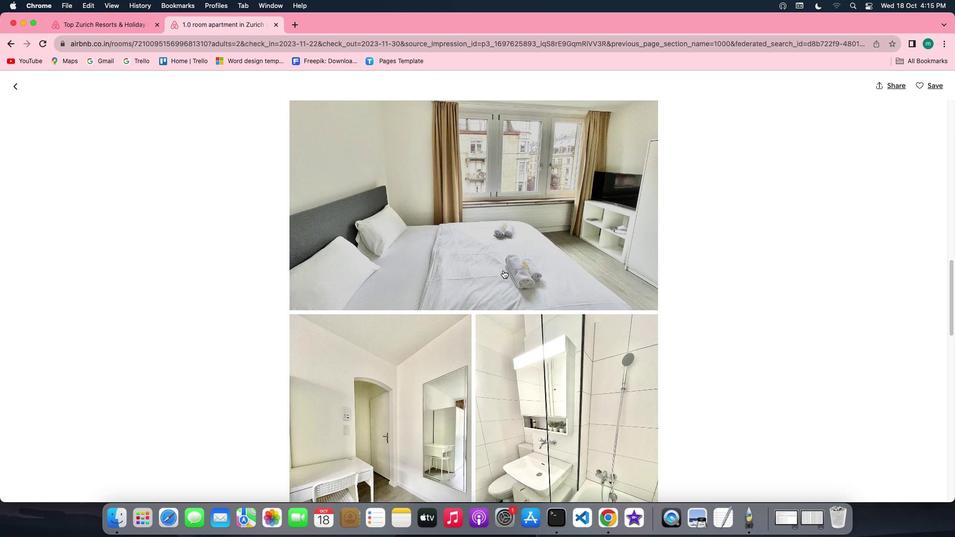 
Action: Mouse scrolled (503, 270) with delta (0, 0)
Screenshot: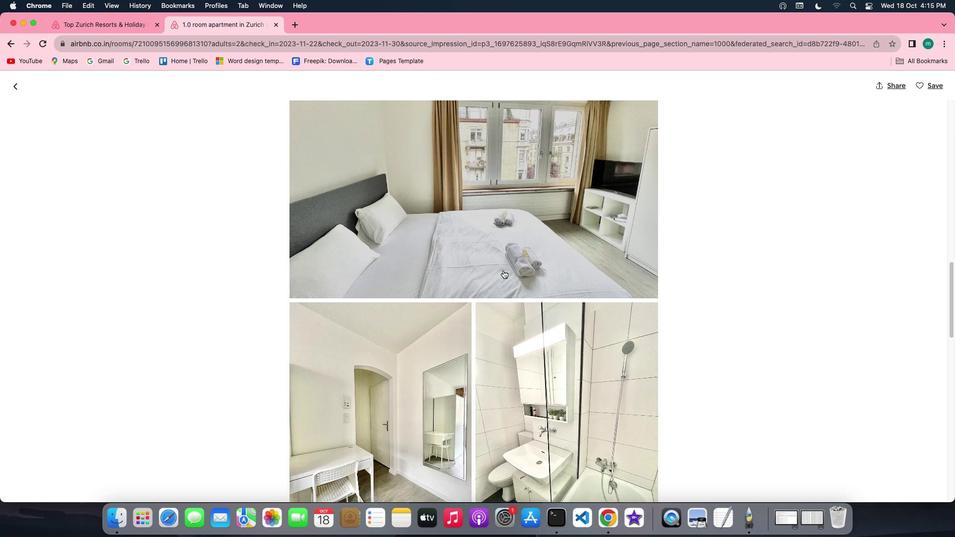 
Action: Mouse scrolled (503, 270) with delta (0, 0)
Screenshot: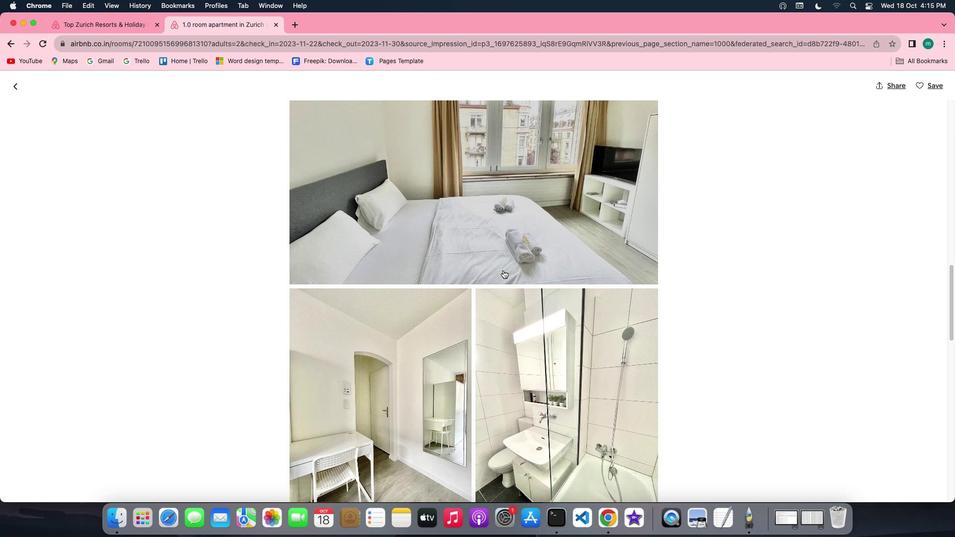 
Action: Mouse scrolled (503, 270) with delta (0, 0)
Screenshot: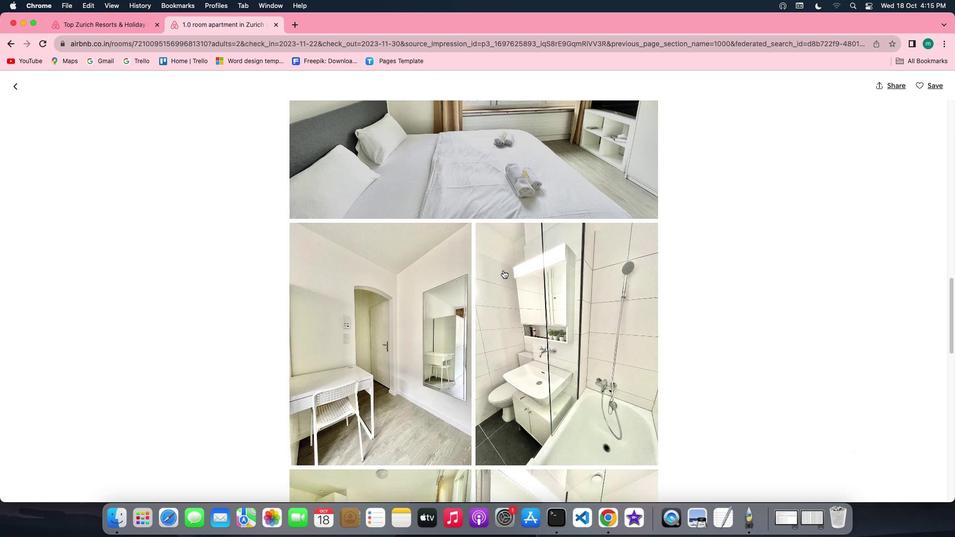 
Action: Mouse scrolled (503, 270) with delta (0, 0)
Screenshot: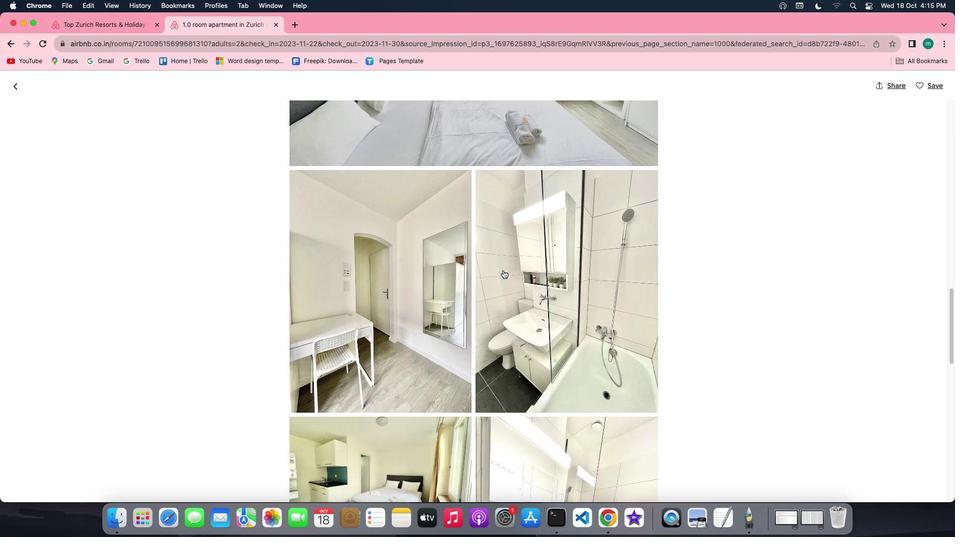 
Action: Mouse scrolled (503, 270) with delta (0, 0)
Screenshot: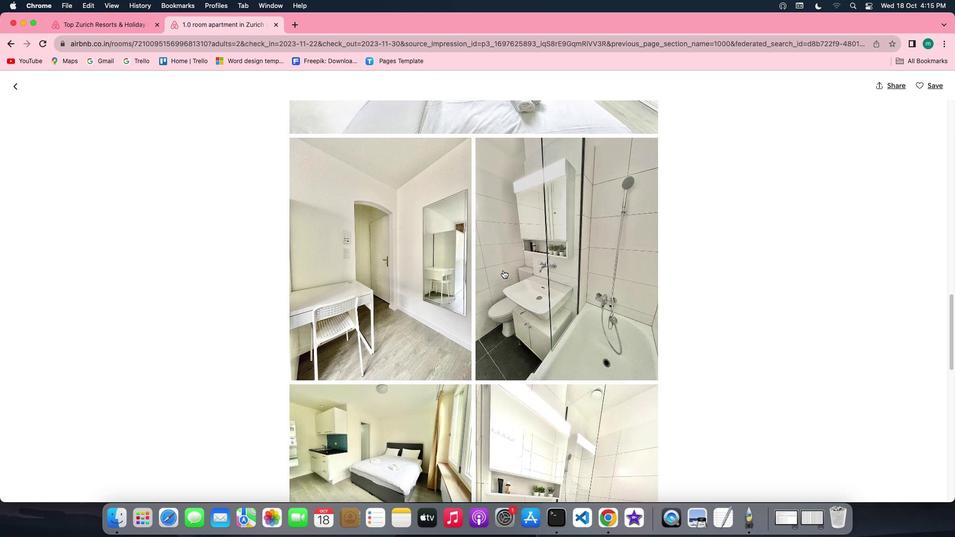 
Action: Mouse scrolled (503, 270) with delta (0, 0)
Screenshot: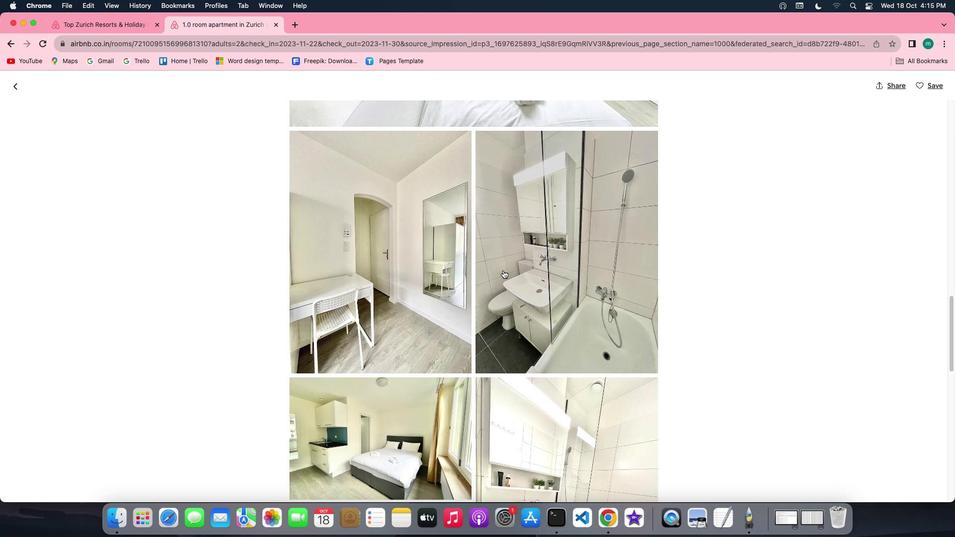 
Action: Mouse scrolled (503, 270) with delta (0, 0)
Screenshot: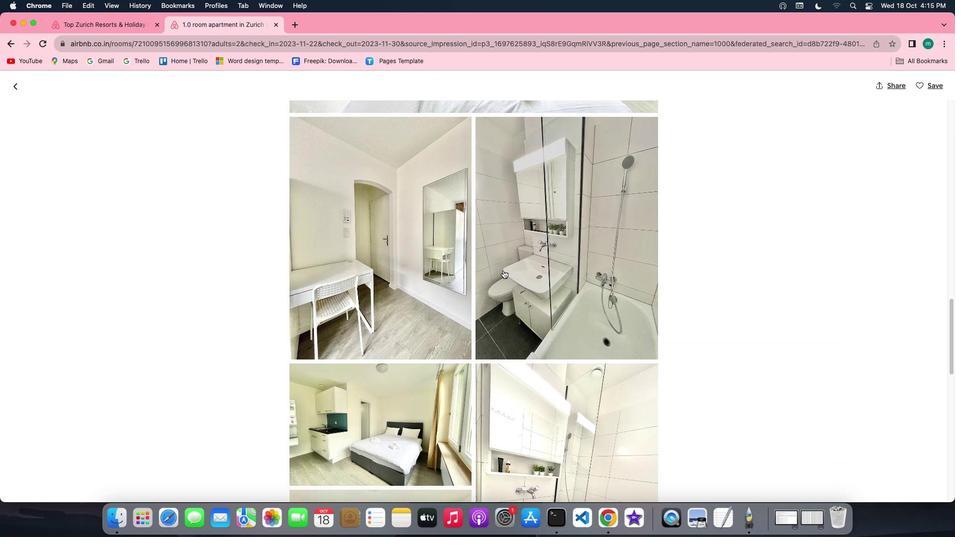 
Action: Mouse scrolled (503, 270) with delta (0, -1)
Screenshot: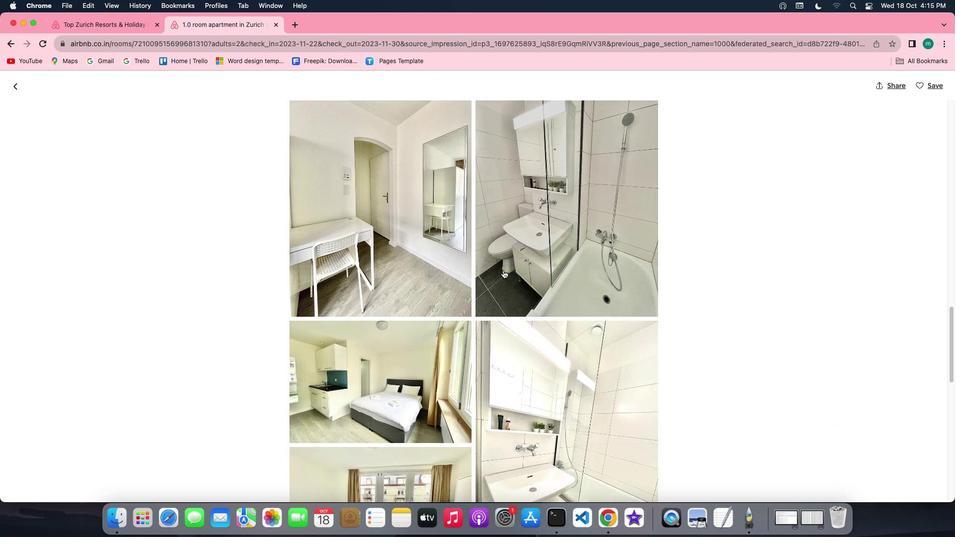 
Action: Mouse scrolled (503, 270) with delta (0, -1)
Screenshot: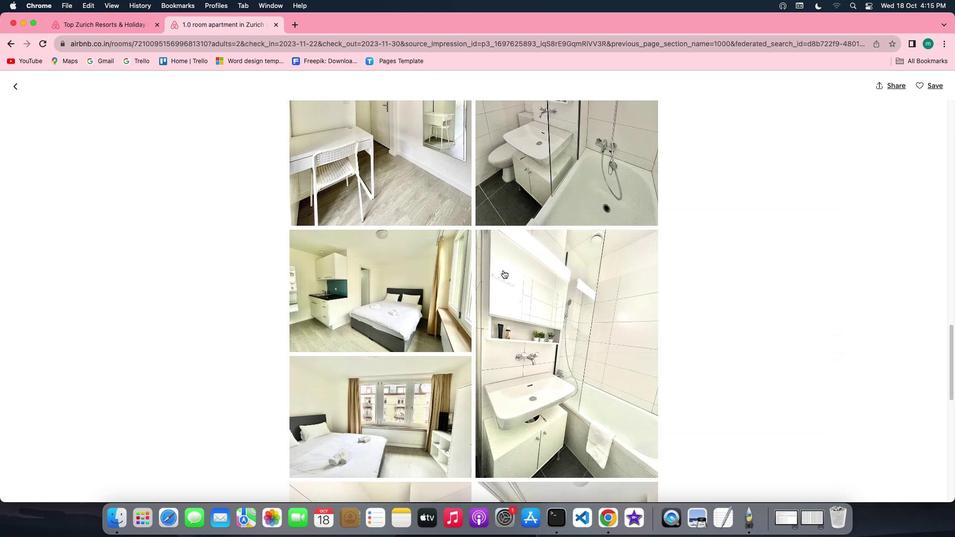 
Action: Mouse scrolled (503, 270) with delta (0, 0)
Screenshot: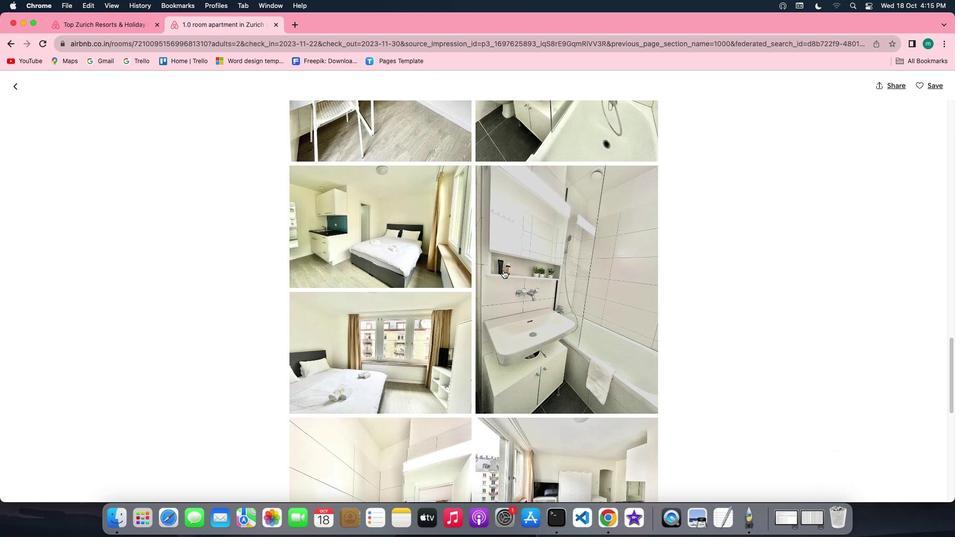 
Action: Mouse scrolled (503, 270) with delta (0, 0)
Screenshot: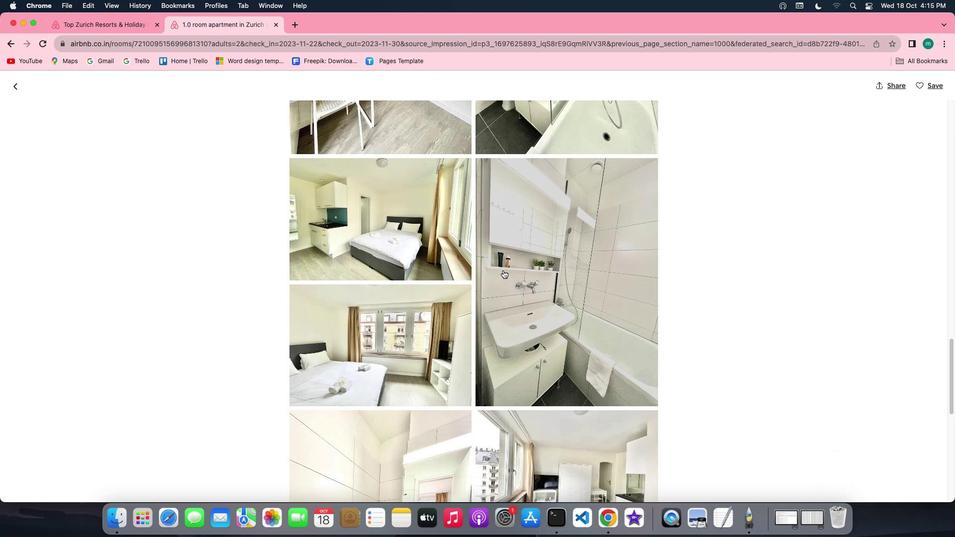 
Action: Mouse scrolled (503, 270) with delta (0, 0)
Screenshot: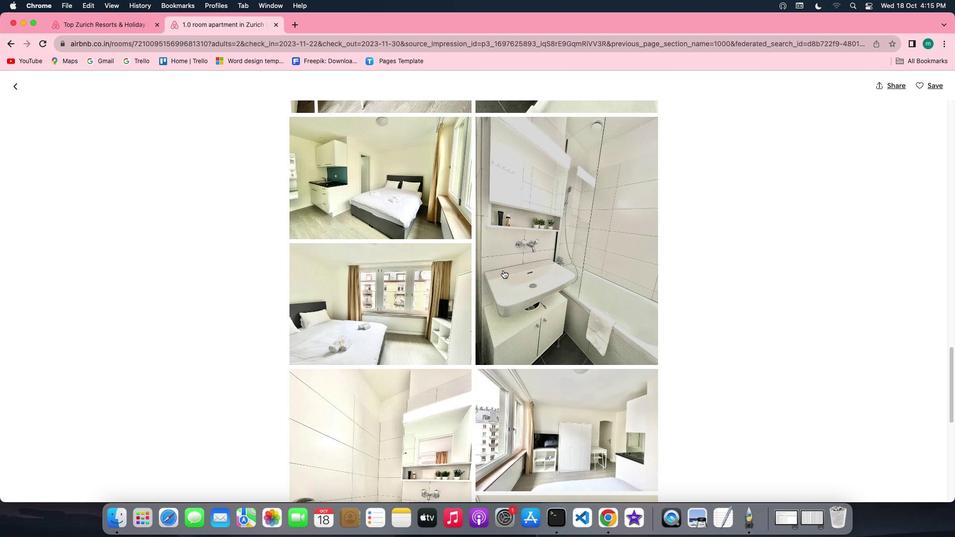 
Action: Mouse scrolled (503, 270) with delta (0, -1)
Screenshot: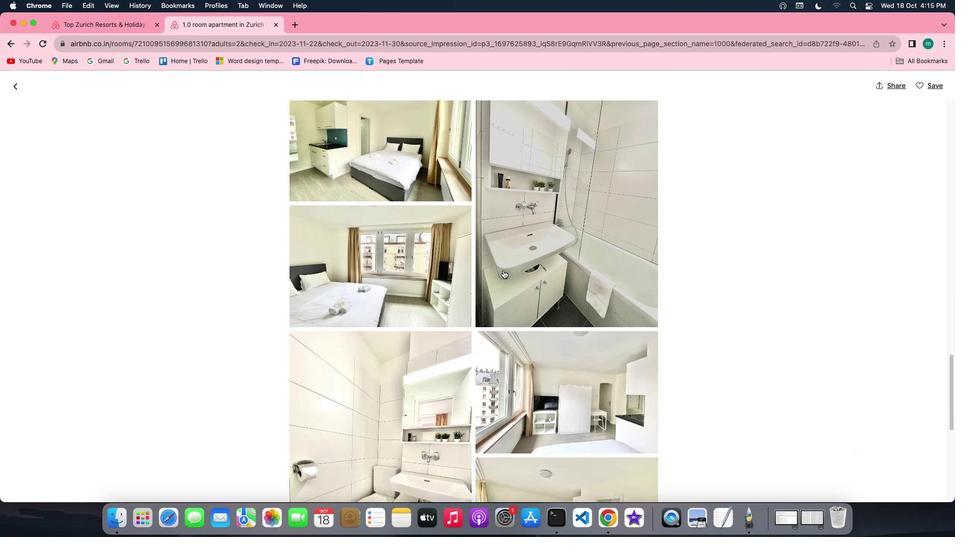 
Action: Mouse scrolled (503, 270) with delta (0, -1)
Screenshot: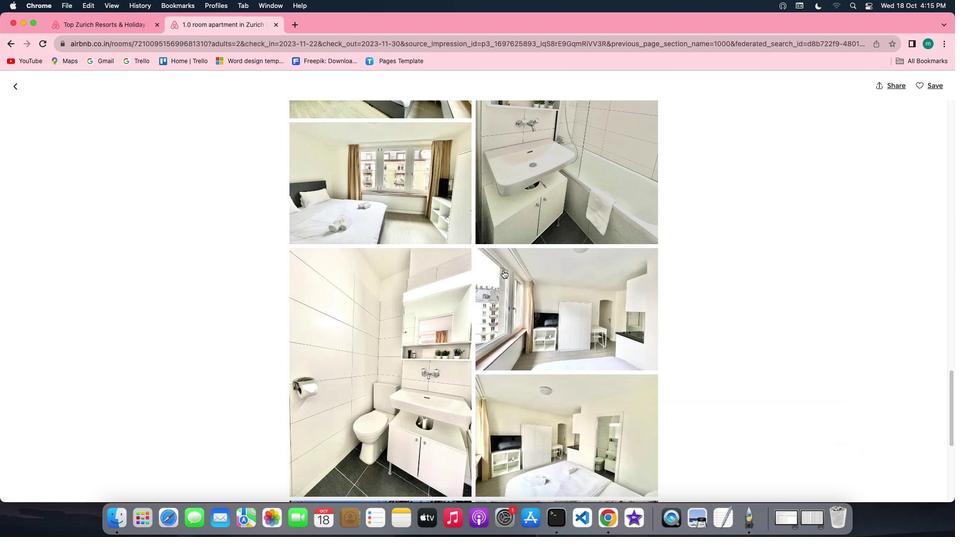 
Action: Mouse scrolled (503, 270) with delta (0, 0)
Screenshot: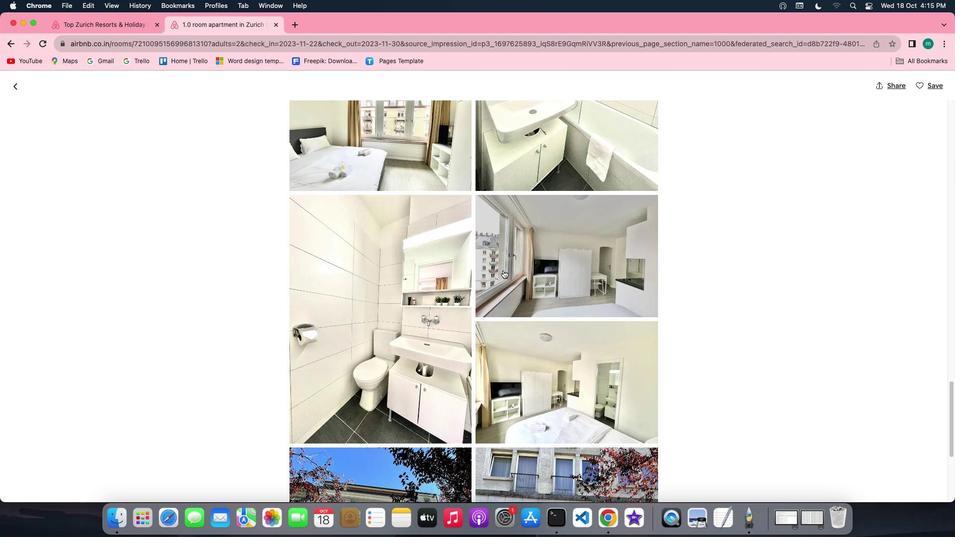 
Action: Mouse scrolled (503, 270) with delta (0, 0)
Screenshot: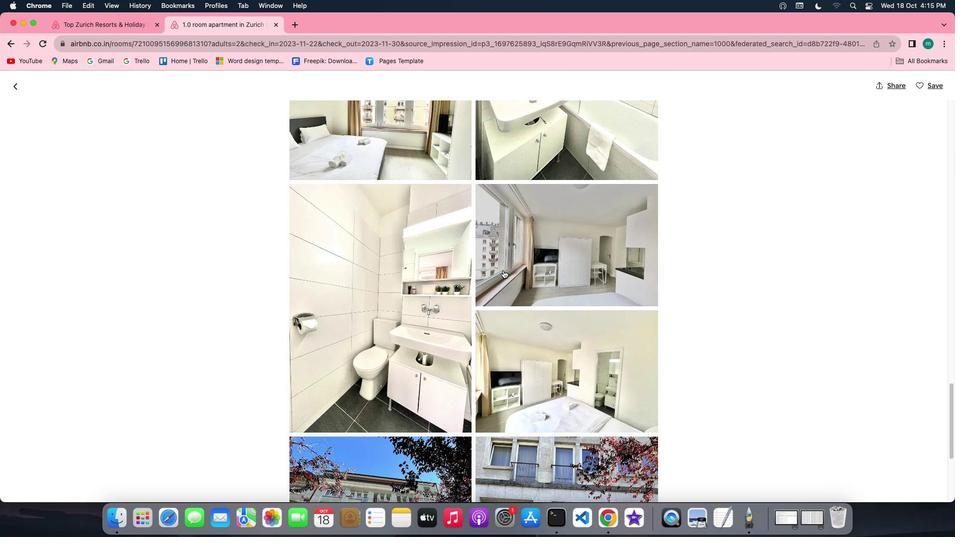 
Action: Mouse scrolled (503, 270) with delta (0, 0)
Screenshot: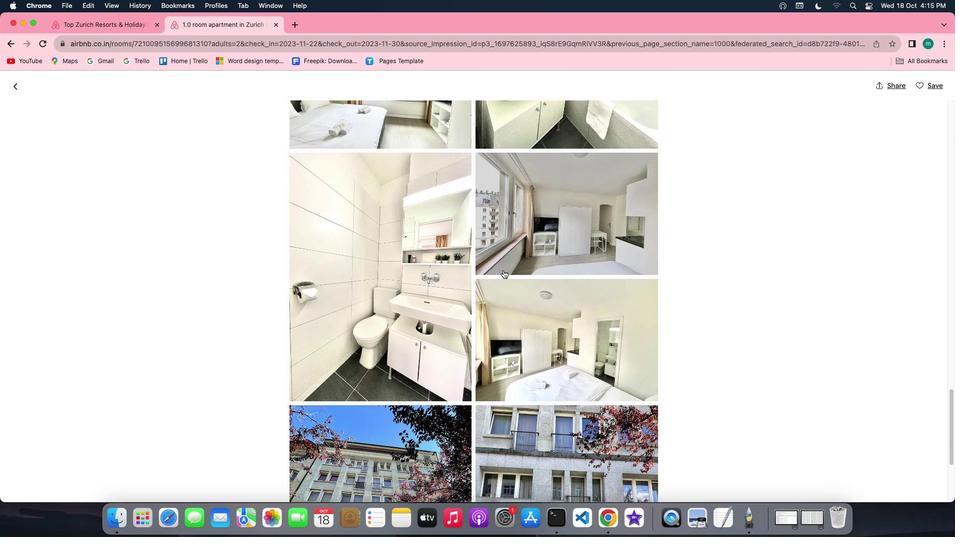 
Action: Mouse scrolled (503, 270) with delta (0, -1)
Screenshot: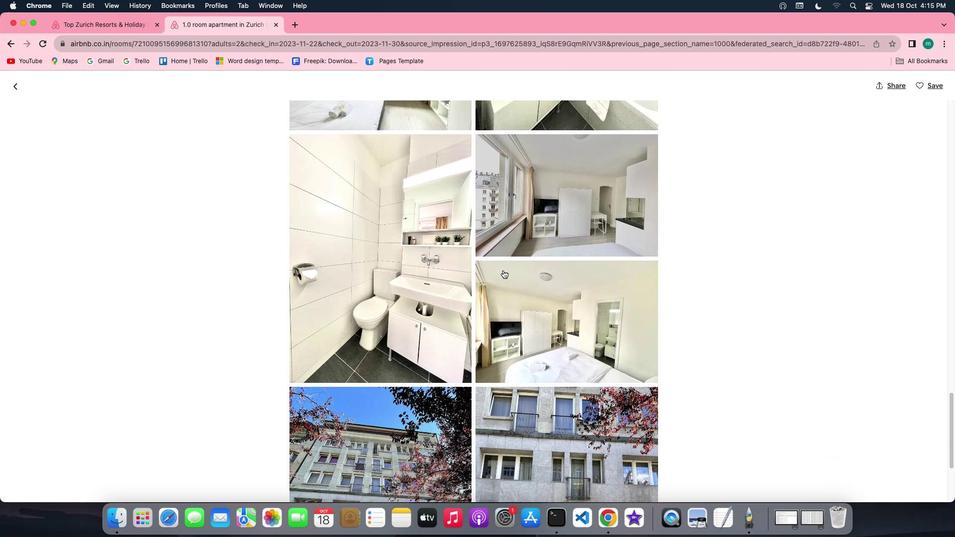 
Action: Mouse scrolled (503, 270) with delta (0, -1)
Screenshot: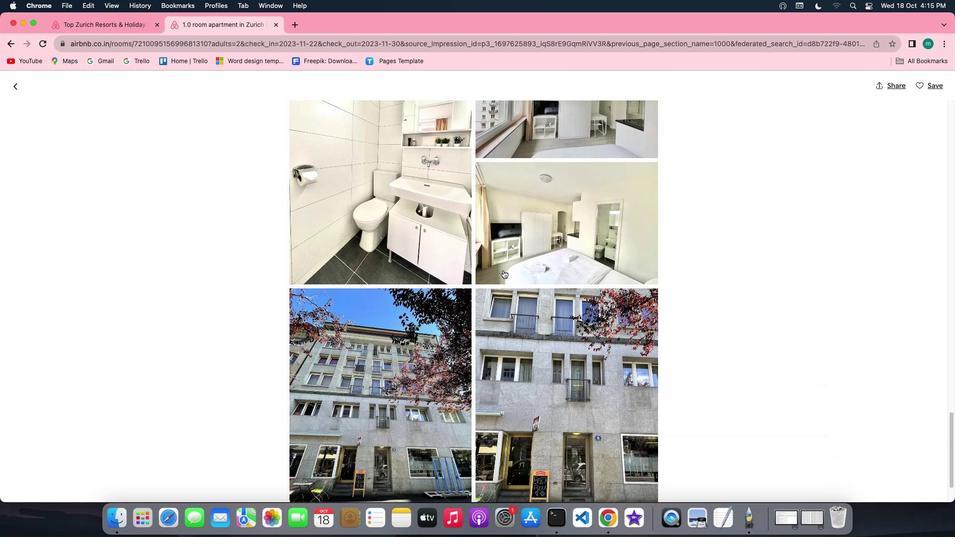 
Action: Mouse scrolled (503, 270) with delta (0, 0)
Screenshot: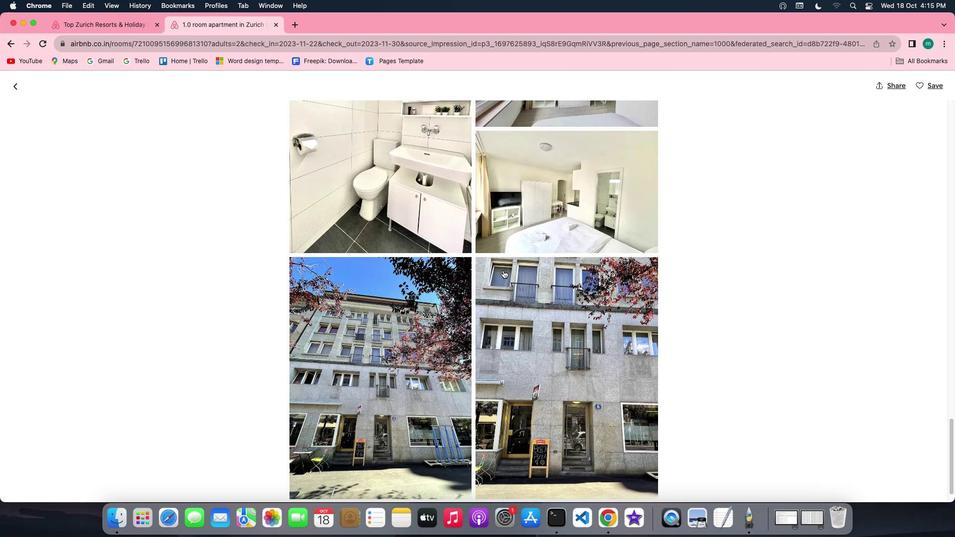 
Action: Mouse scrolled (503, 270) with delta (0, 0)
Screenshot: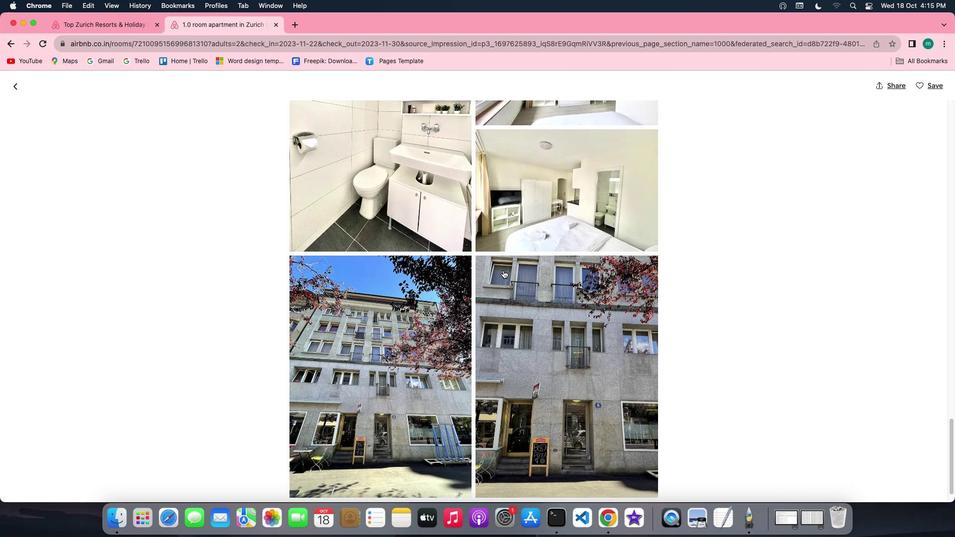 
Action: Mouse scrolled (503, 270) with delta (0, 0)
Screenshot: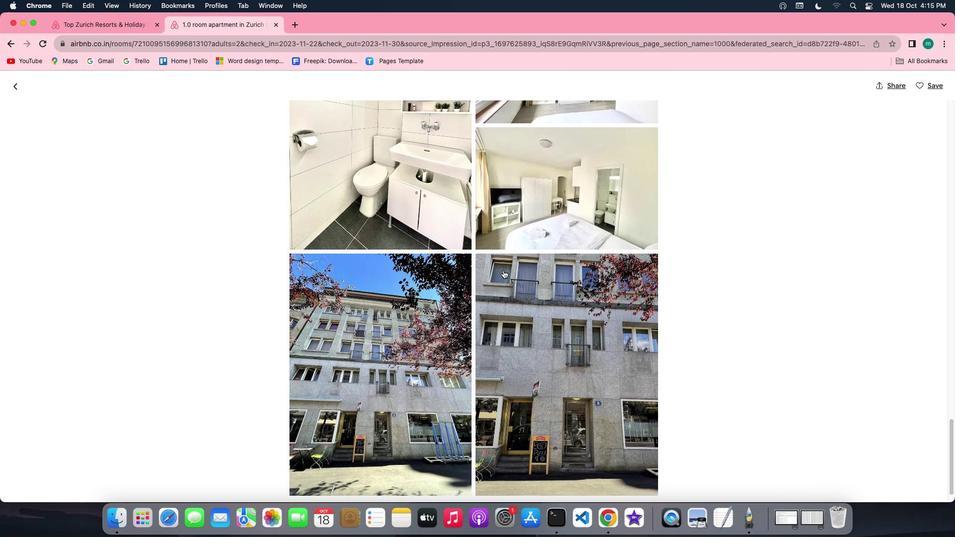 
Action: Mouse scrolled (503, 270) with delta (0, 0)
Screenshot: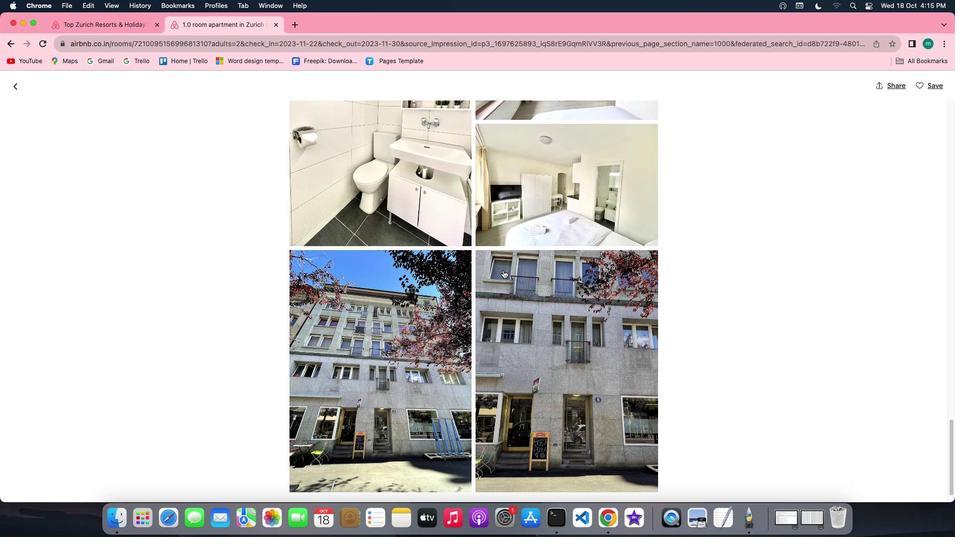 
Action: Mouse scrolled (503, 270) with delta (0, 0)
Screenshot: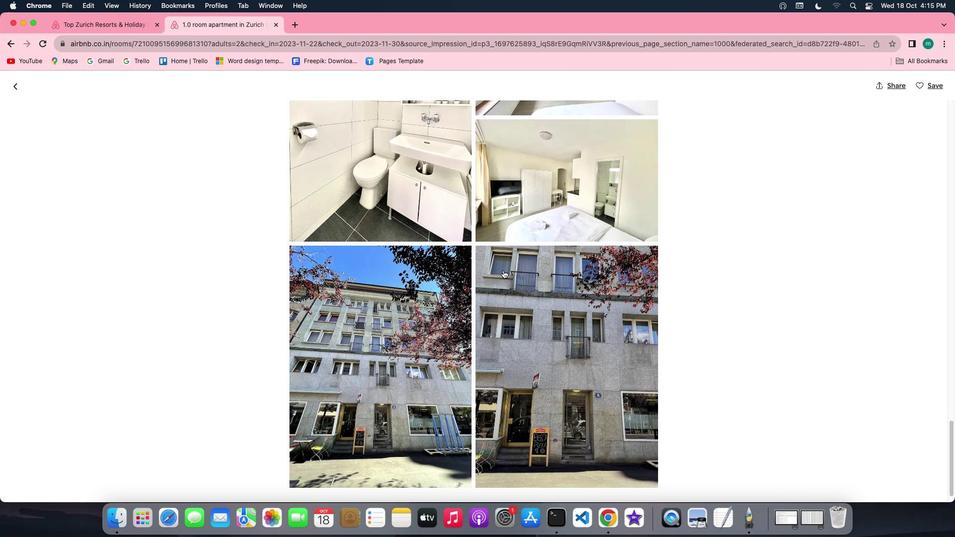 
Action: Mouse scrolled (503, 270) with delta (0, 0)
Screenshot: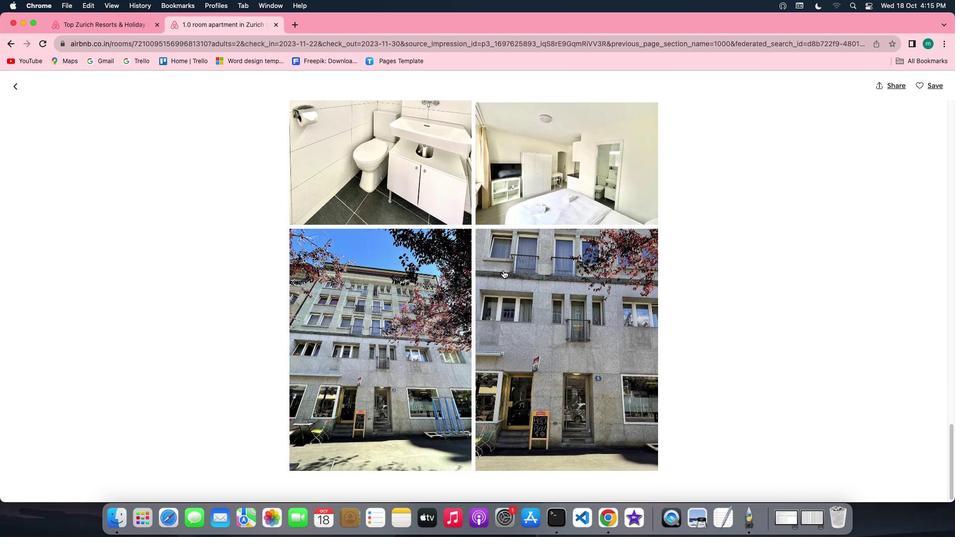 
Action: Mouse scrolled (503, 270) with delta (0, 0)
Screenshot: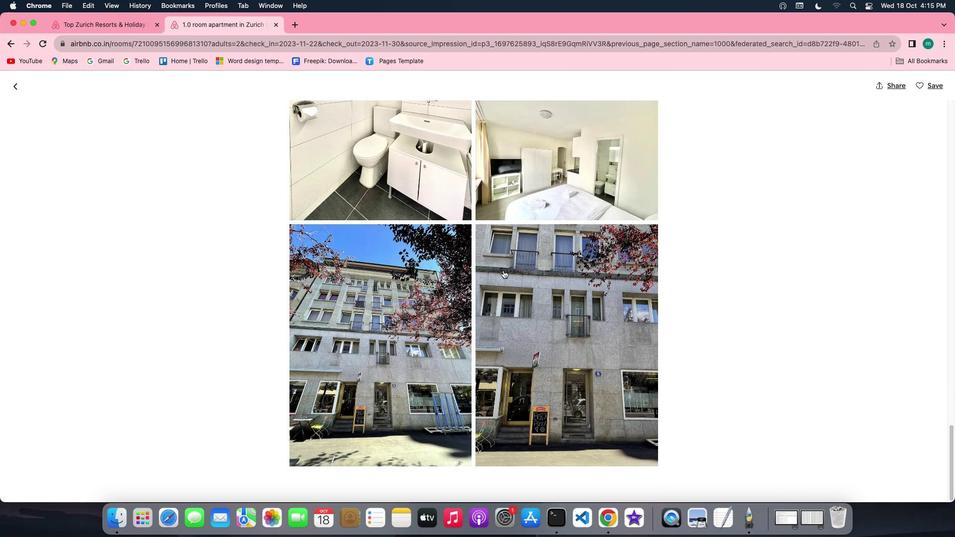 
Action: Mouse scrolled (503, 270) with delta (0, 0)
Screenshot: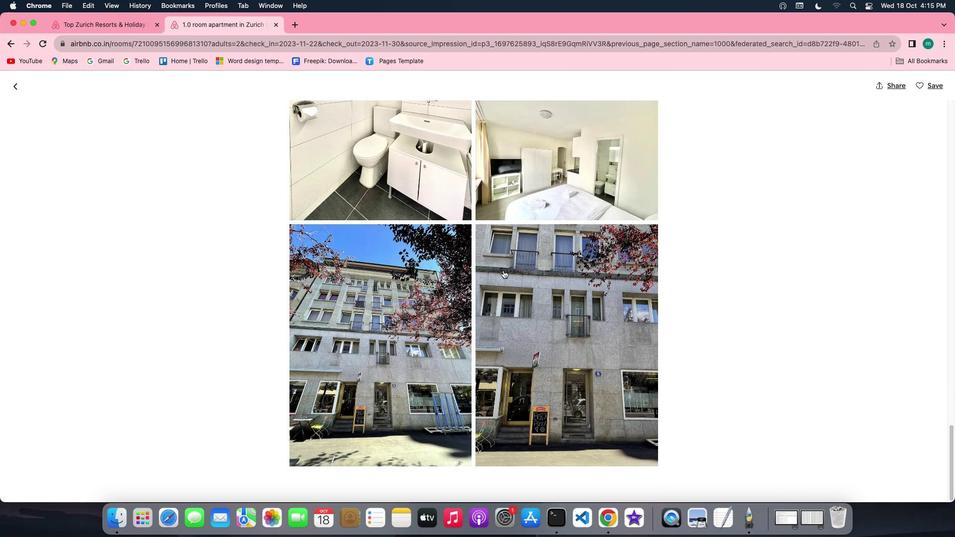 
Action: Mouse scrolled (503, 270) with delta (0, 0)
Screenshot: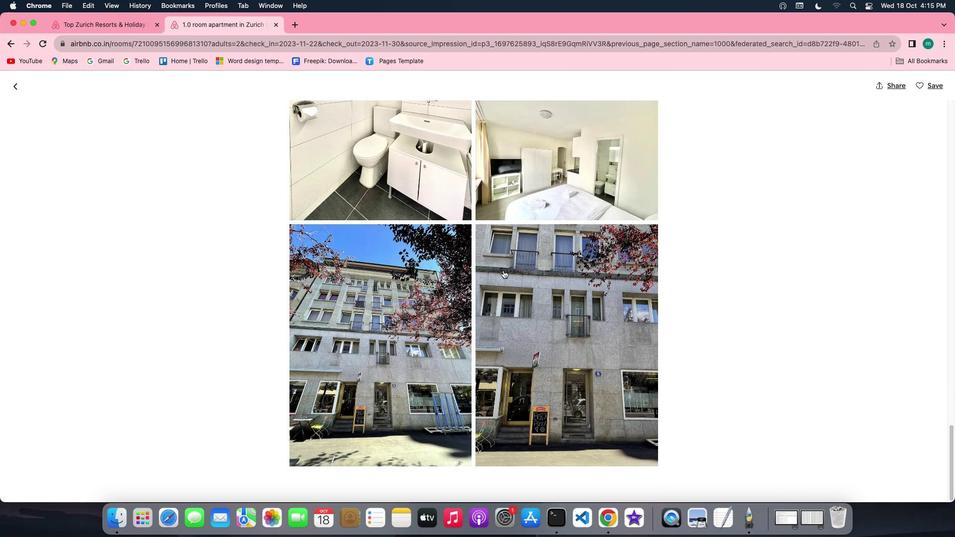 
Action: Mouse scrolled (503, 270) with delta (0, 0)
Screenshot: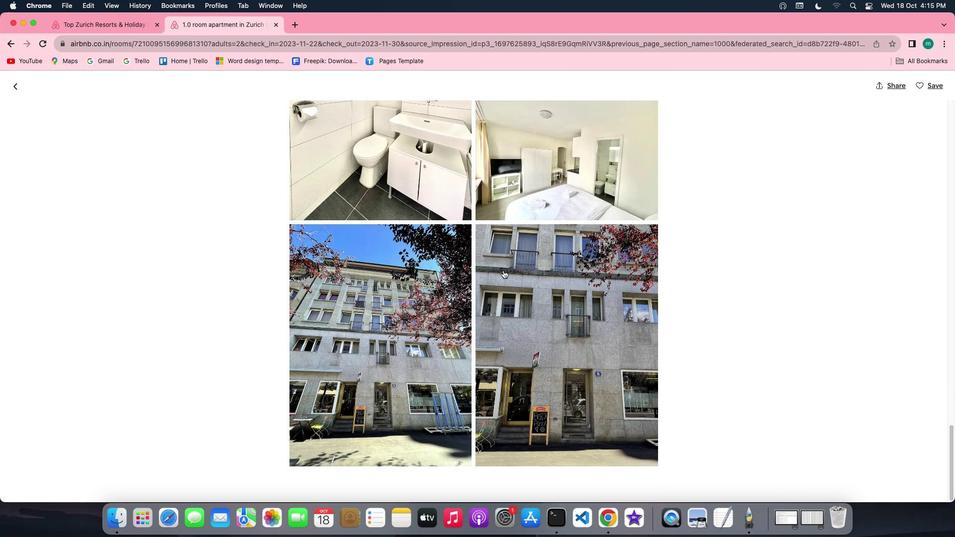 
Action: Mouse scrolled (503, 270) with delta (0, 0)
Screenshot: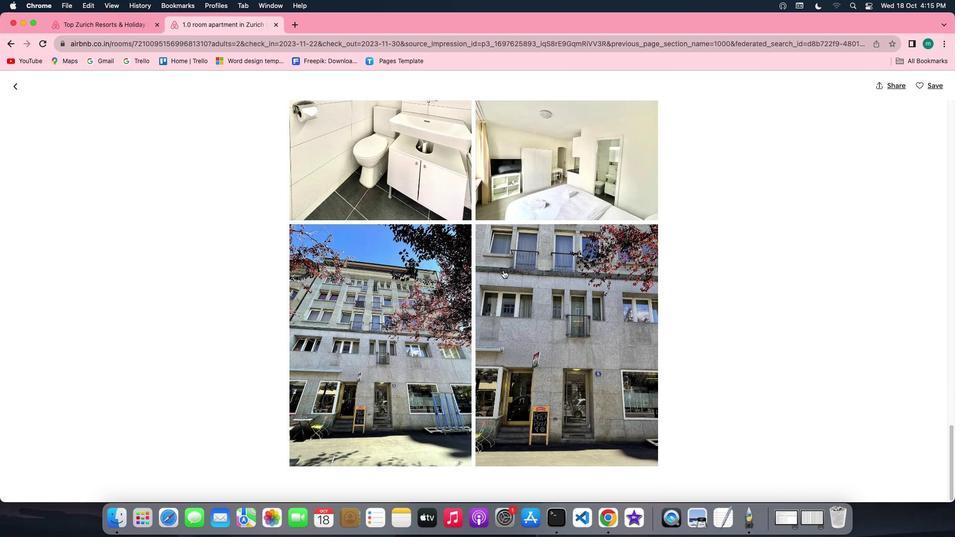 
Action: Mouse scrolled (503, 270) with delta (0, 0)
Screenshot: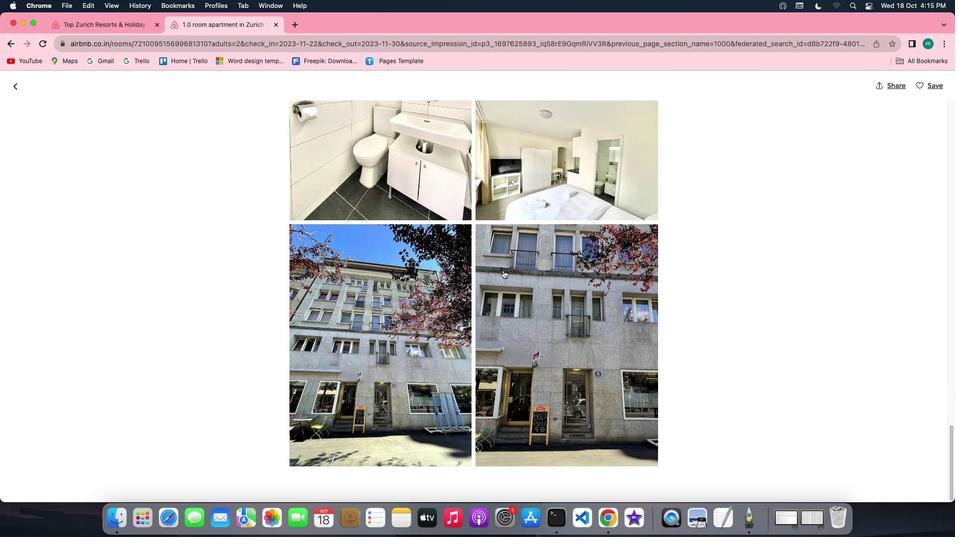 
Action: Mouse scrolled (503, 270) with delta (0, 0)
Screenshot: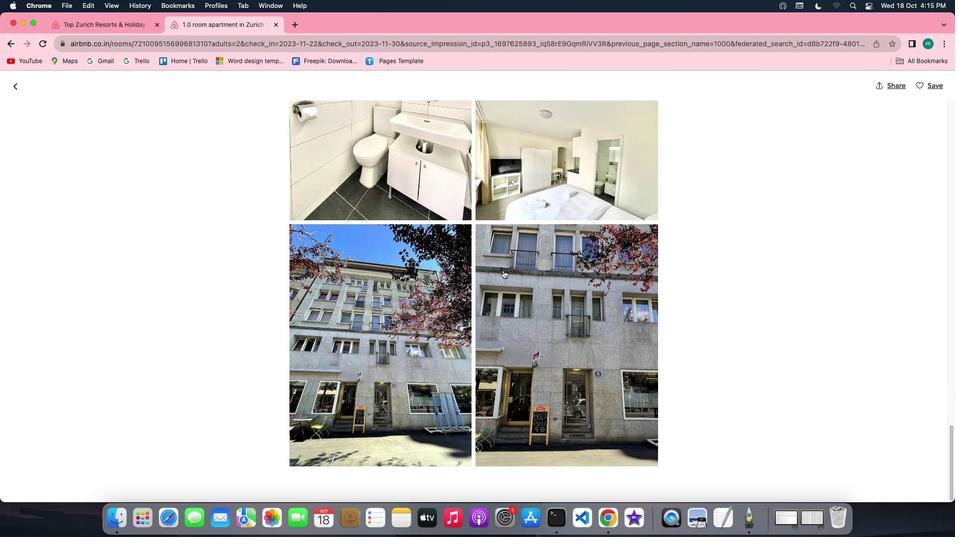 
Action: Mouse scrolled (503, 270) with delta (0, -1)
Screenshot: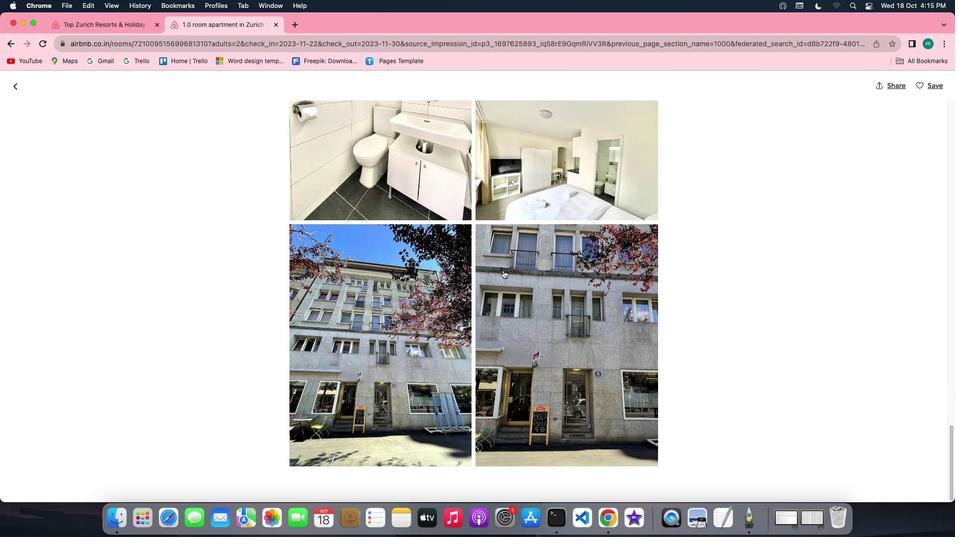 
Action: Mouse moved to (15, 87)
Screenshot: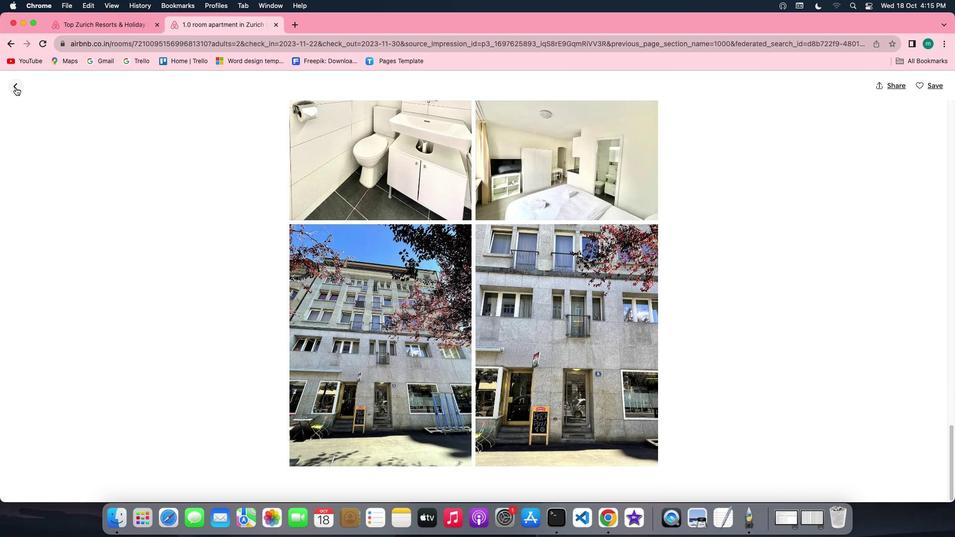 
Action: Mouse pressed left at (15, 87)
Screenshot: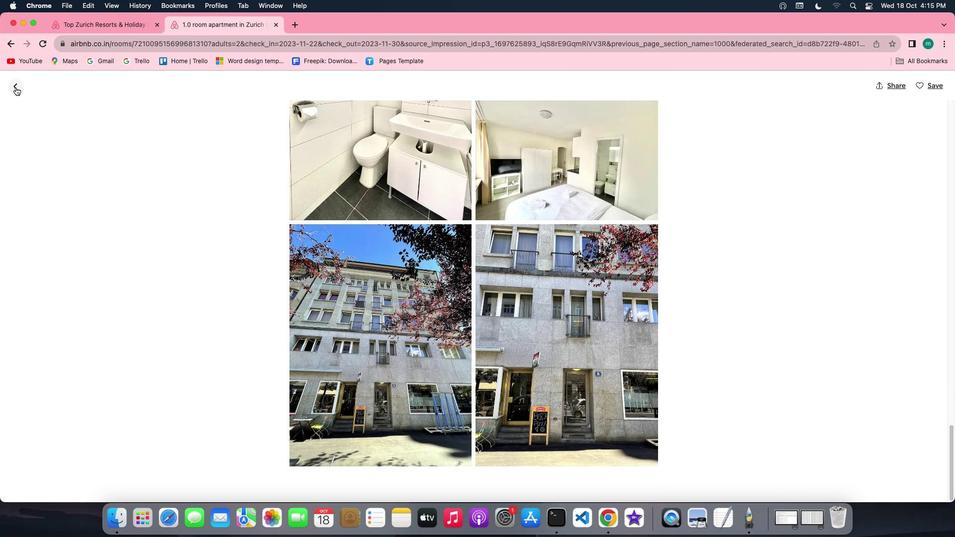 
Action: Mouse moved to (436, 252)
Screenshot: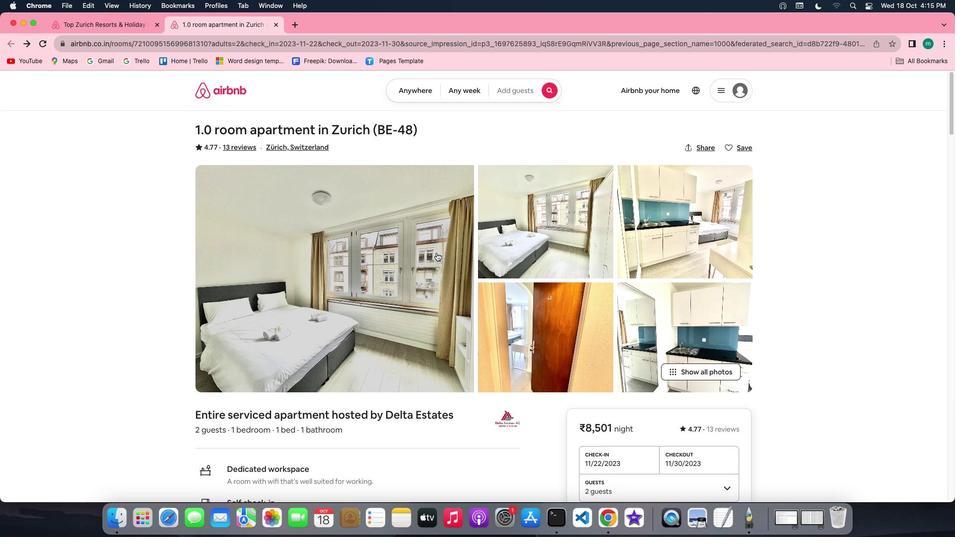 
Action: Mouse scrolled (436, 252) with delta (0, 0)
Screenshot: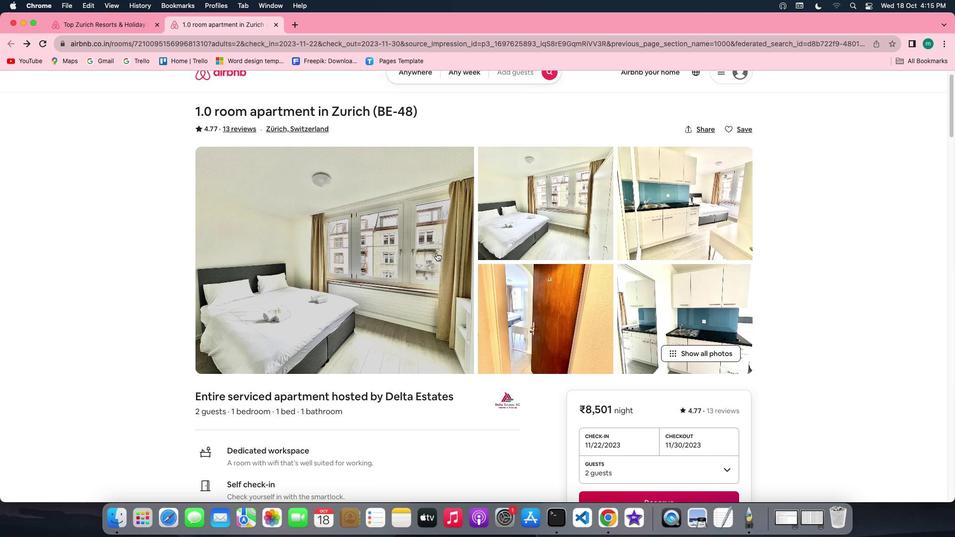
Action: Mouse scrolled (436, 252) with delta (0, 0)
Screenshot: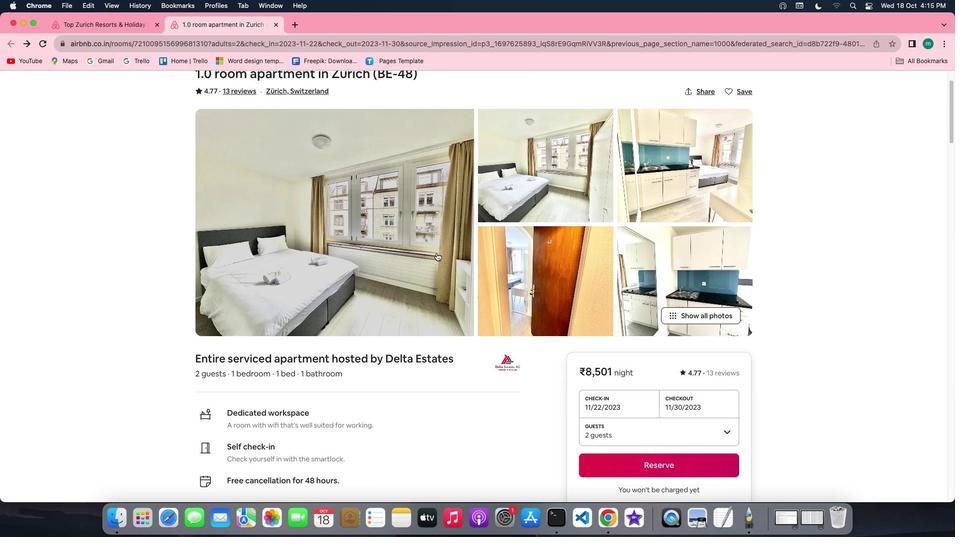 
Action: Mouse scrolled (436, 252) with delta (0, -1)
Screenshot: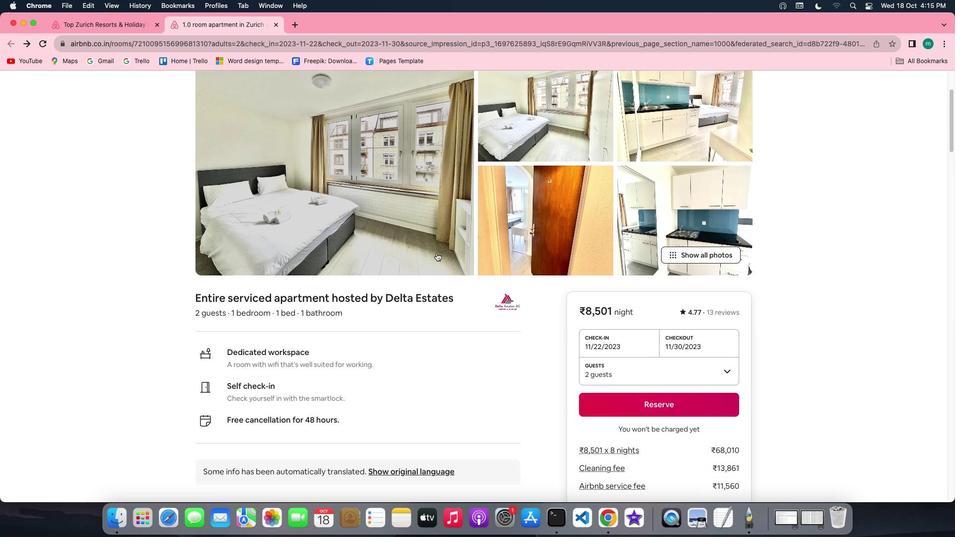 
Action: Mouse scrolled (436, 252) with delta (0, -1)
Screenshot: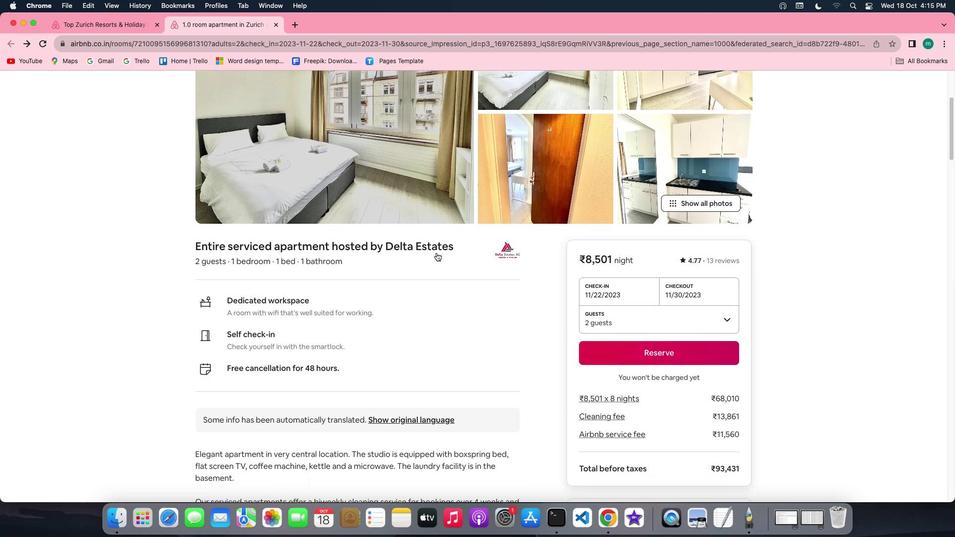 
Action: Mouse scrolled (436, 252) with delta (0, -1)
Screenshot: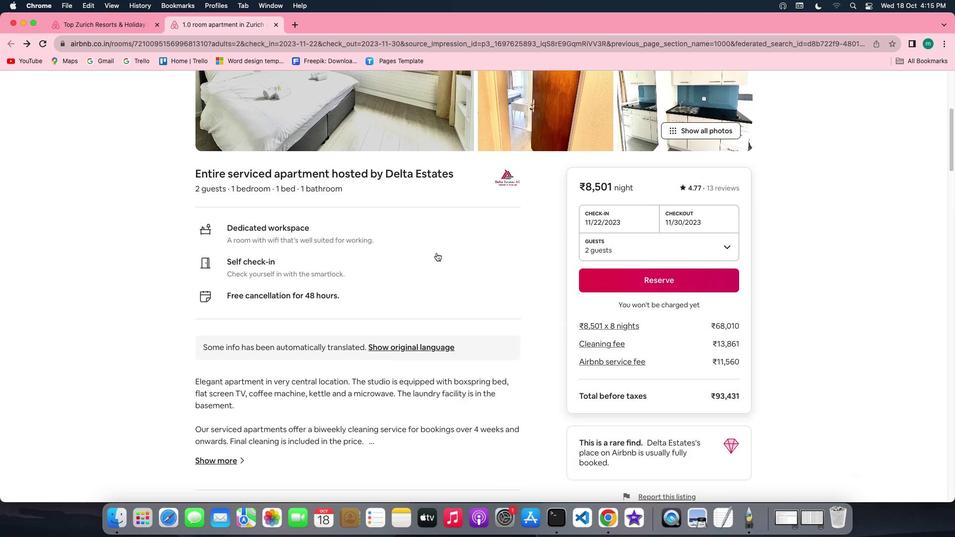 
Action: Mouse scrolled (436, 252) with delta (0, 0)
Screenshot: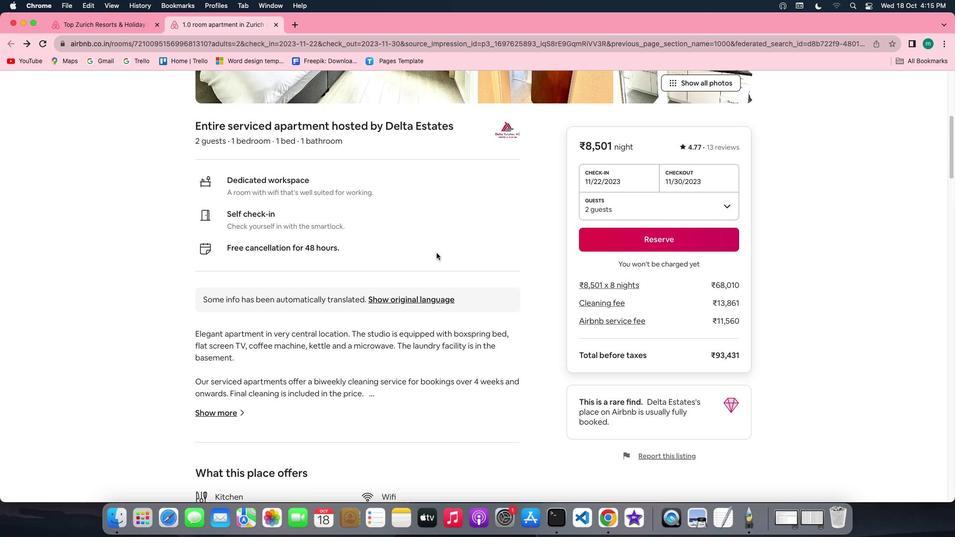 
Action: Mouse scrolled (436, 252) with delta (0, 0)
Screenshot: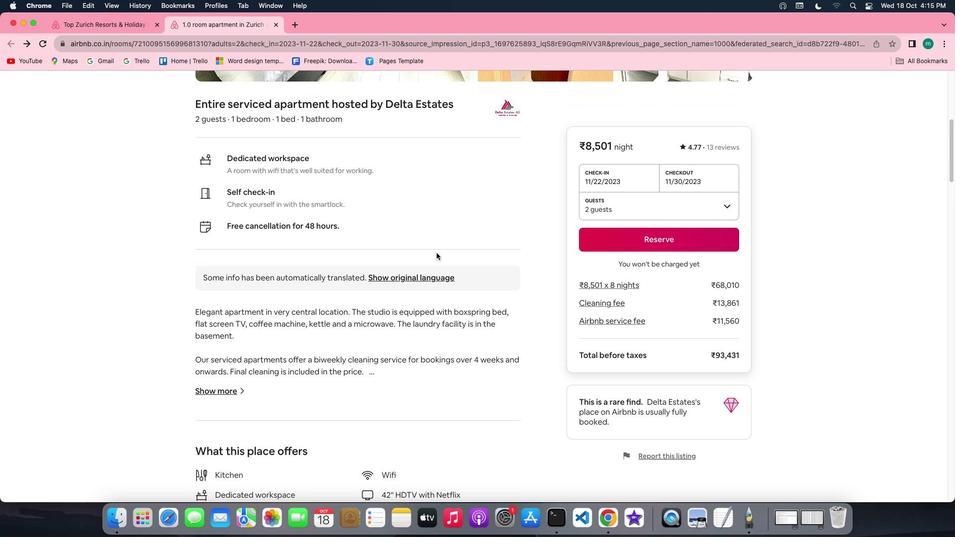 
Action: Mouse scrolled (436, 252) with delta (0, -1)
Screenshot: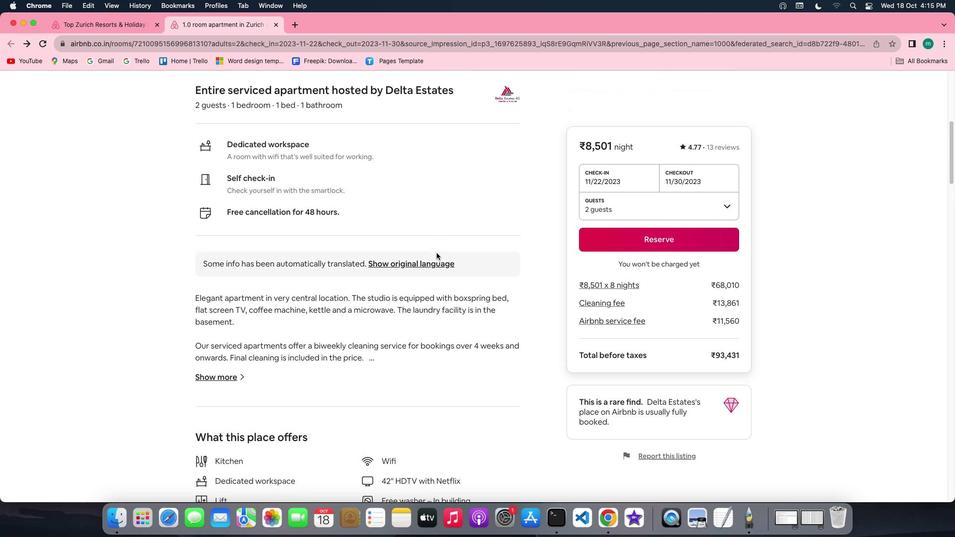 
Action: Mouse scrolled (436, 252) with delta (0, -1)
Screenshot: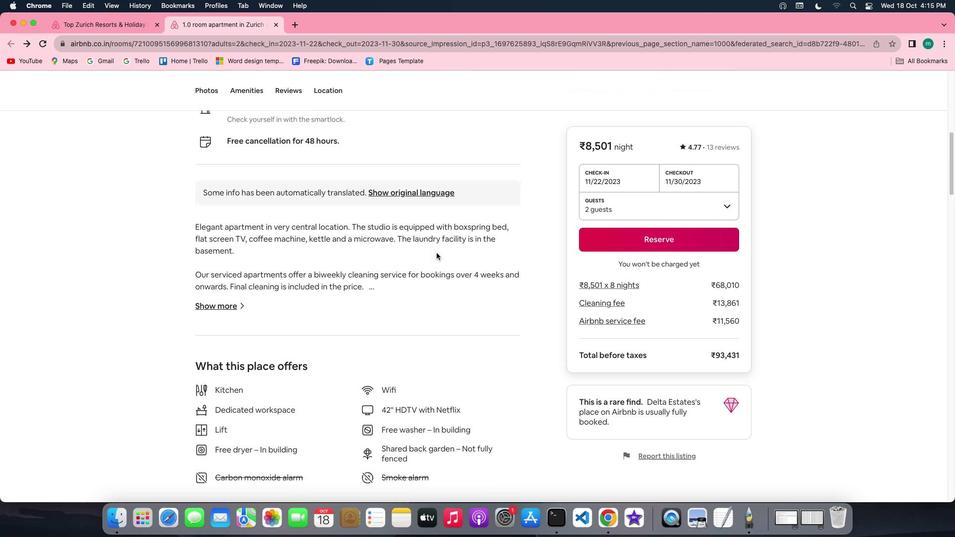 
Action: Mouse scrolled (436, 252) with delta (0, 0)
Screenshot: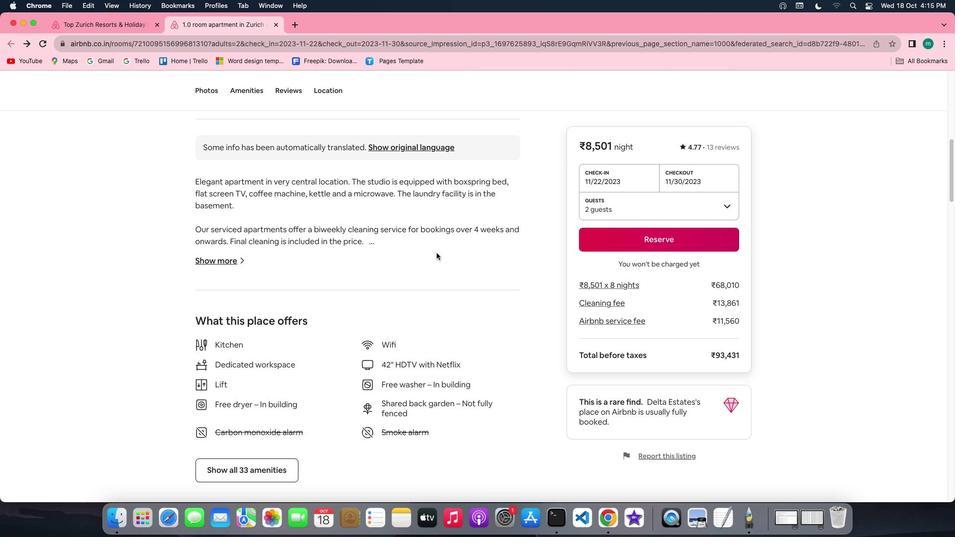 
Action: Mouse scrolled (436, 252) with delta (0, 0)
Screenshot: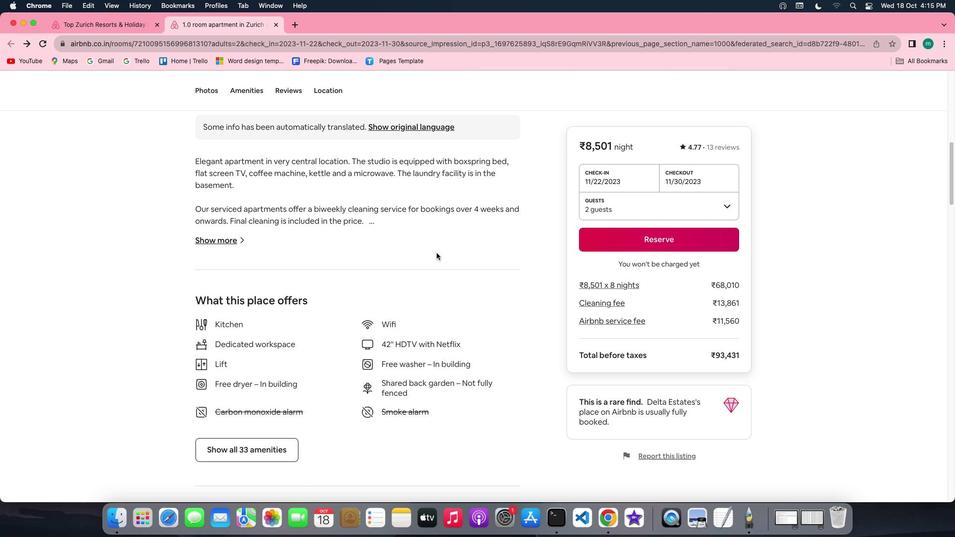 
Action: Mouse scrolled (436, 252) with delta (0, 0)
Screenshot: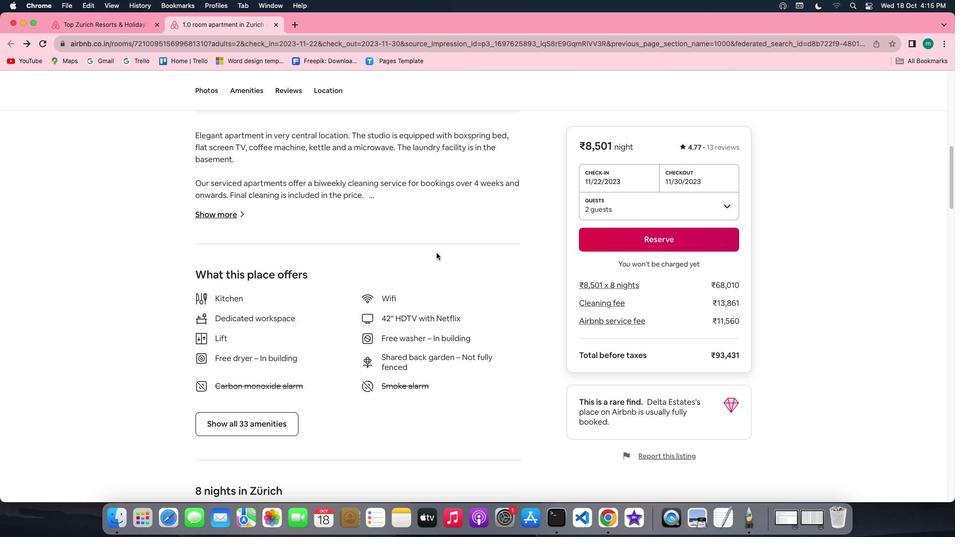 
Action: Mouse scrolled (436, 252) with delta (0, -1)
Screenshot: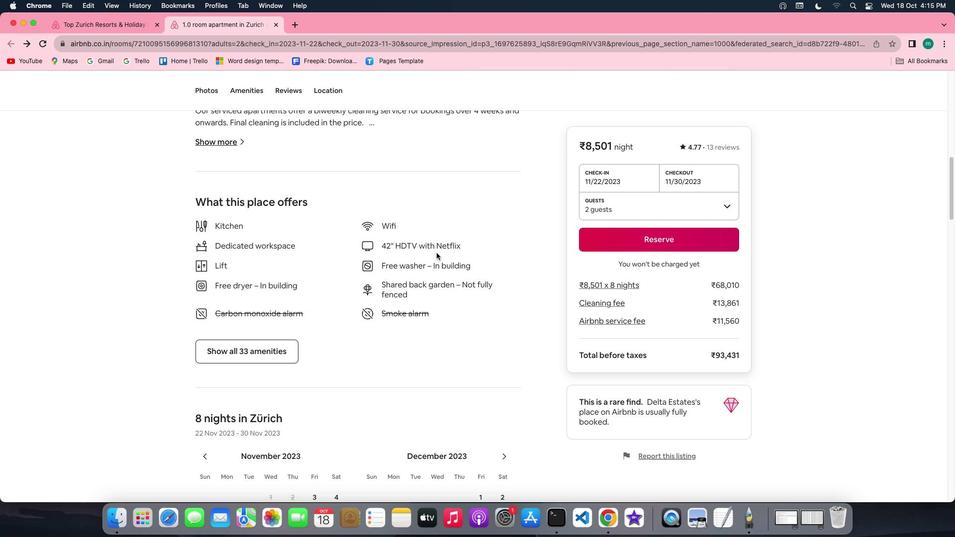 
Action: Mouse scrolled (436, 252) with delta (0, 0)
Screenshot: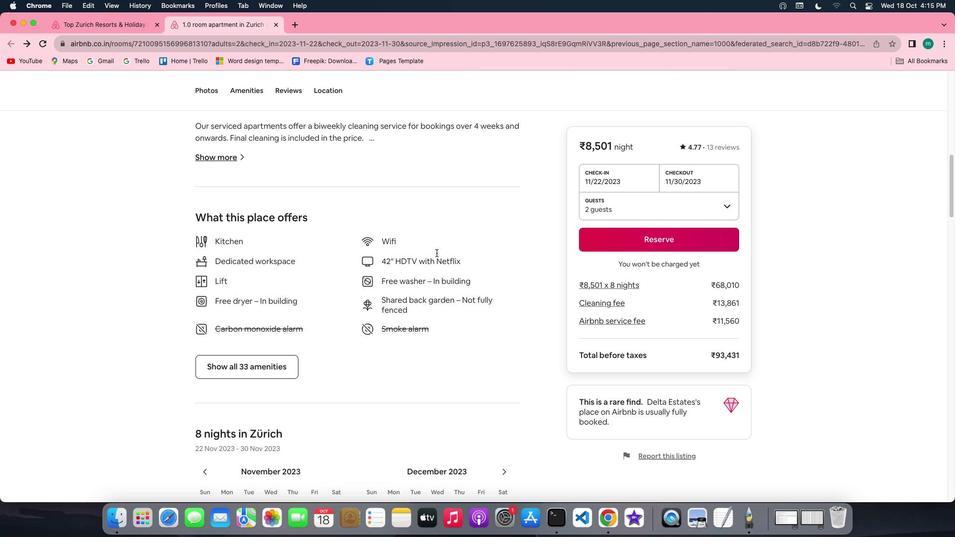 
Action: Mouse scrolled (436, 252) with delta (0, 0)
Screenshot: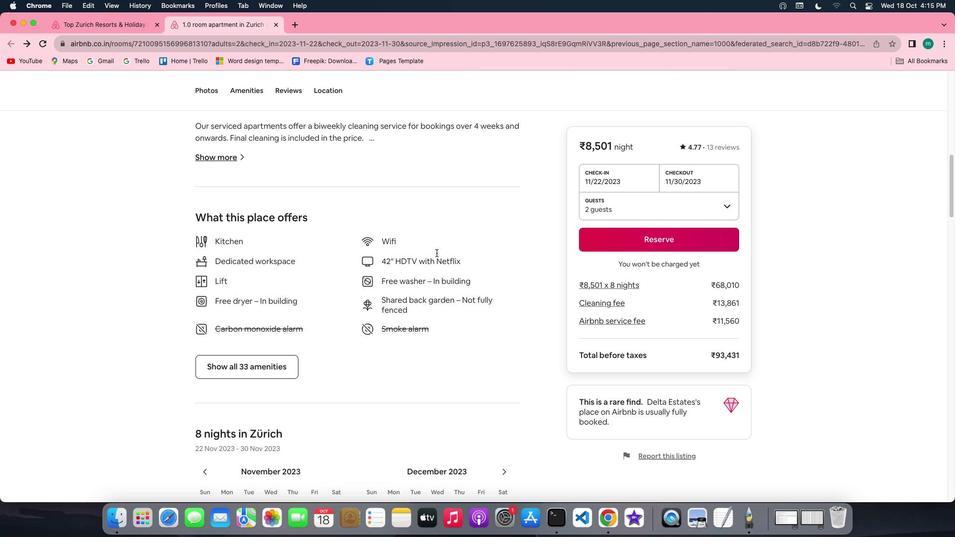 
Action: Mouse scrolled (436, 252) with delta (0, 1)
Screenshot: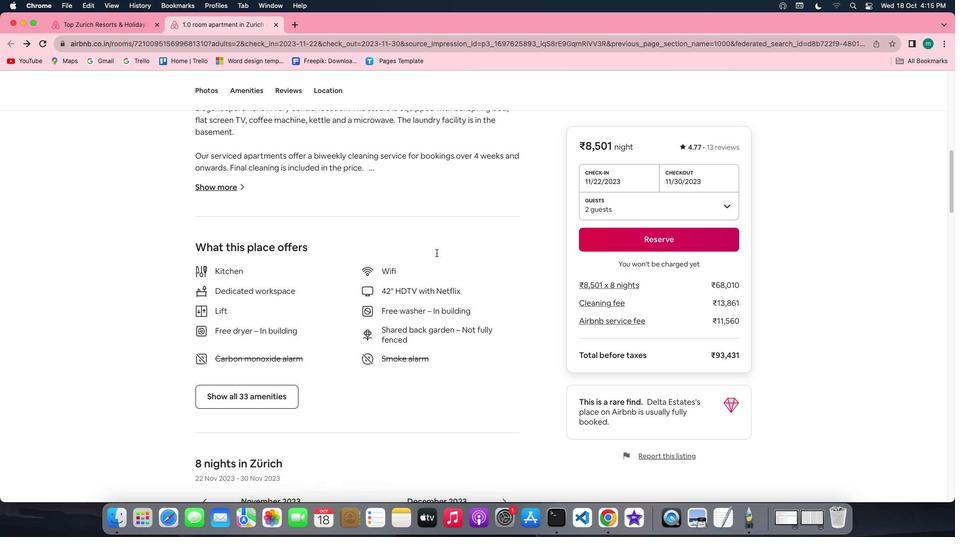 
Action: Mouse moved to (197, 214)
Screenshot: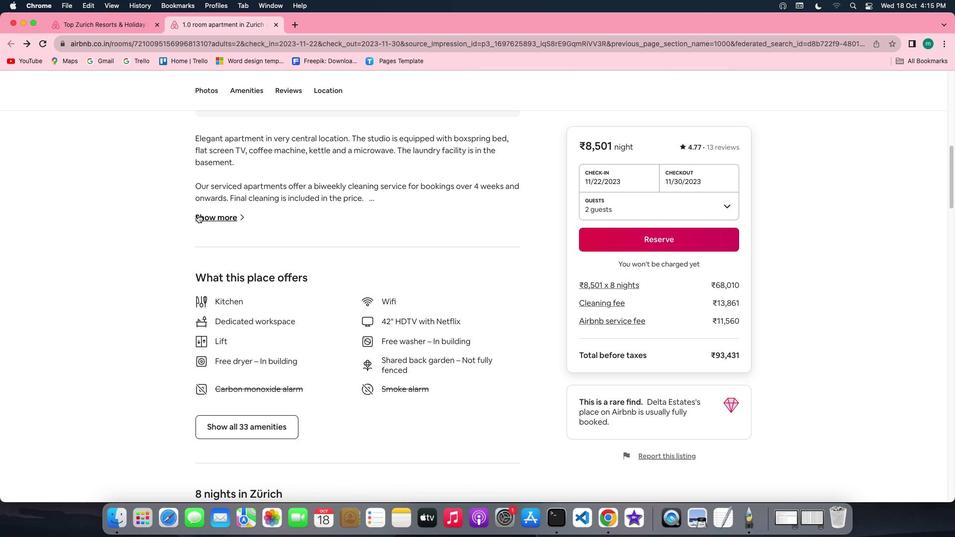 
Action: Mouse pressed left at (197, 214)
Screenshot: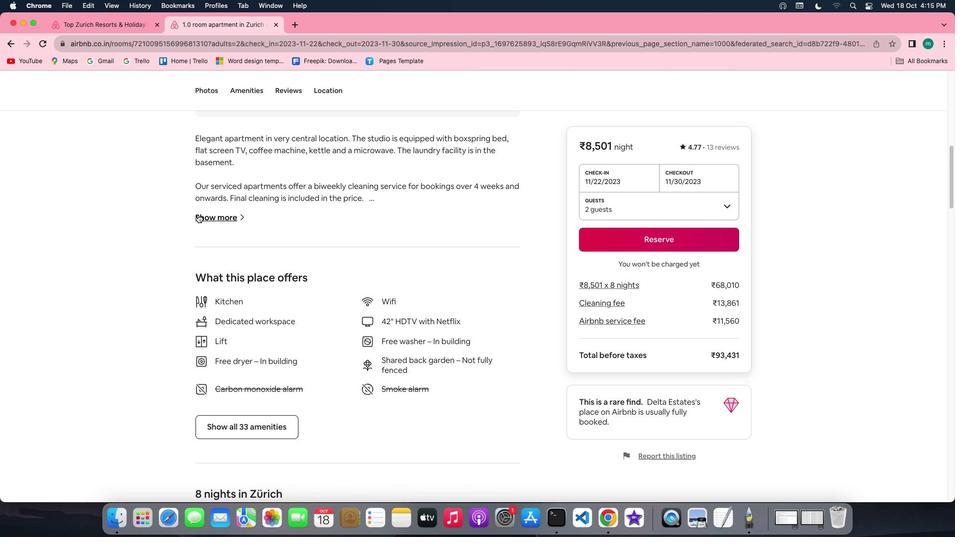 
Action: Mouse moved to (477, 396)
Screenshot: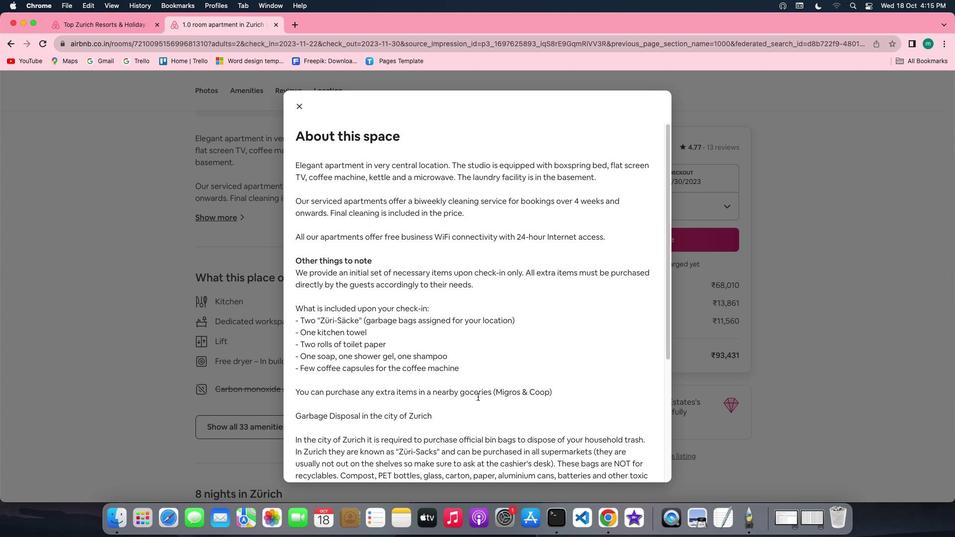 
Action: Mouse scrolled (477, 396) with delta (0, 0)
Screenshot: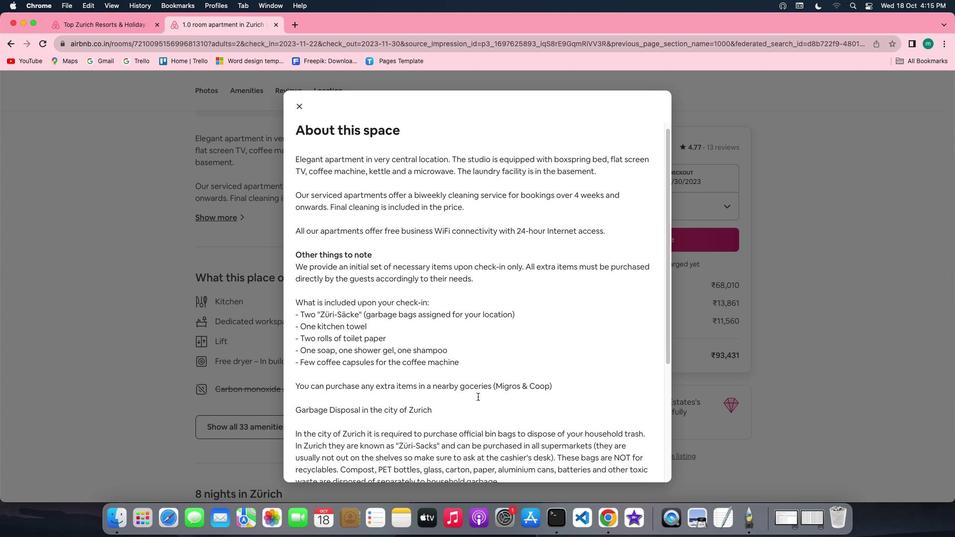 
Action: Mouse scrolled (477, 396) with delta (0, 0)
Screenshot: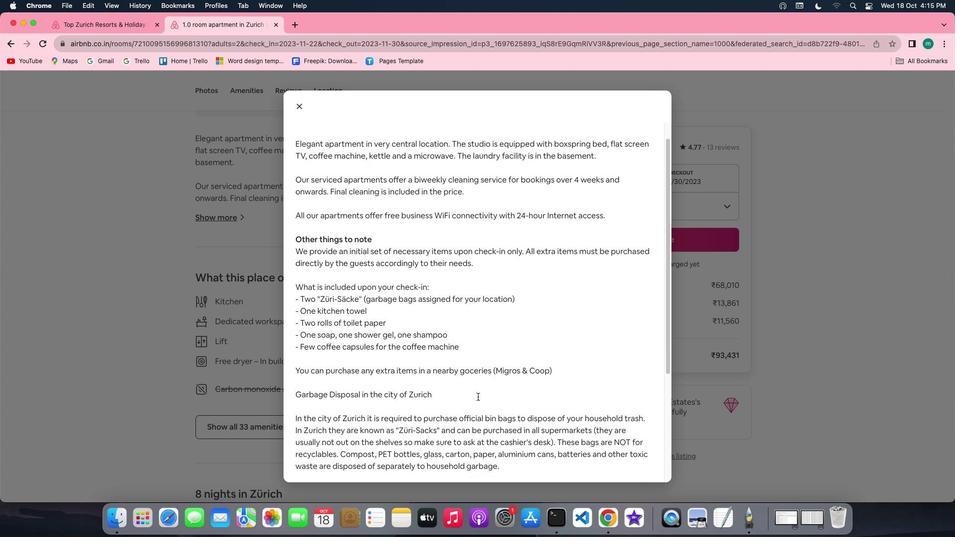 
Action: Mouse scrolled (477, 396) with delta (0, 0)
Screenshot: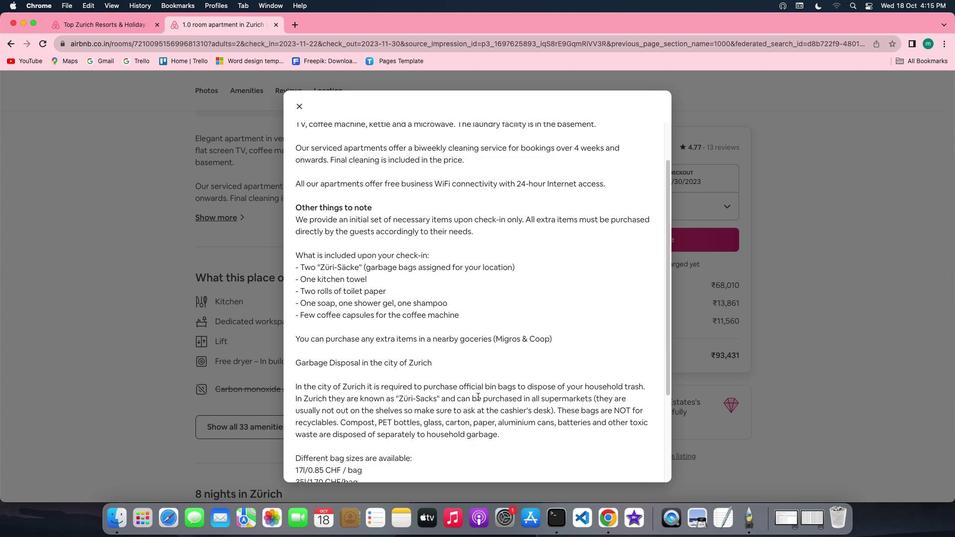 
Action: Mouse scrolled (477, 396) with delta (0, -1)
Screenshot: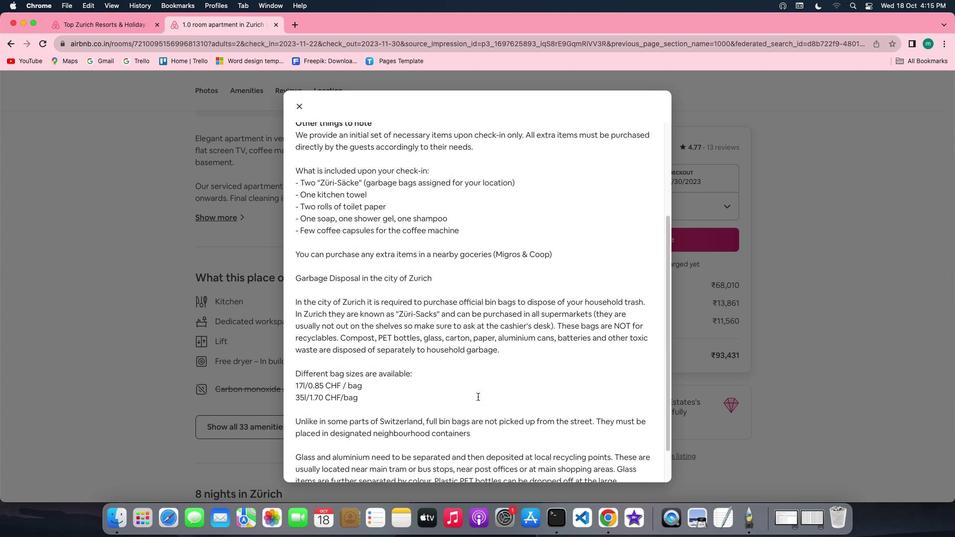 
Action: Mouse scrolled (477, 396) with delta (0, -1)
Screenshot: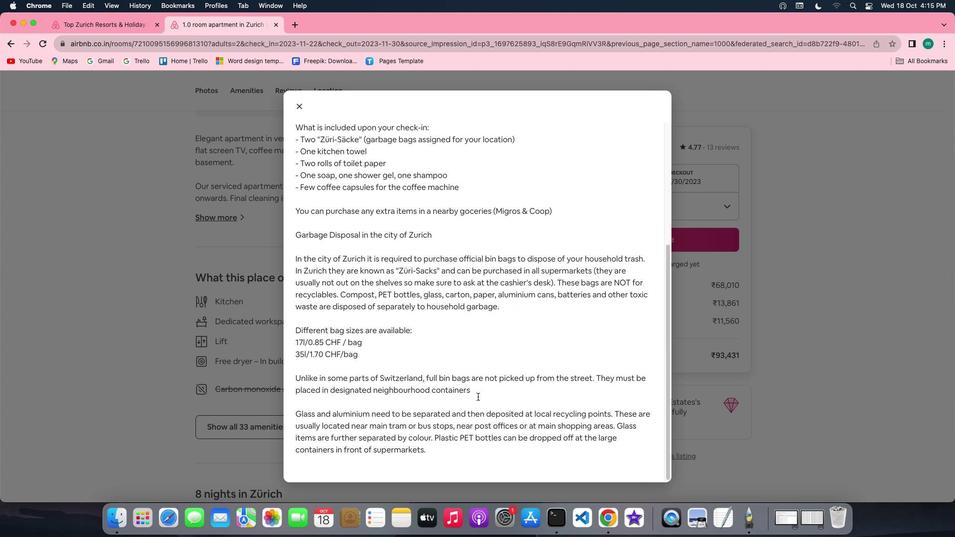 
Action: Mouse moved to (484, 381)
Screenshot: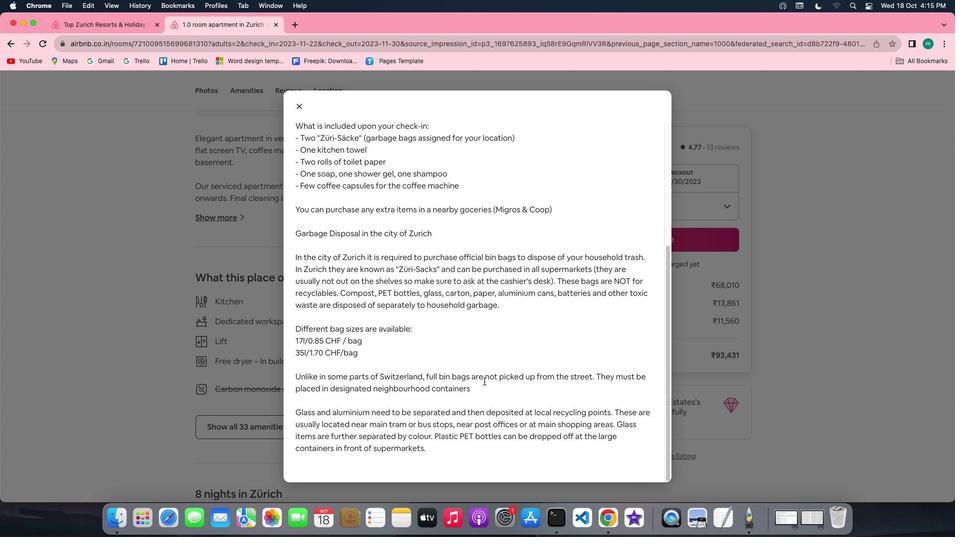 
Action: Mouse scrolled (484, 381) with delta (0, 0)
Screenshot: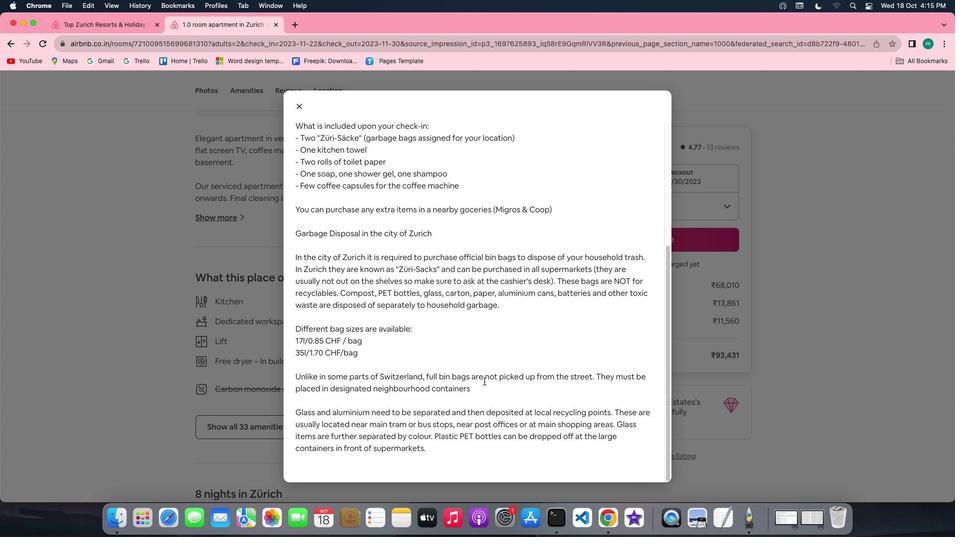 
Action: Mouse scrolled (484, 381) with delta (0, 0)
Screenshot: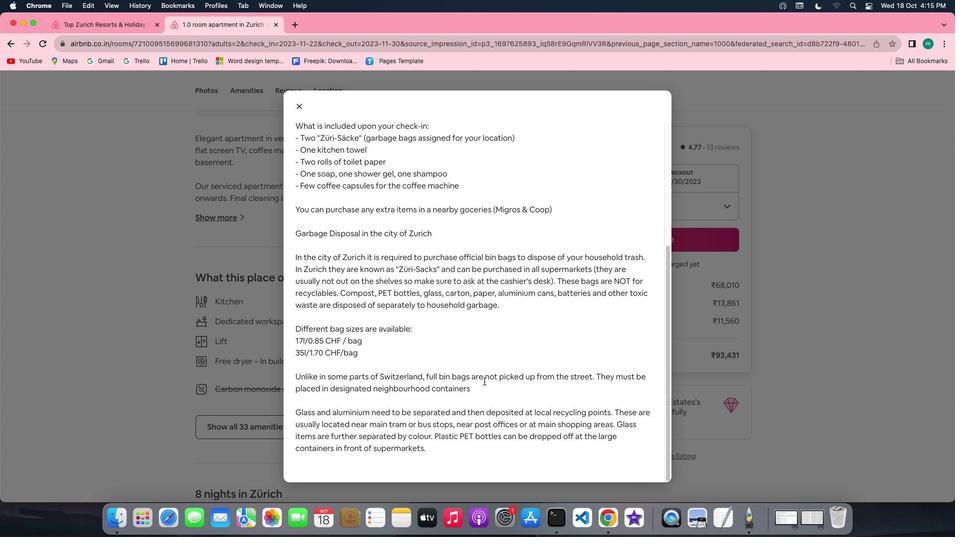 
Action: Mouse scrolled (484, 381) with delta (0, 0)
Screenshot: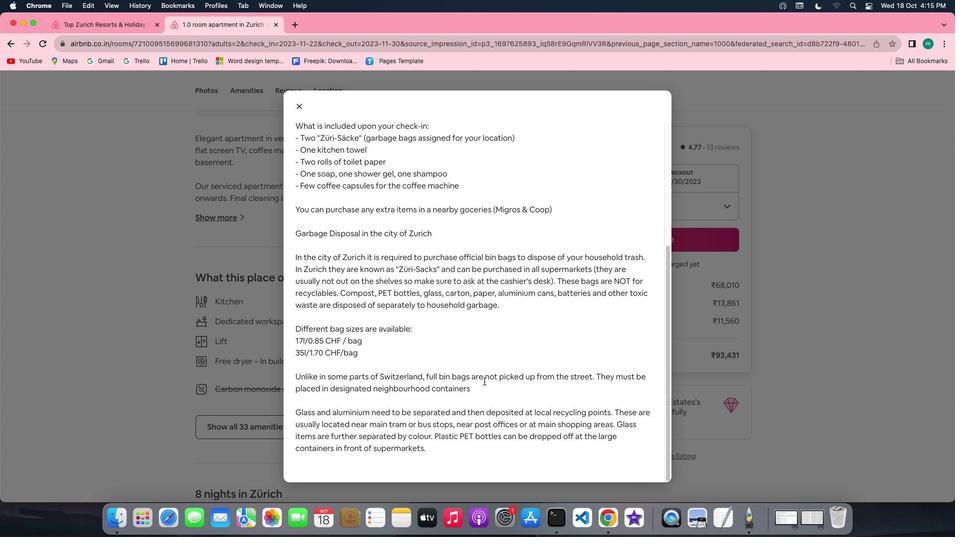 
Action: Mouse scrolled (484, 381) with delta (0, 0)
Screenshot: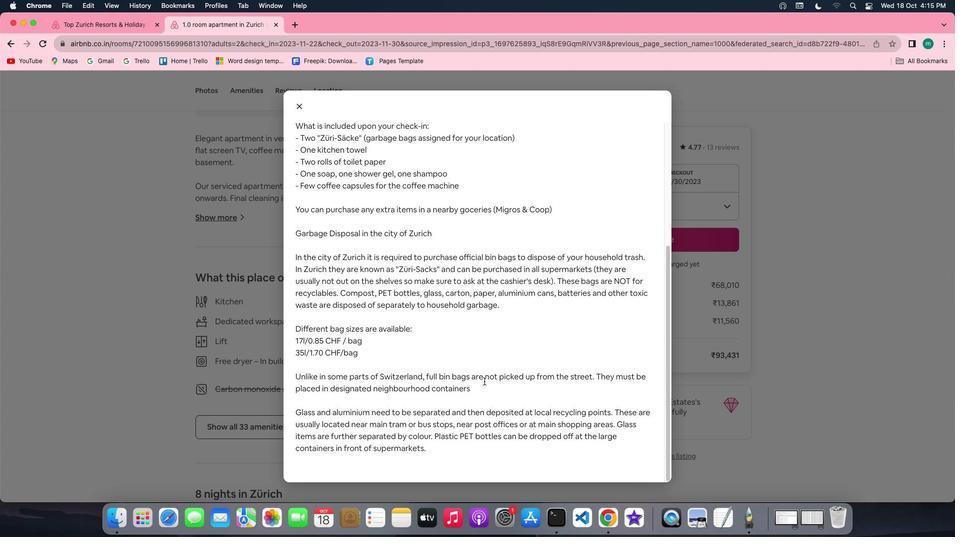 
Action: Mouse moved to (294, 106)
Screenshot: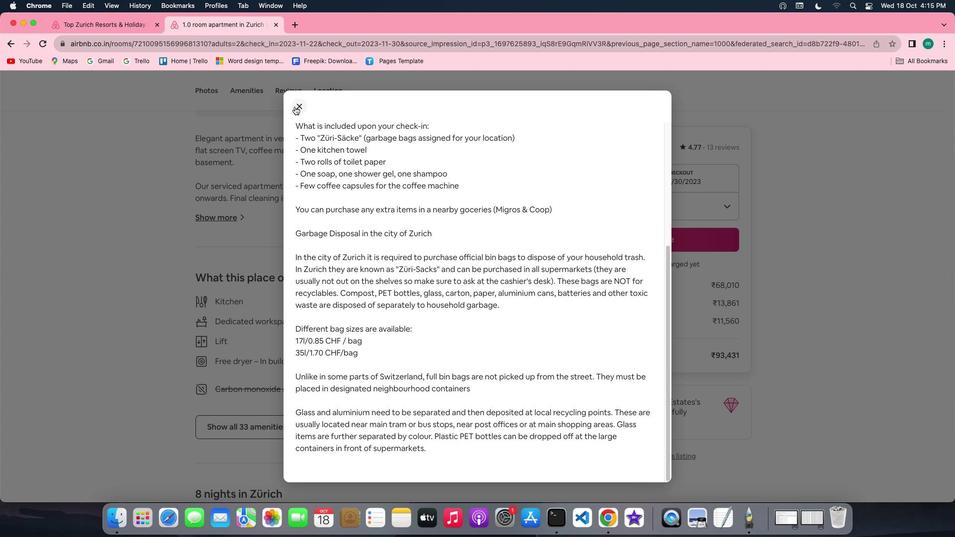 
Action: Mouse pressed left at (294, 106)
Screenshot: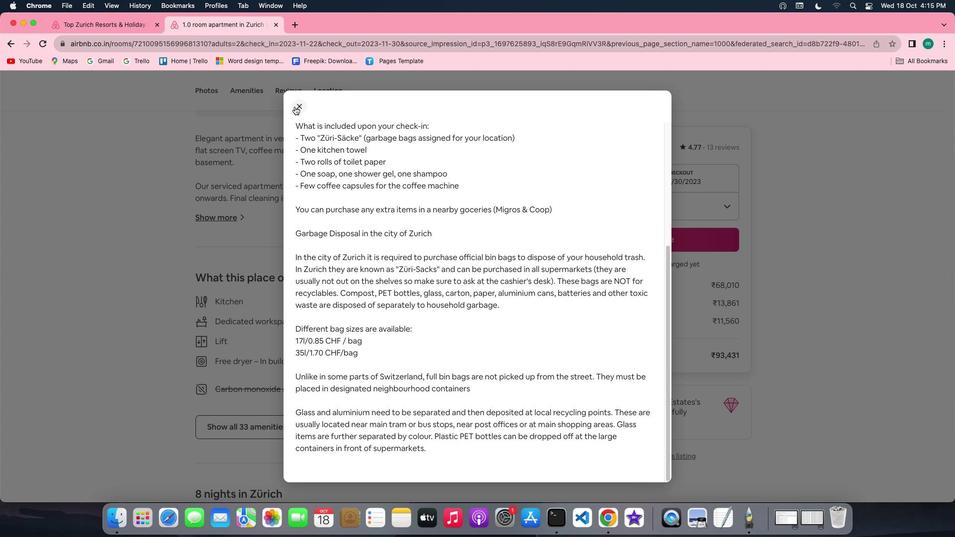 
Action: Mouse moved to (311, 212)
Screenshot: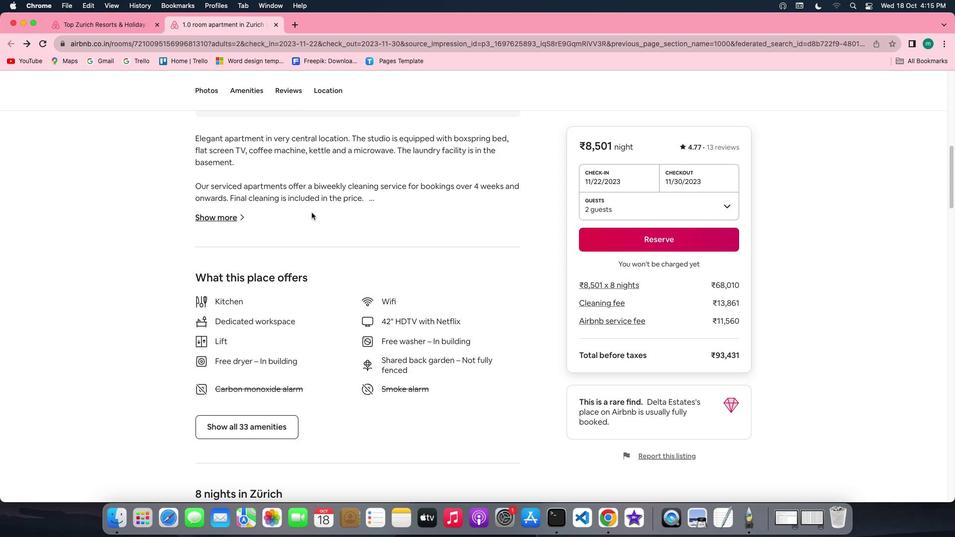 
Action: Mouse scrolled (311, 212) with delta (0, 0)
Screenshot: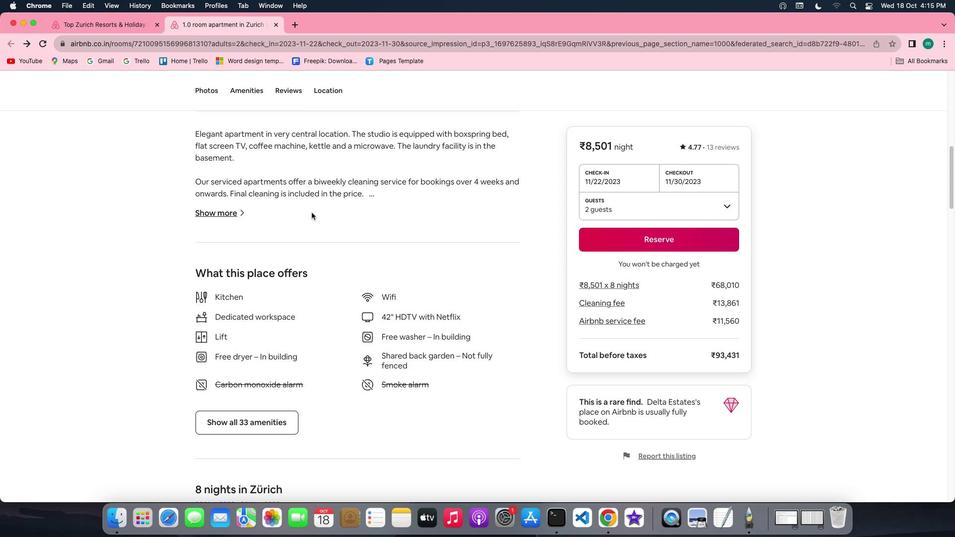 
Action: Mouse scrolled (311, 212) with delta (0, 0)
Screenshot: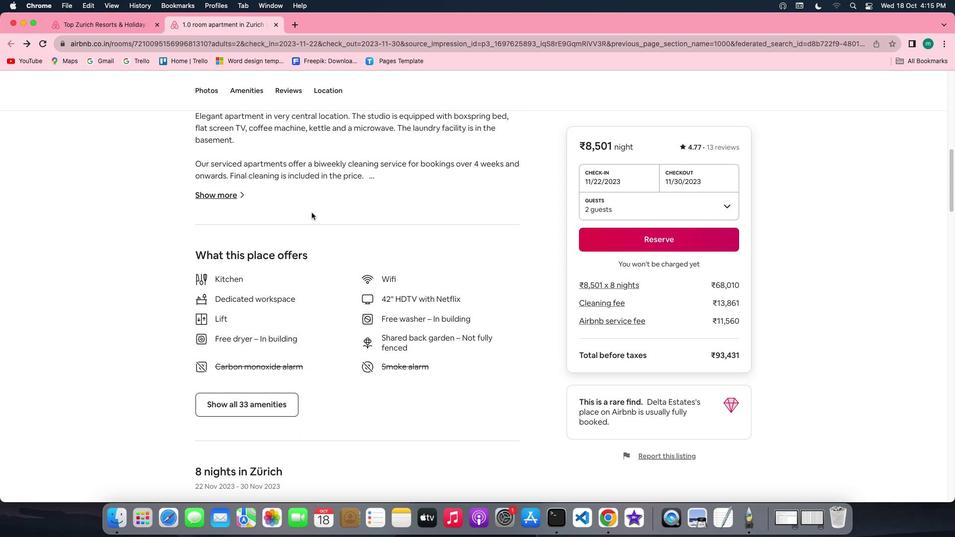 
Action: Mouse scrolled (311, 212) with delta (0, 0)
Screenshot: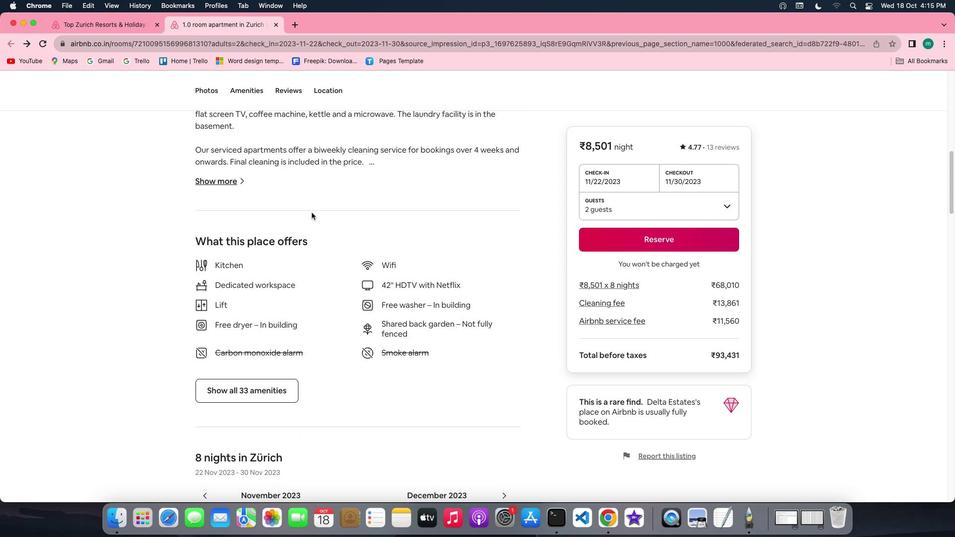 
Action: Mouse scrolled (311, 212) with delta (0, 0)
Screenshot: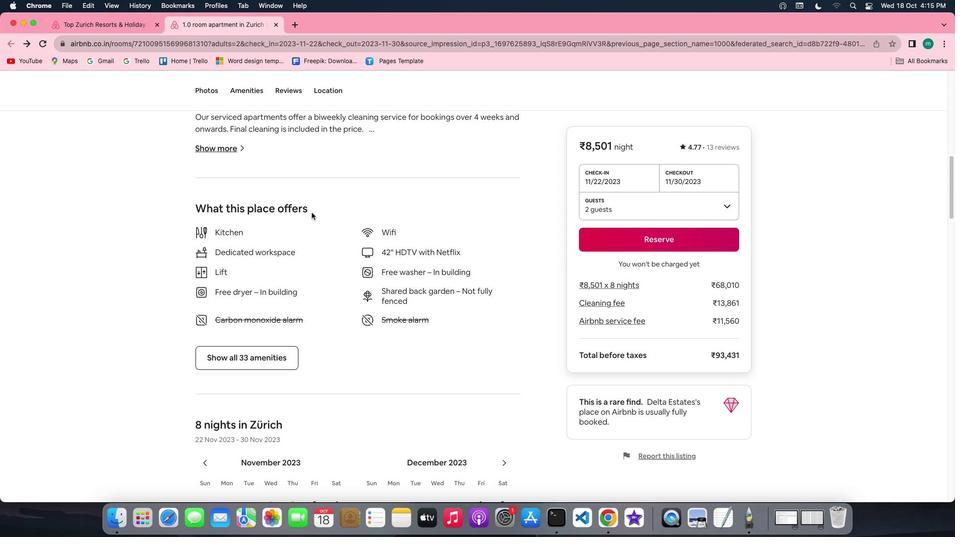 
Action: Mouse scrolled (311, 212) with delta (0, 0)
Screenshot: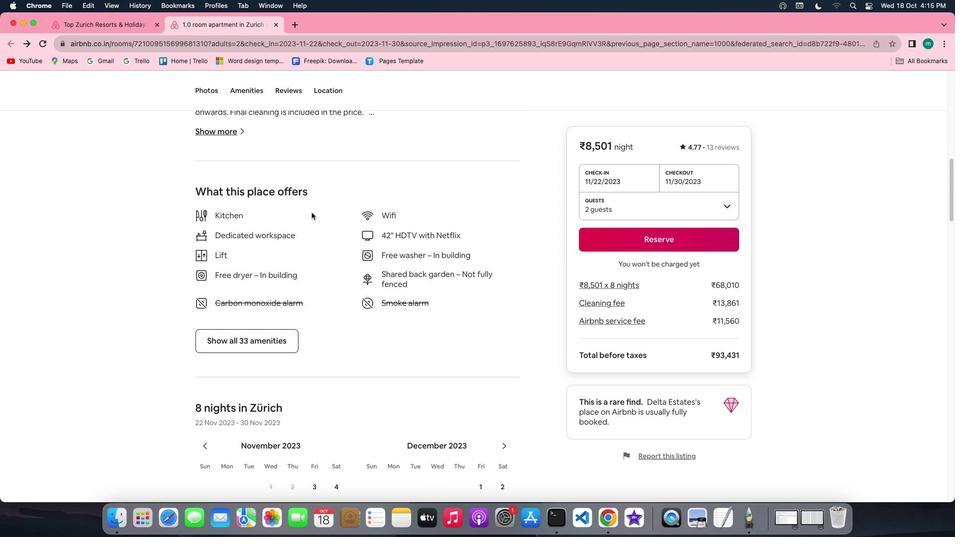 
Action: Mouse scrolled (311, 212) with delta (0, 0)
Screenshot: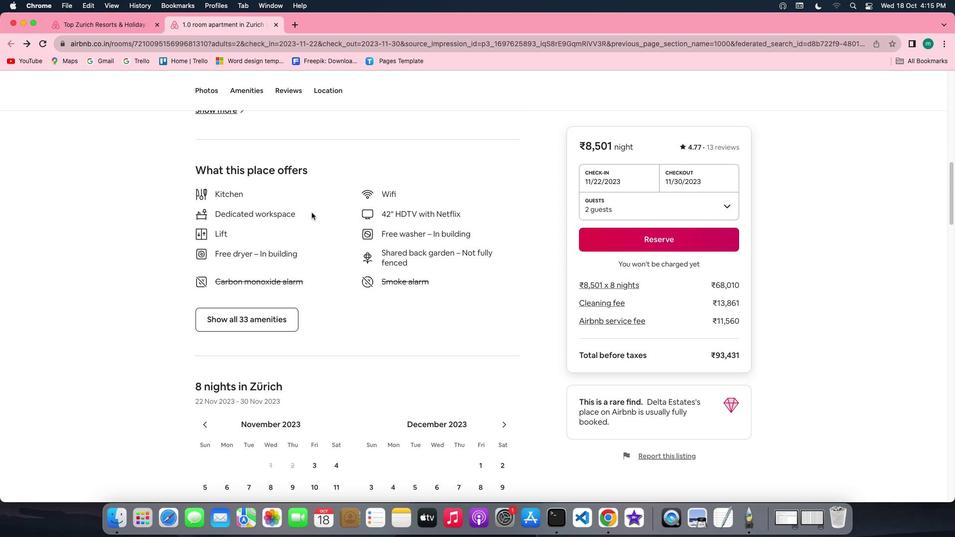 
Action: Mouse scrolled (311, 212) with delta (0, -1)
Screenshot: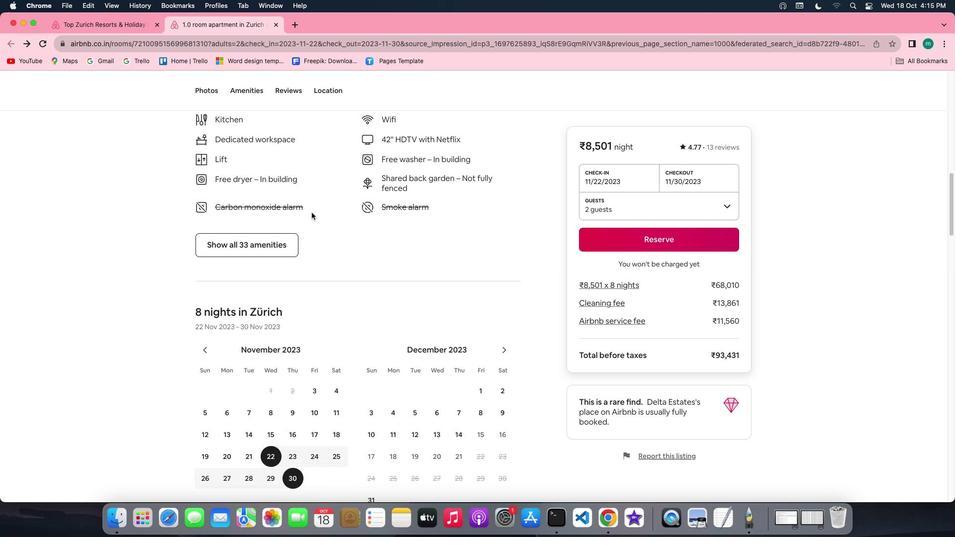 
Action: Mouse moved to (271, 238)
Screenshot: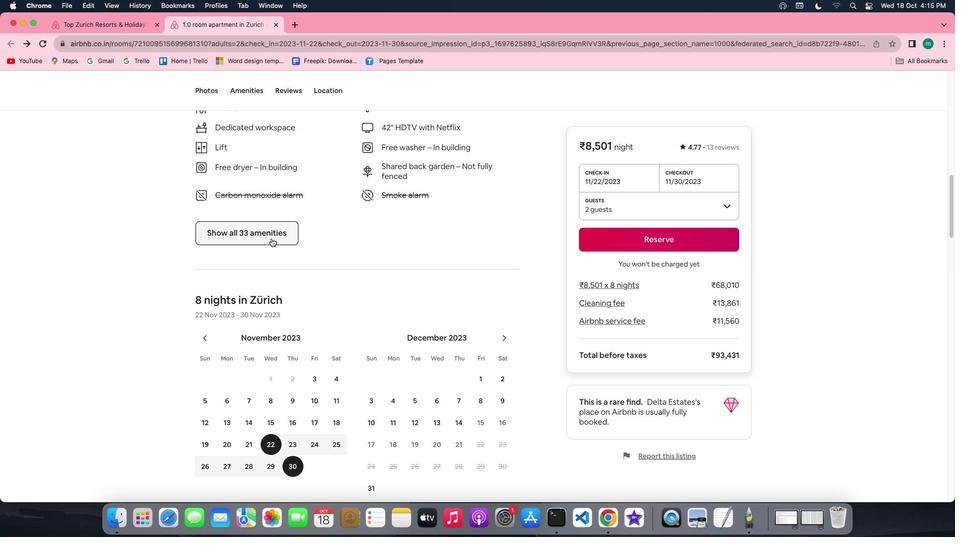 
Action: Mouse pressed left at (271, 238)
Screenshot: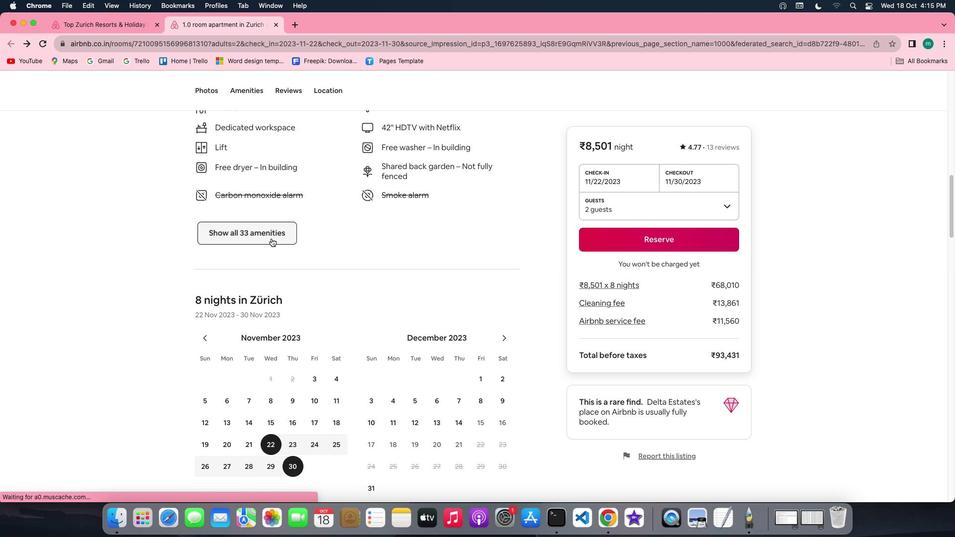 
Action: Mouse moved to (435, 294)
Screenshot: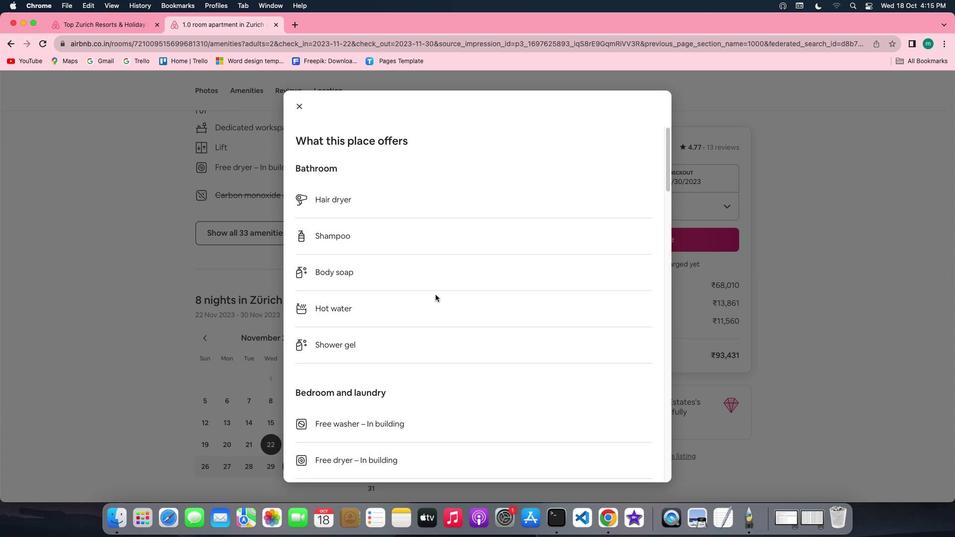 
Action: Mouse scrolled (435, 294) with delta (0, 0)
Screenshot: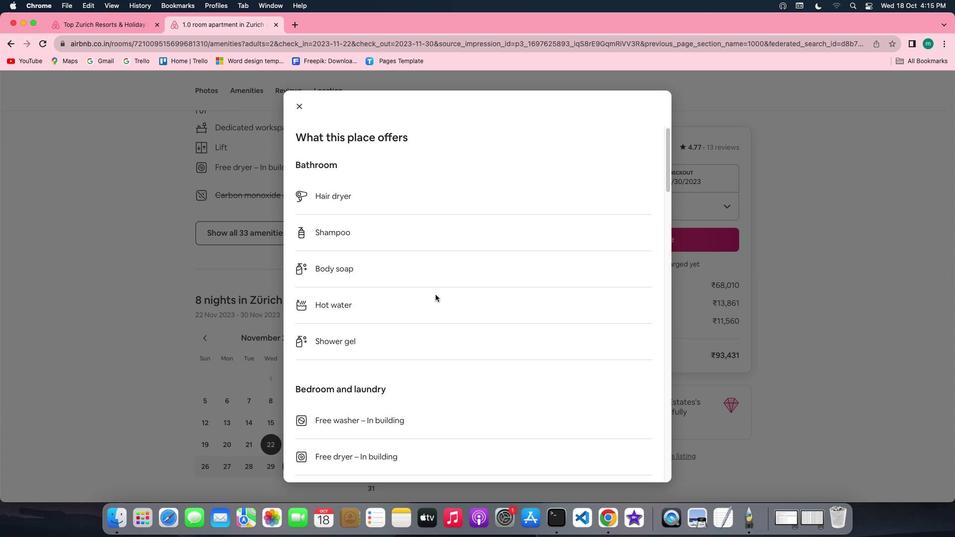 
Action: Mouse scrolled (435, 294) with delta (0, 0)
Screenshot: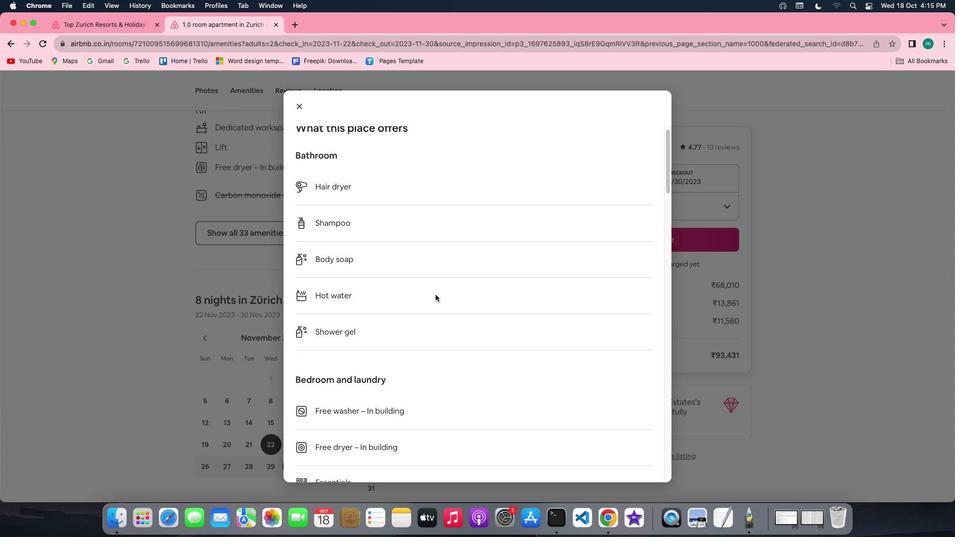 
Action: Mouse scrolled (435, 294) with delta (0, 0)
Screenshot: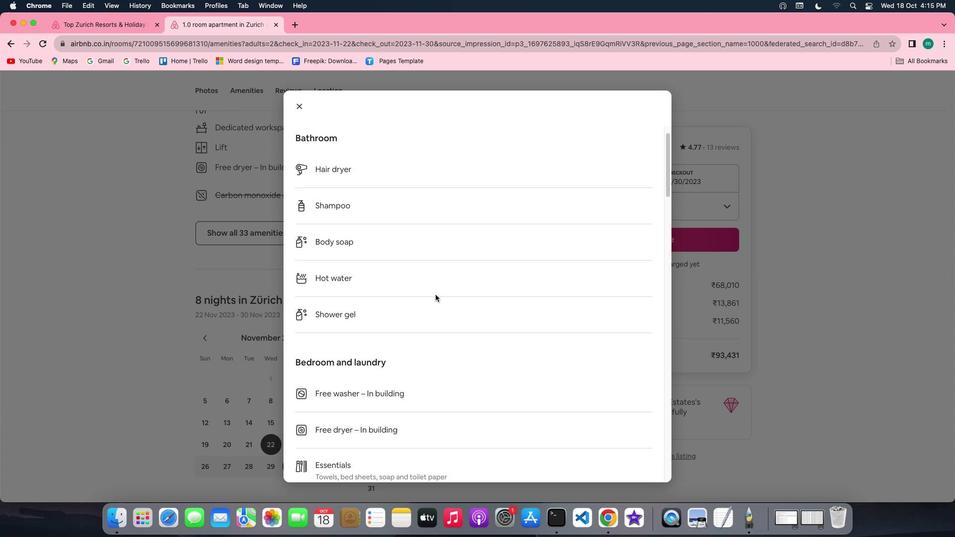 
Action: Mouse scrolled (435, 294) with delta (0, 0)
Screenshot: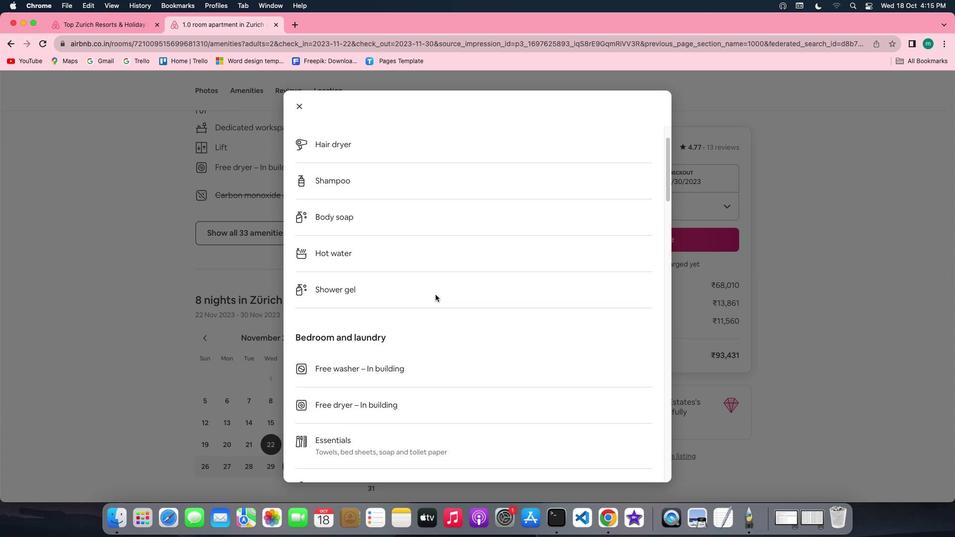 
Action: Mouse scrolled (435, 294) with delta (0, 0)
Screenshot: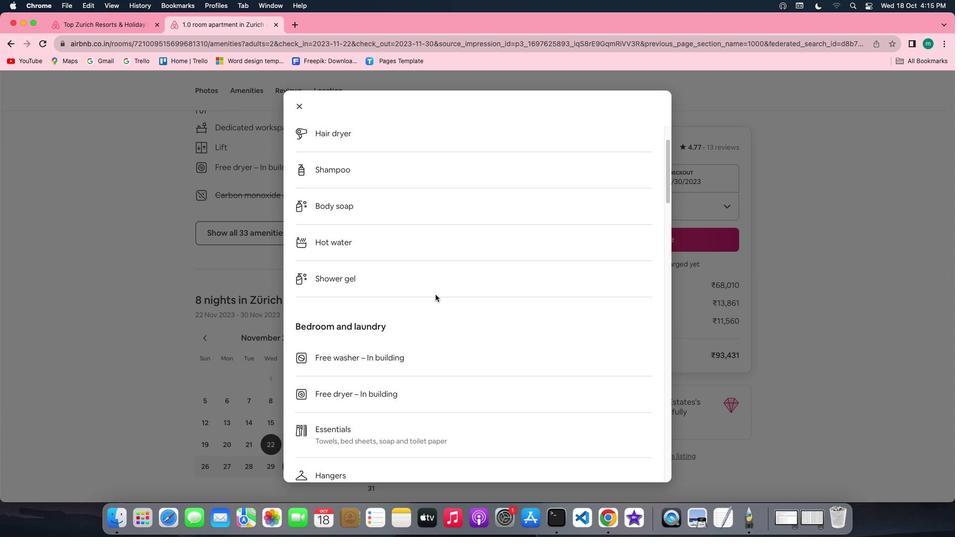
Action: Mouse scrolled (435, 294) with delta (0, 0)
Screenshot: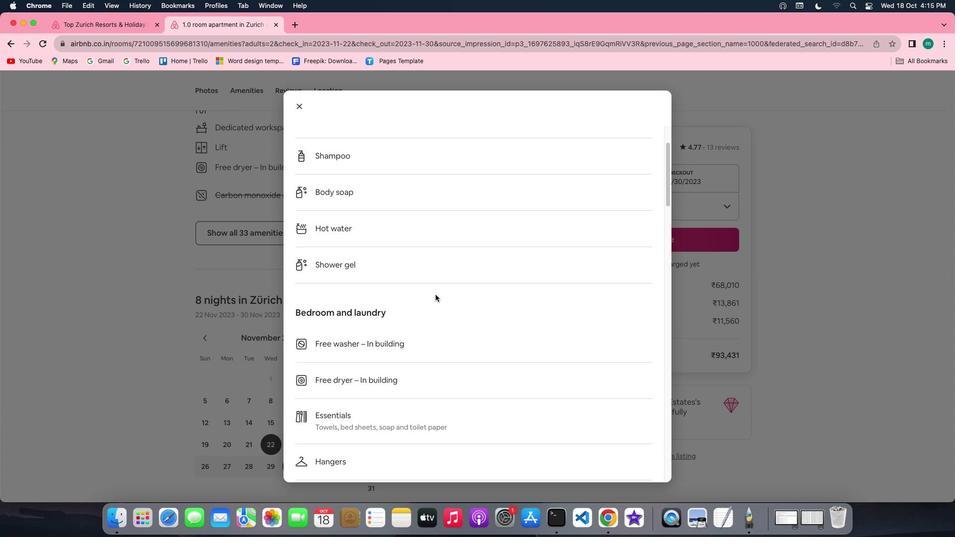 
Action: Mouse scrolled (435, 294) with delta (0, 0)
Screenshot: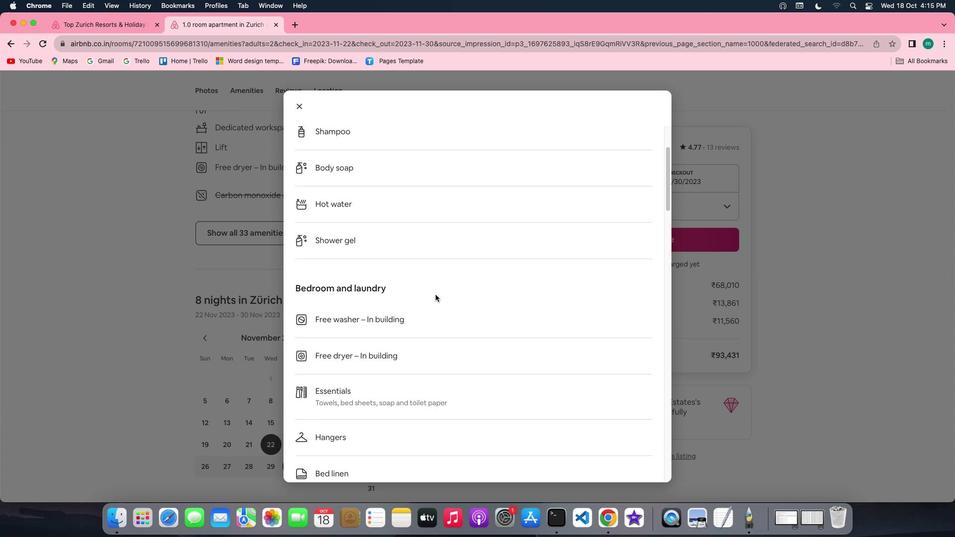 
Action: Mouse scrolled (435, 294) with delta (0, 0)
Screenshot: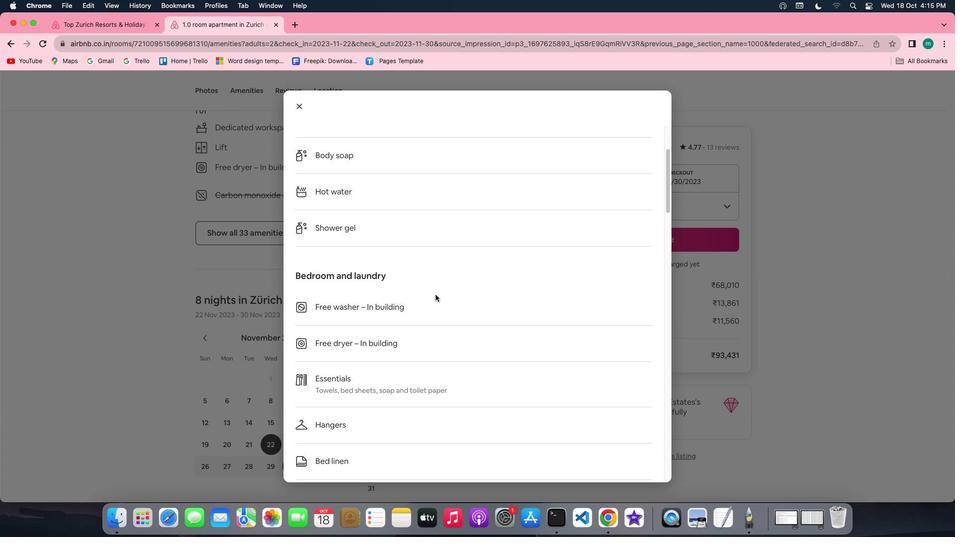
Action: Mouse scrolled (435, 294) with delta (0, 0)
Screenshot: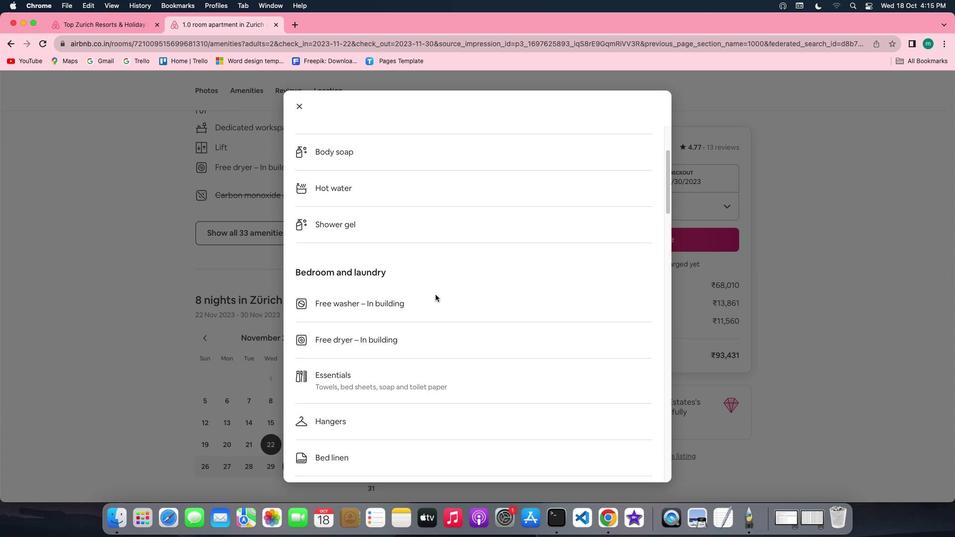 
Action: Mouse scrolled (435, 294) with delta (0, 0)
Screenshot: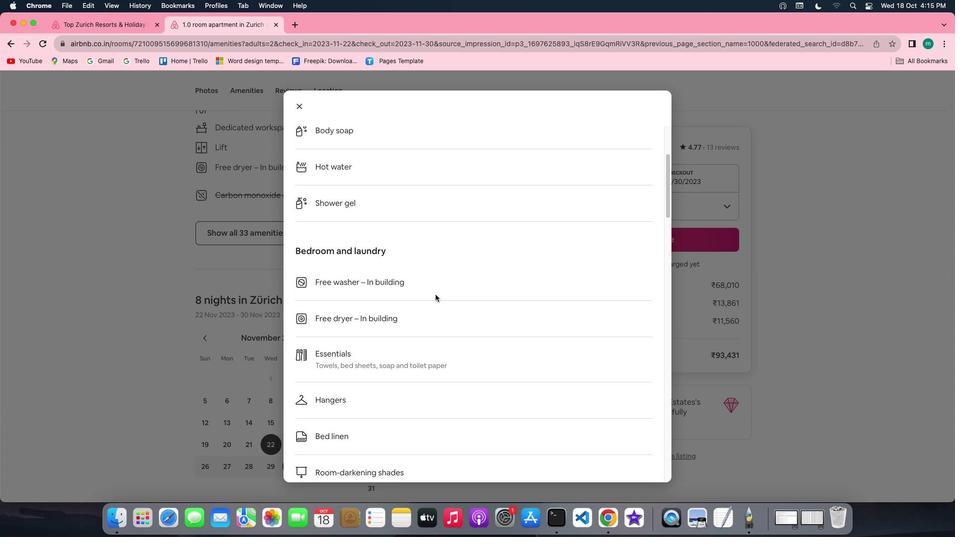 
Action: Mouse scrolled (435, 294) with delta (0, 0)
Screenshot: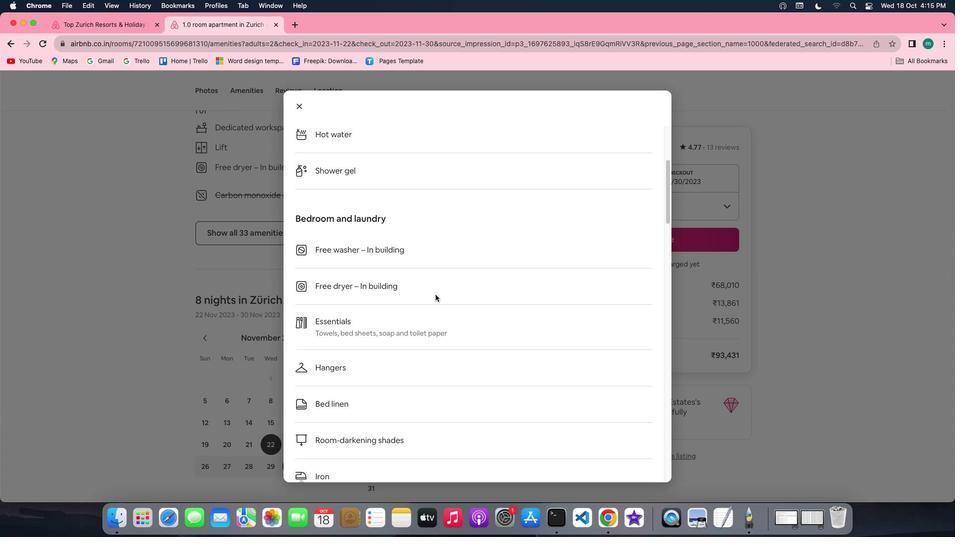 
Action: Mouse scrolled (435, 294) with delta (0, 0)
Screenshot: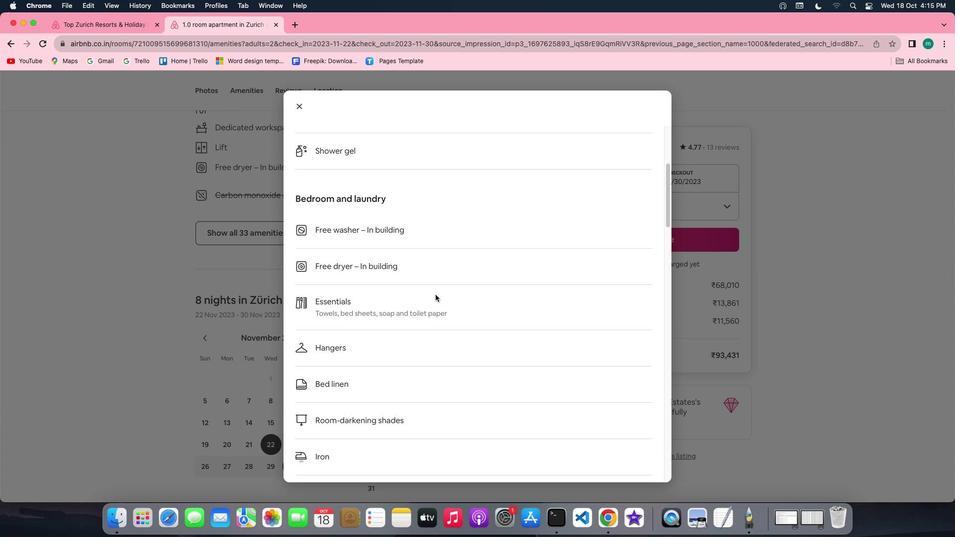 
Action: Mouse scrolled (435, 294) with delta (0, 0)
Screenshot: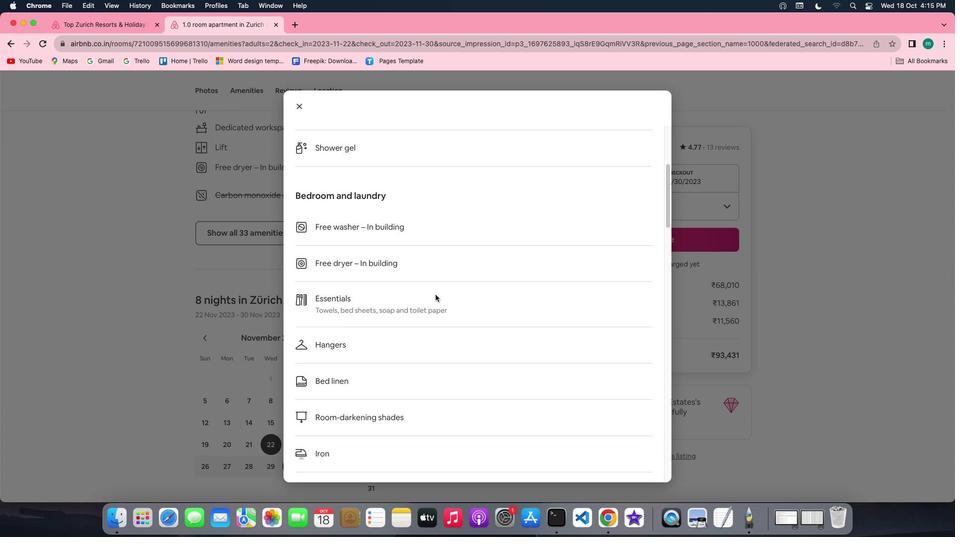 
Action: Mouse scrolled (435, 294) with delta (0, 0)
Screenshot: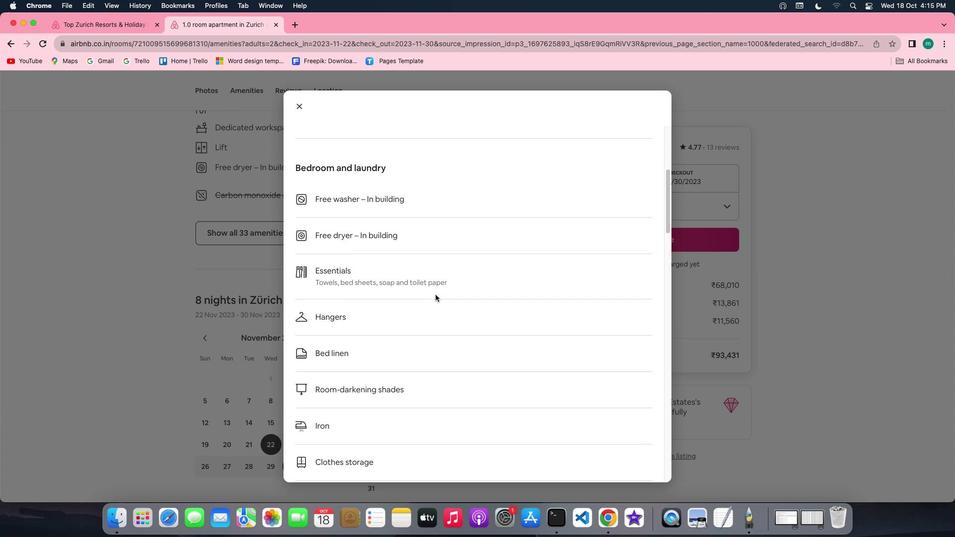 
Action: Mouse scrolled (435, 294) with delta (0, 0)
Screenshot: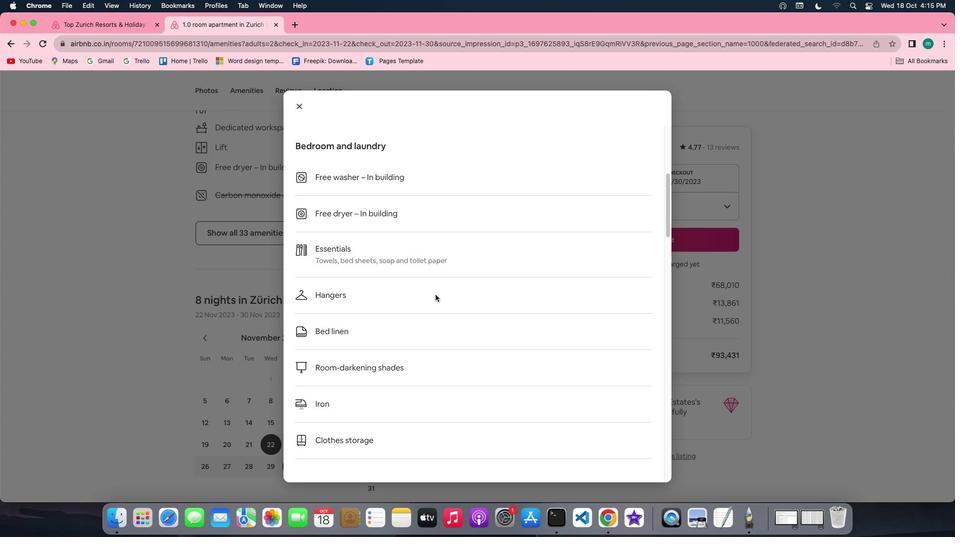 
Action: Mouse scrolled (435, 294) with delta (0, 0)
Screenshot: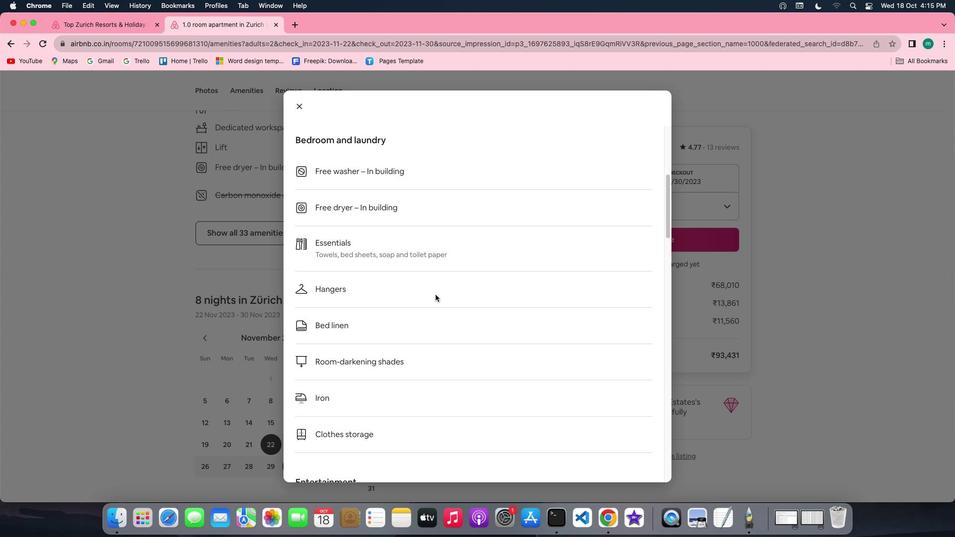 
Action: Mouse scrolled (435, 294) with delta (0, 0)
Screenshot: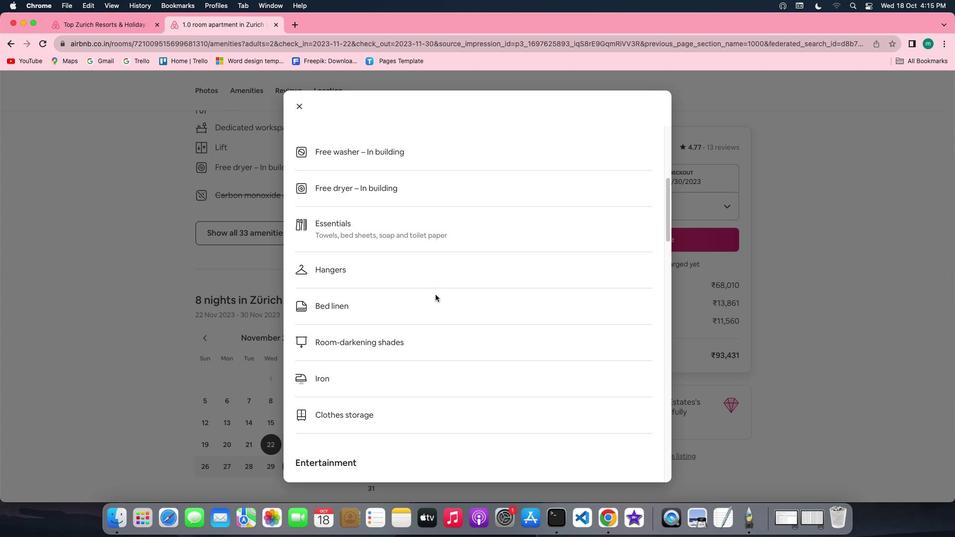 
Action: Mouse scrolled (435, 294) with delta (0, 0)
Screenshot: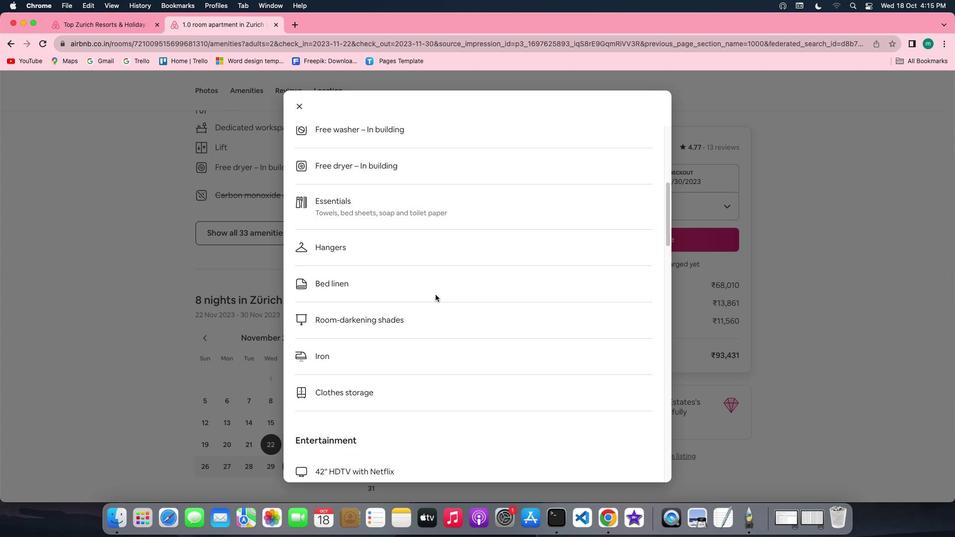 
Action: Mouse scrolled (435, 294) with delta (0, 0)
Screenshot: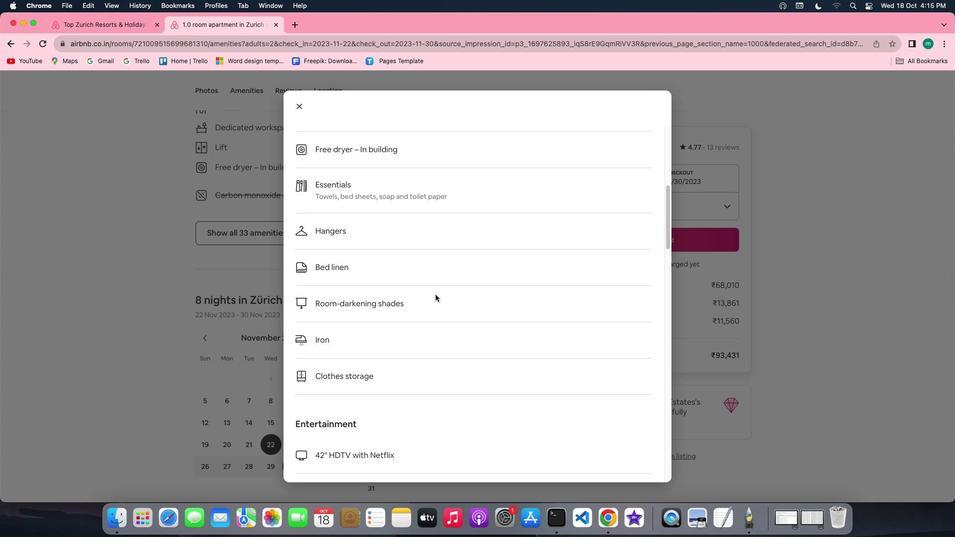 
Action: Mouse scrolled (435, 294) with delta (0, 0)
Screenshot: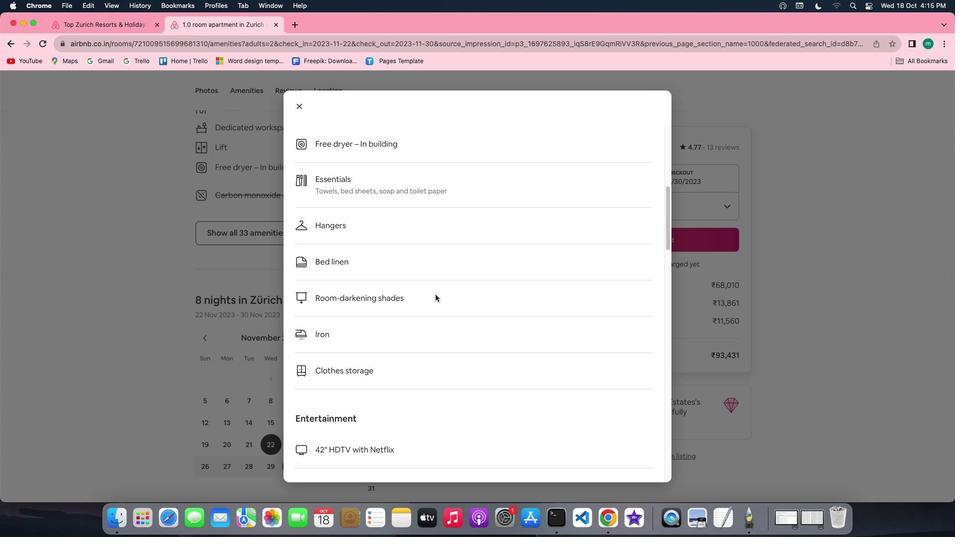 
Action: Mouse scrolled (435, 294) with delta (0, 0)
Screenshot: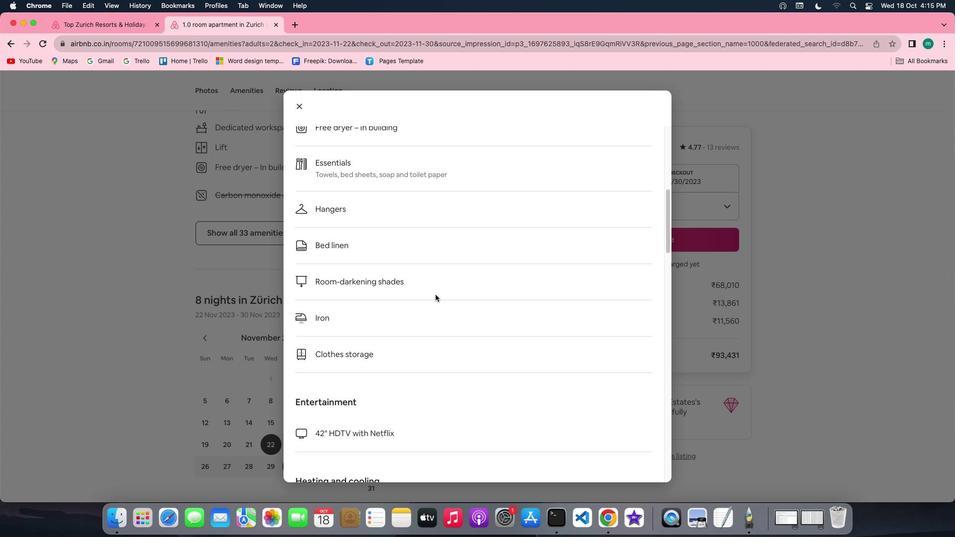 
Action: Mouse scrolled (435, 294) with delta (0, 0)
Screenshot: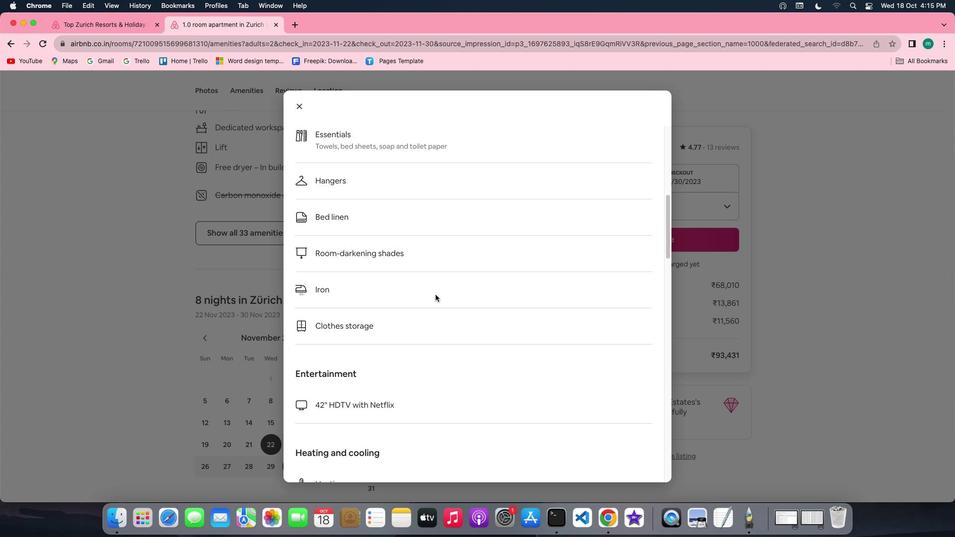 
Action: Mouse scrolled (435, 294) with delta (0, 0)
Screenshot: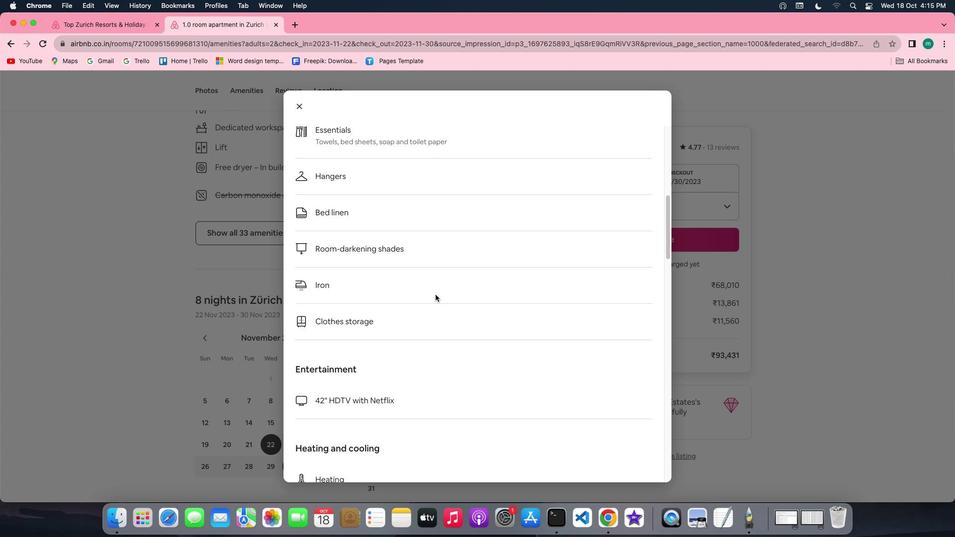 
Action: Mouse scrolled (435, 294) with delta (0, 0)
Screenshot: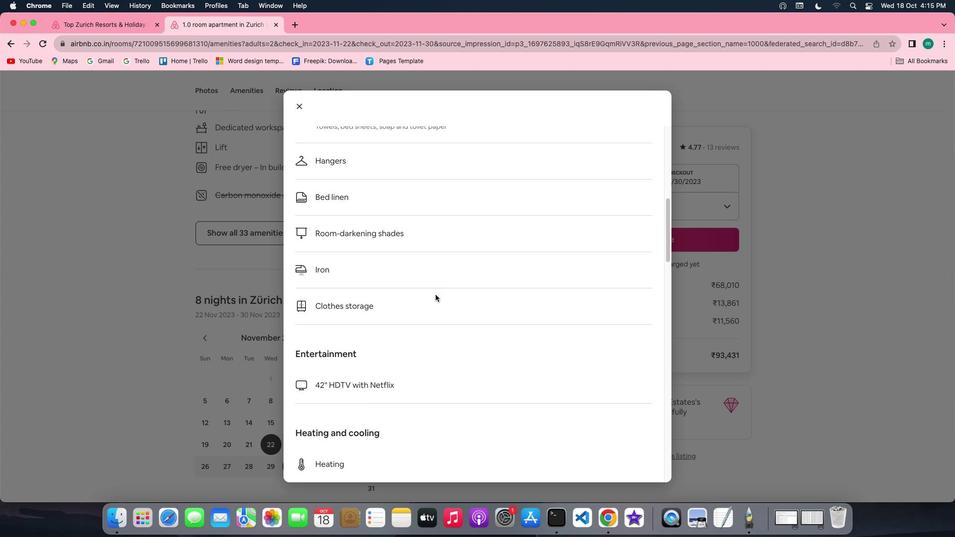 
Action: Mouse scrolled (435, 294) with delta (0, 0)
Screenshot: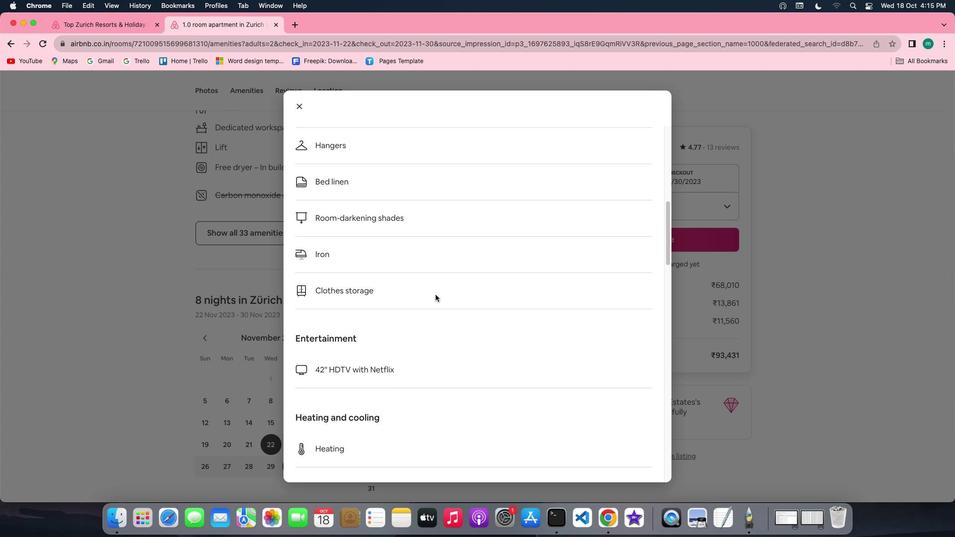 
Action: Mouse scrolled (435, 294) with delta (0, 0)
Screenshot: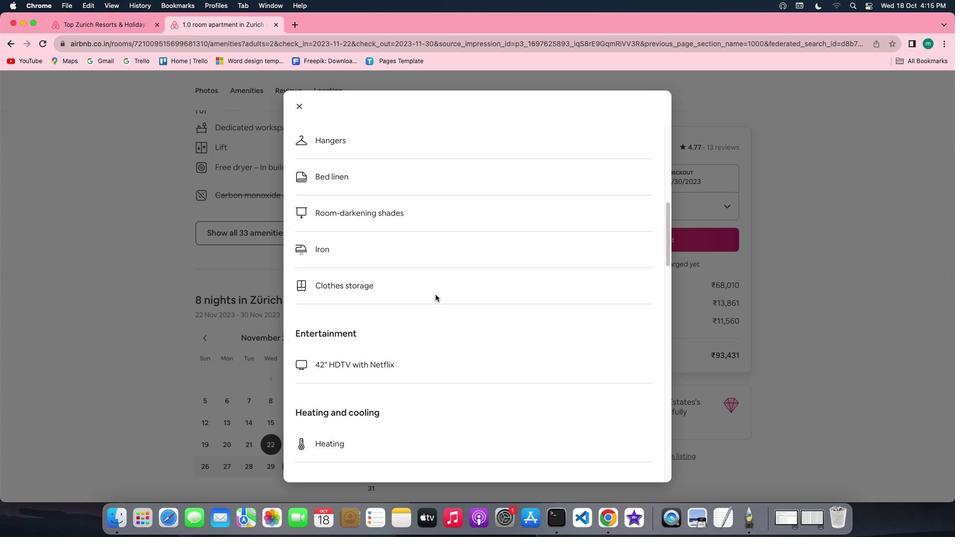 
Action: Mouse scrolled (435, 294) with delta (0, 0)
Screenshot: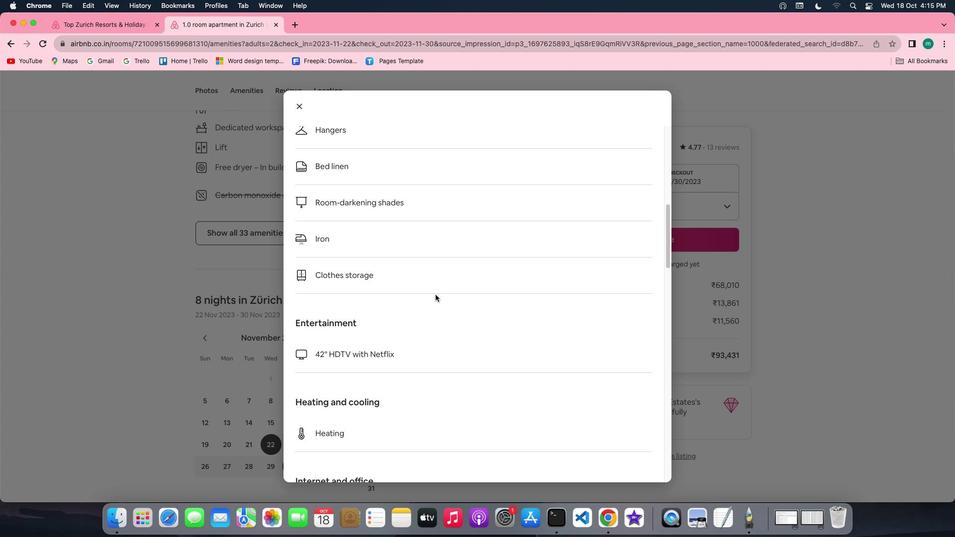 
Action: Mouse scrolled (435, 294) with delta (0, 0)
Screenshot: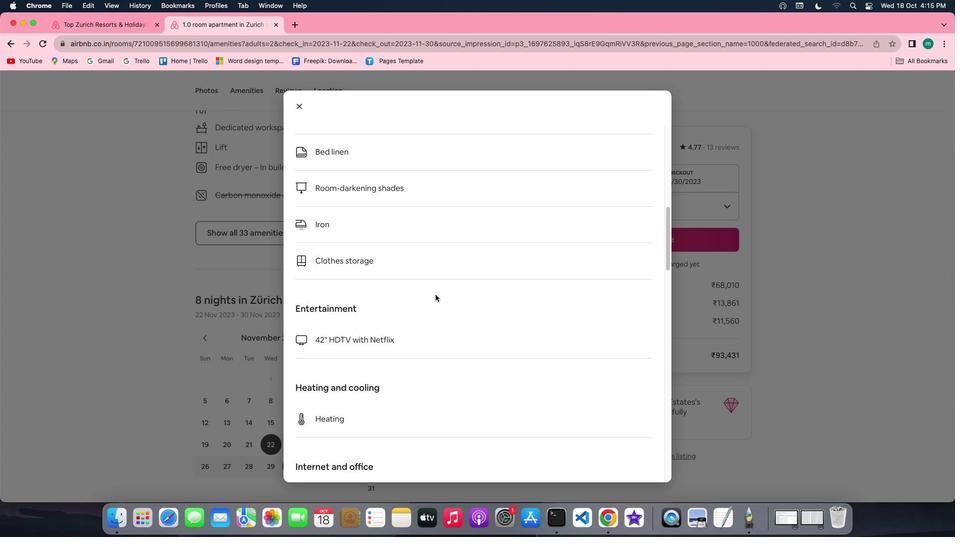 
Action: Mouse scrolled (435, 294) with delta (0, 0)
Screenshot: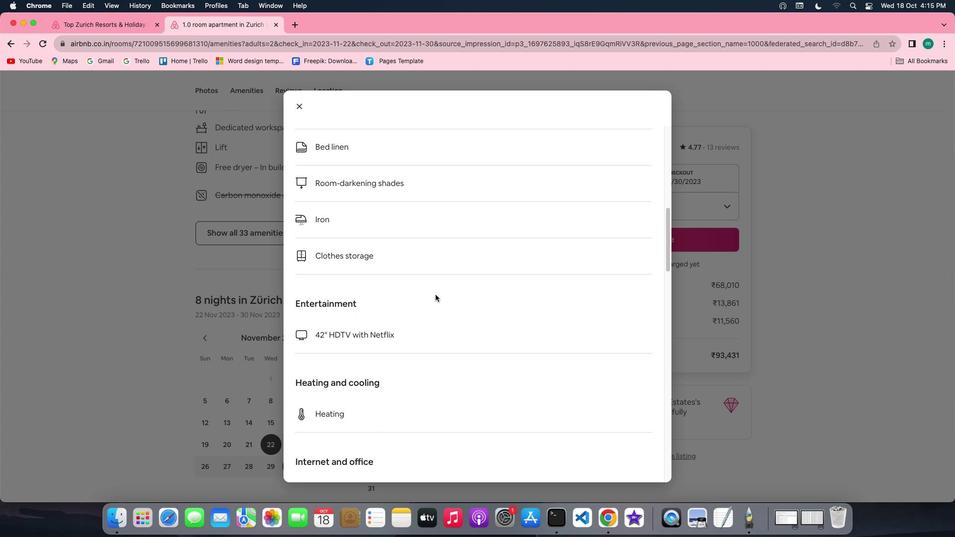 
Action: Mouse scrolled (435, 294) with delta (0, 0)
Screenshot: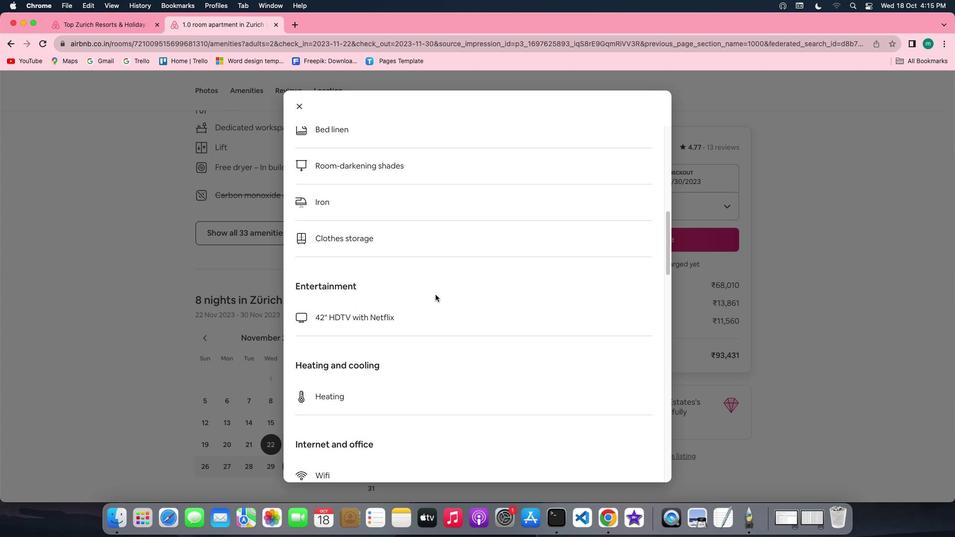 
Action: Mouse scrolled (435, 294) with delta (0, 0)
Screenshot: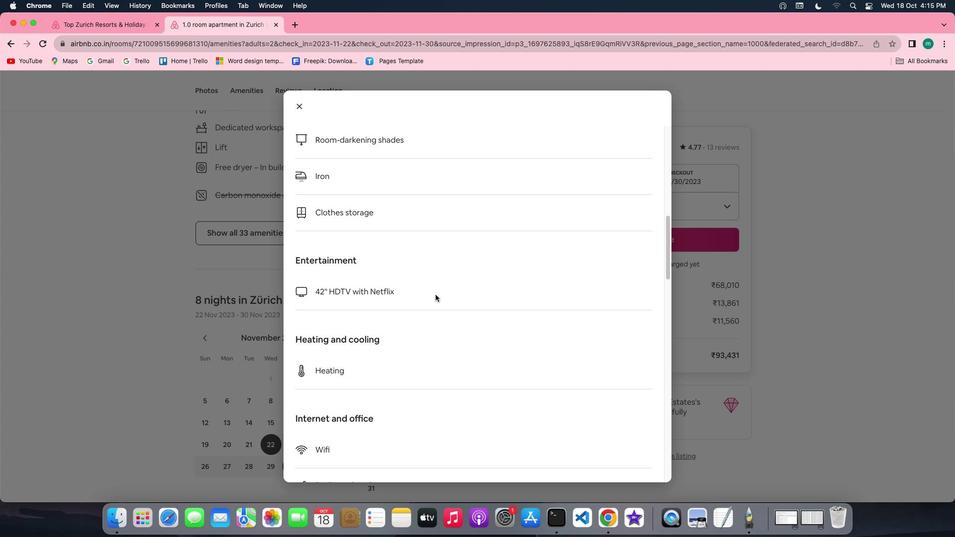 
Action: Mouse scrolled (435, 294) with delta (0, 0)
Screenshot: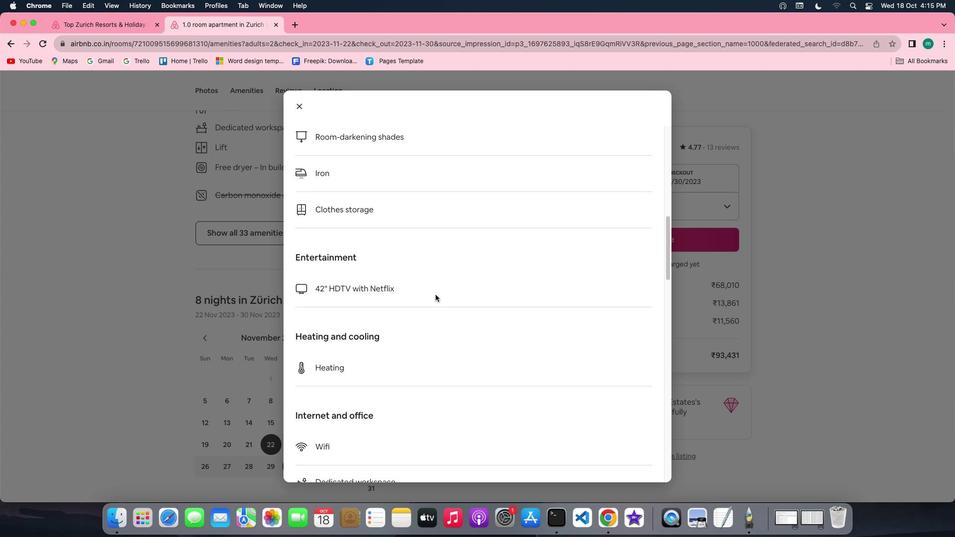 
Action: Mouse scrolled (435, 294) with delta (0, 0)
Screenshot: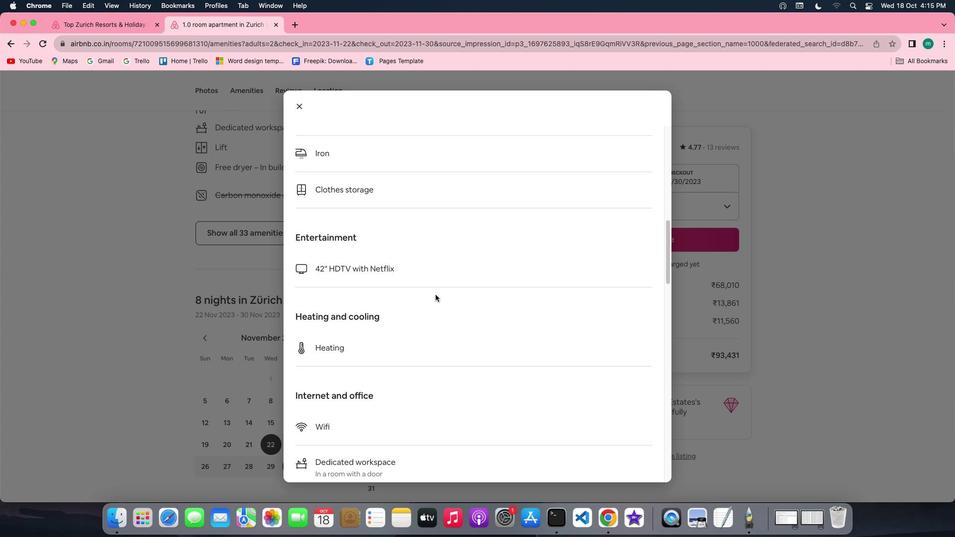 
Action: Mouse scrolled (435, 294) with delta (0, 0)
Screenshot: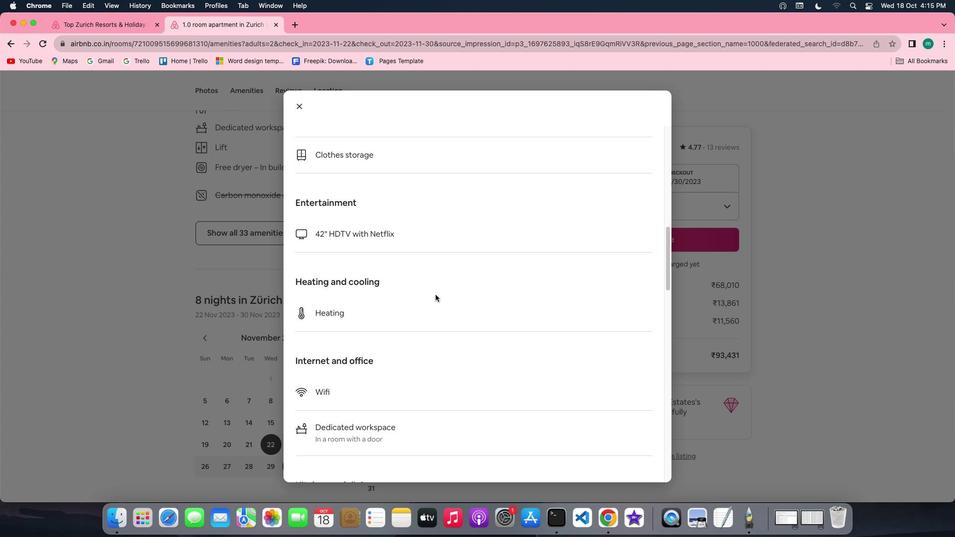 
Action: Mouse scrolled (435, 294) with delta (0, 0)
Screenshot: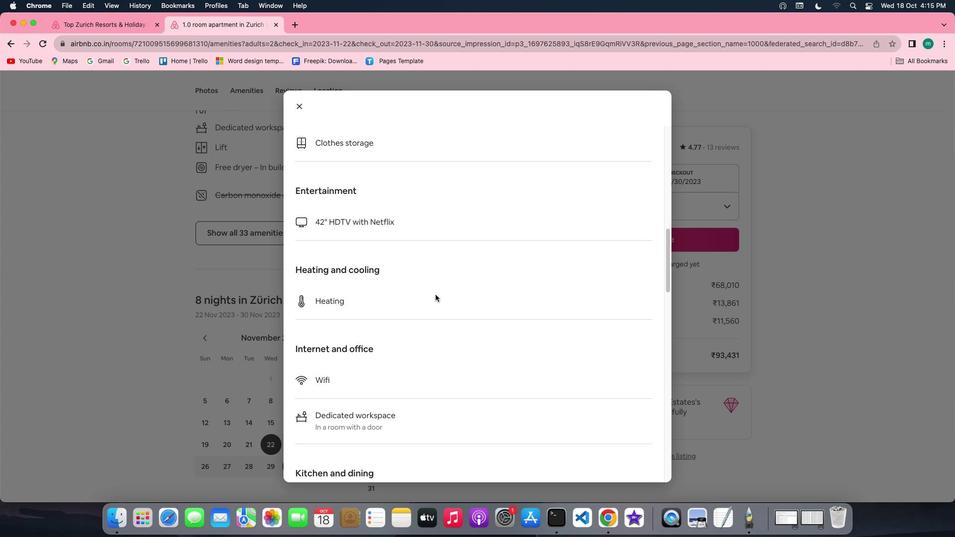 
Action: Mouse scrolled (435, 294) with delta (0, 0)
Screenshot: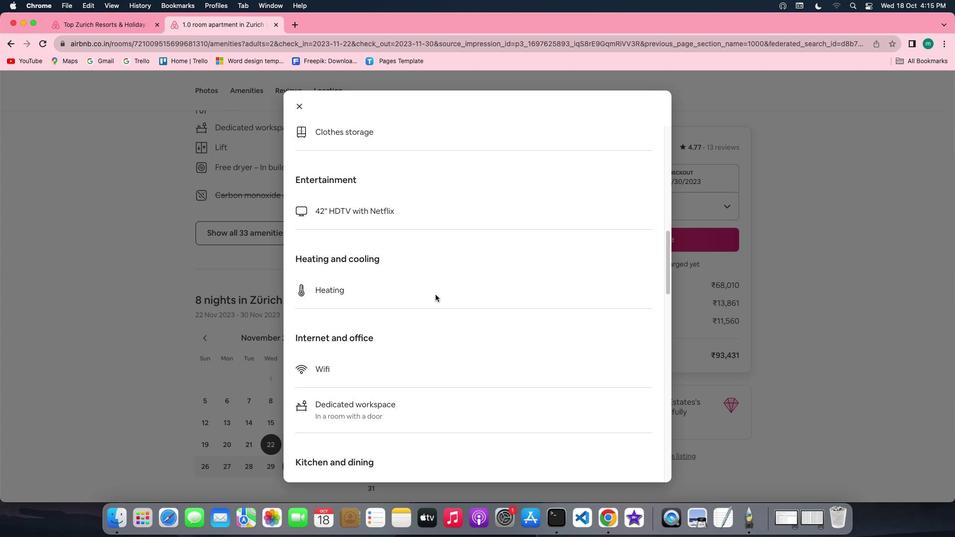 
Action: Mouse scrolled (435, 294) with delta (0, 0)
Screenshot: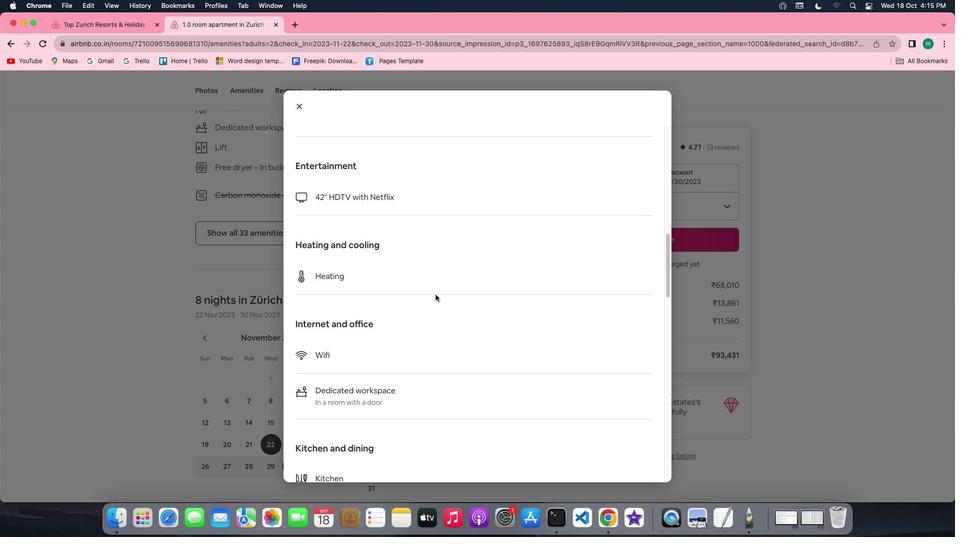 
Action: Mouse scrolled (435, 294) with delta (0, -1)
Screenshot: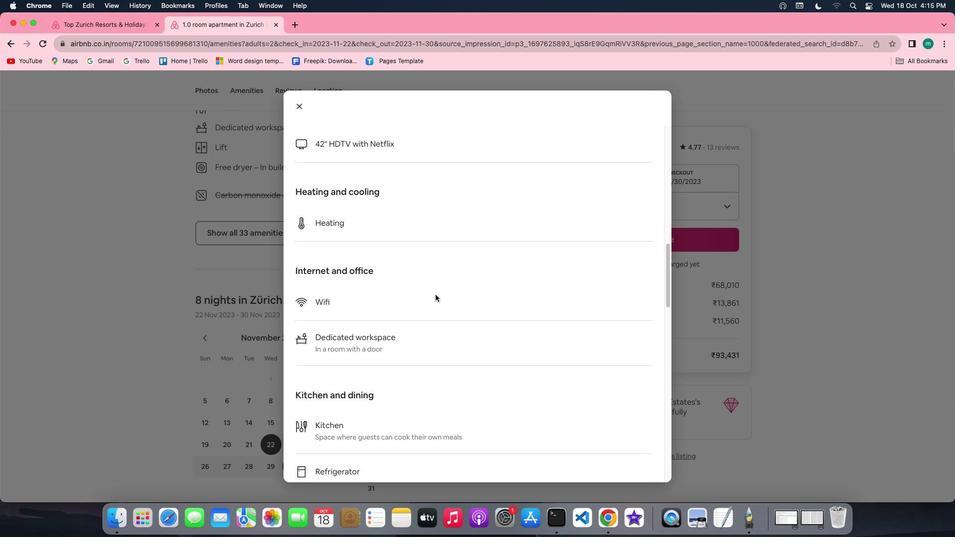 
Action: Mouse scrolled (435, 294) with delta (0, -1)
Screenshot: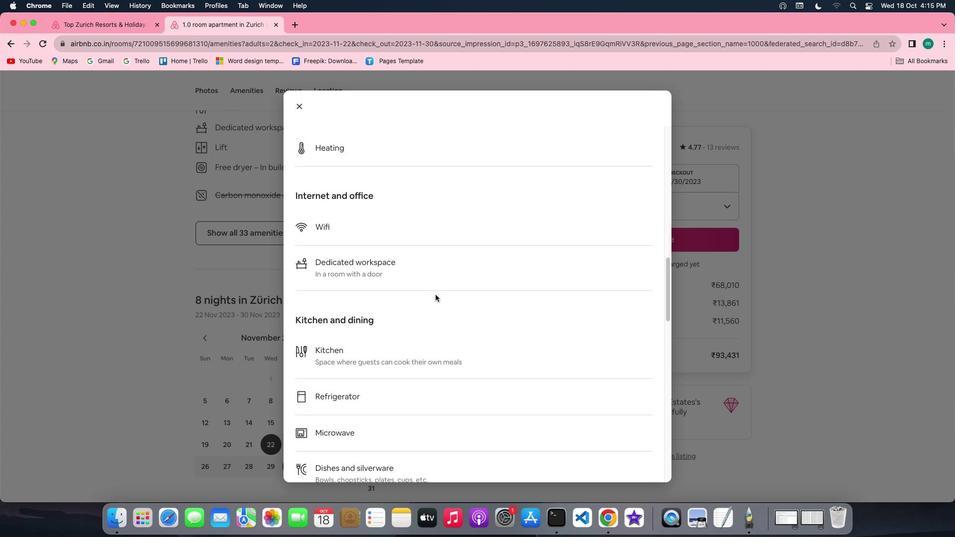 
Action: Mouse scrolled (435, 294) with delta (0, 0)
Screenshot: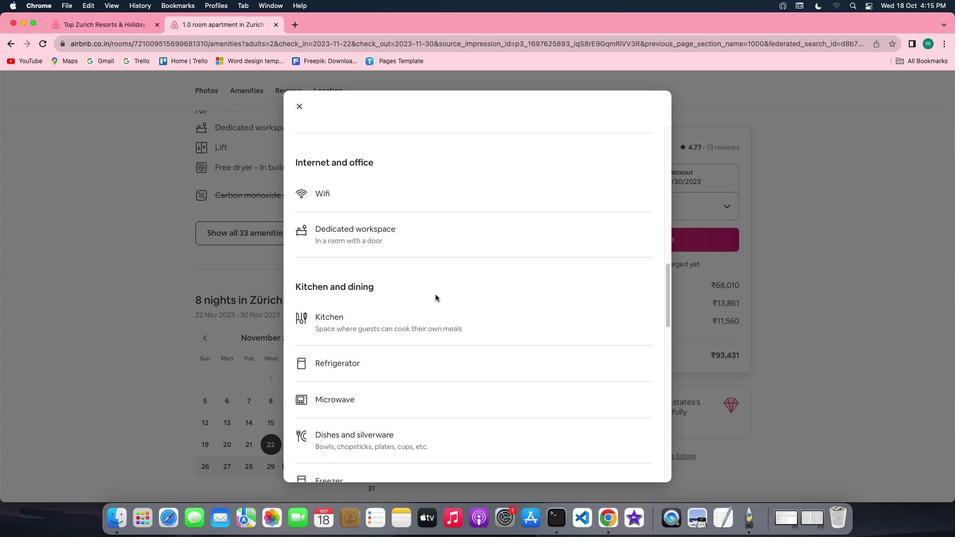 
Action: Mouse scrolled (435, 294) with delta (0, 0)
Screenshot: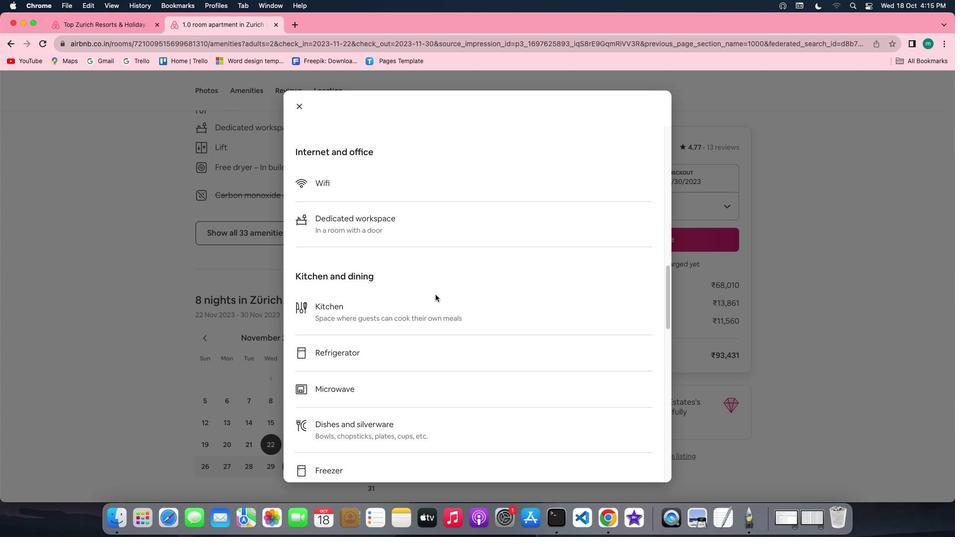 
Action: Mouse scrolled (435, 294) with delta (0, 0)
Screenshot: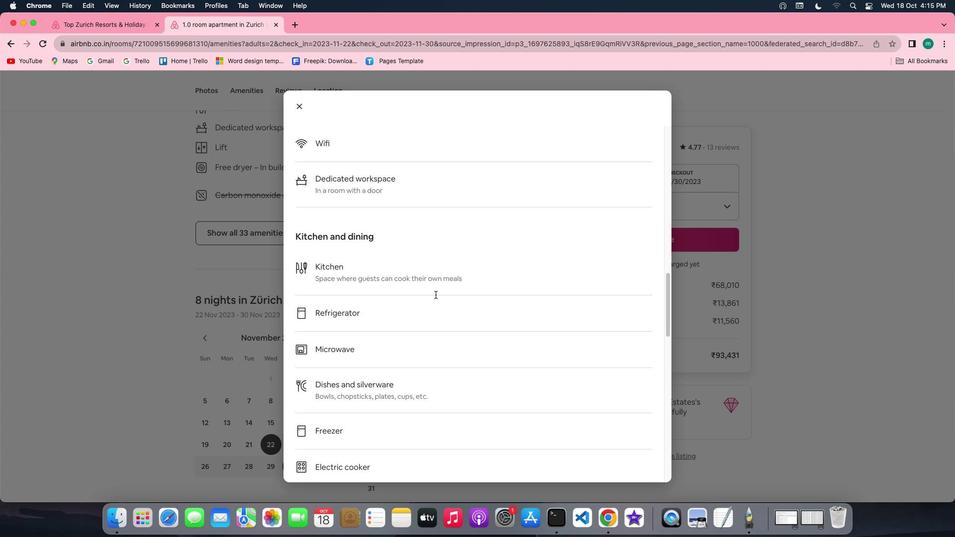 
Action: Mouse scrolled (435, 294) with delta (0, -1)
Screenshot: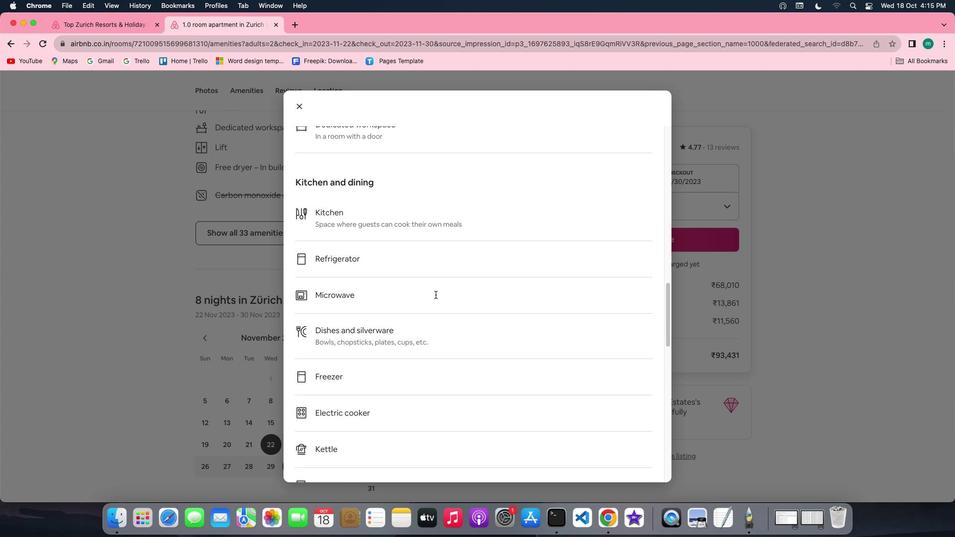 
Action: Mouse moved to (435, 294)
Screenshot: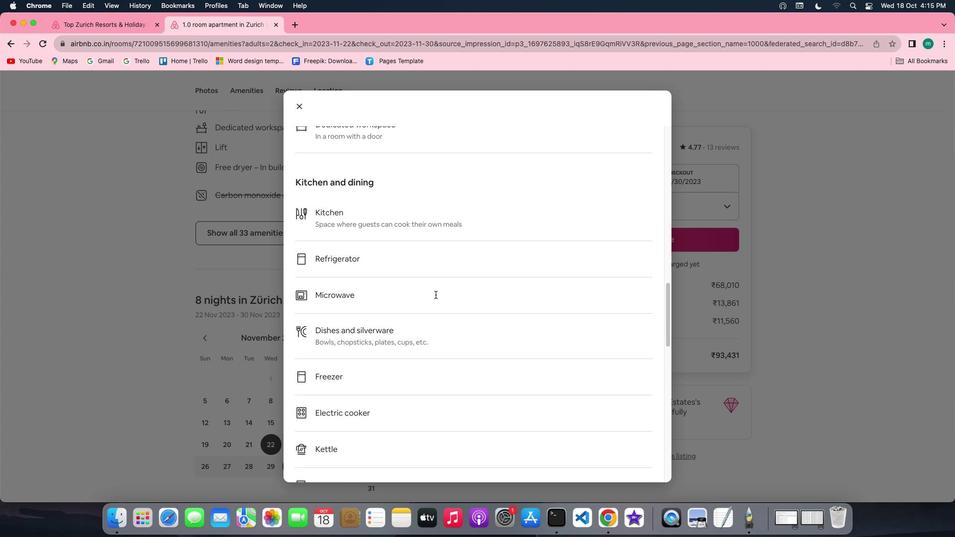 
Action: Mouse scrolled (435, 294) with delta (0, 0)
Screenshot: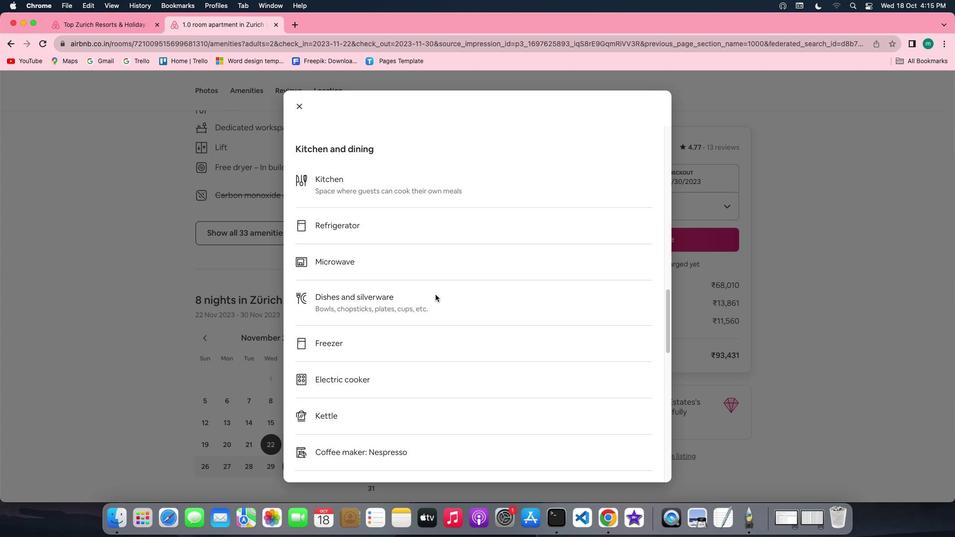 
Action: Mouse scrolled (435, 294) with delta (0, 0)
Screenshot: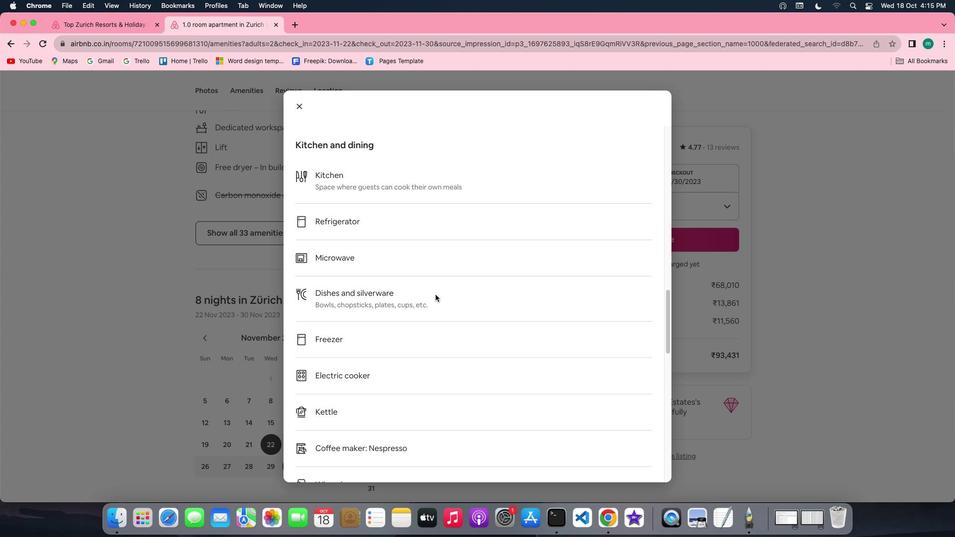 
Action: Mouse scrolled (435, 294) with delta (0, 0)
Screenshot: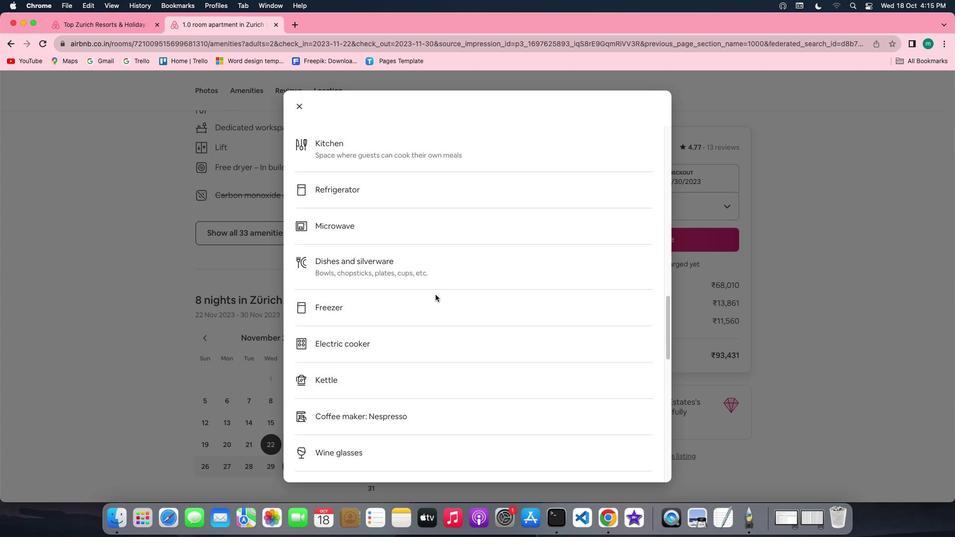 
Action: Mouse scrolled (435, 294) with delta (0, 0)
Screenshot: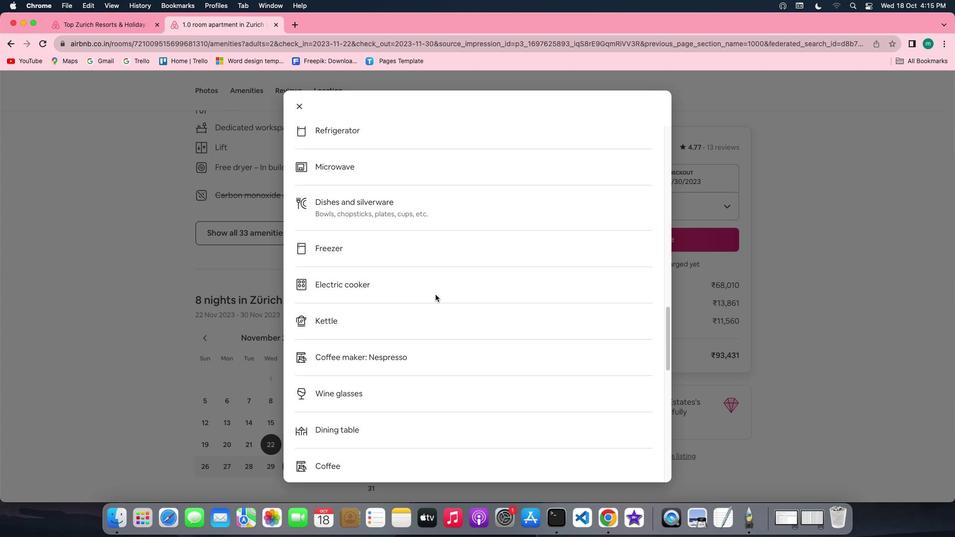 
Action: Mouse scrolled (435, 294) with delta (0, 0)
Screenshot: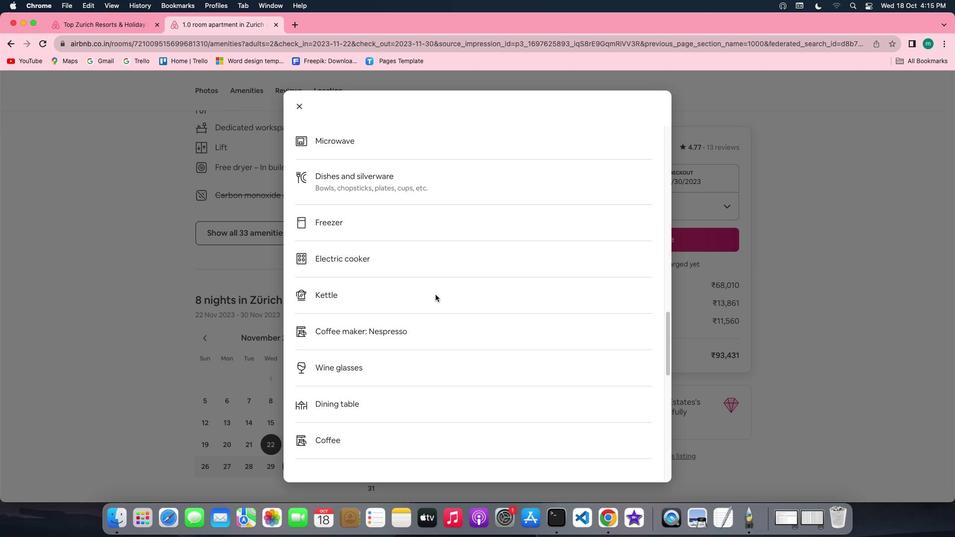 
Action: Mouse scrolled (435, 294) with delta (0, 0)
Screenshot: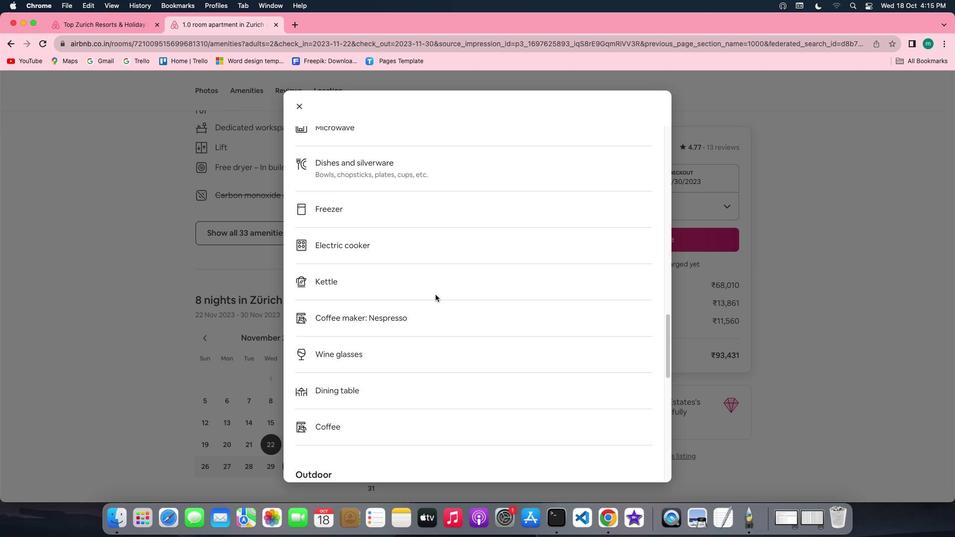 
Action: Mouse scrolled (435, 294) with delta (0, 0)
